 Task: Add a timeline in the project BeyondTech for the epic 'Cloud-based backup and recovery' from 2023/02/26 to 2024/09/08. Add a timeline in the project BeyondTech for the epic 'Internet security improvement' from 2024/06/09 to 2025/08/02. Add a timeline in the project BeyondTech for the epic 'Data privacy enhancement' from 2024/05/01 to 2025/10/06
Action: Mouse moved to (186, 46)
Screenshot: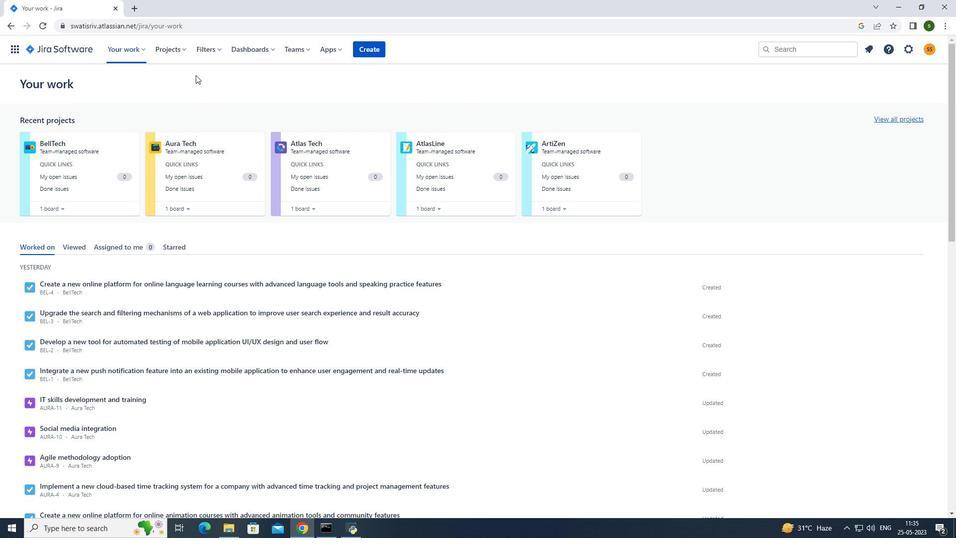 
Action: Mouse pressed left at (186, 46)
Screenshot: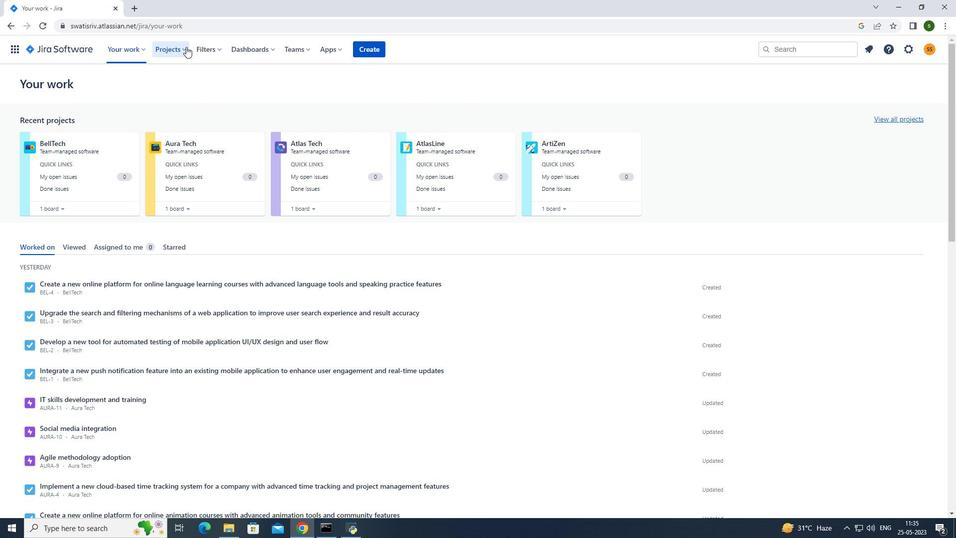 
Action: Mouse moved to (209, 89)
Screenshot: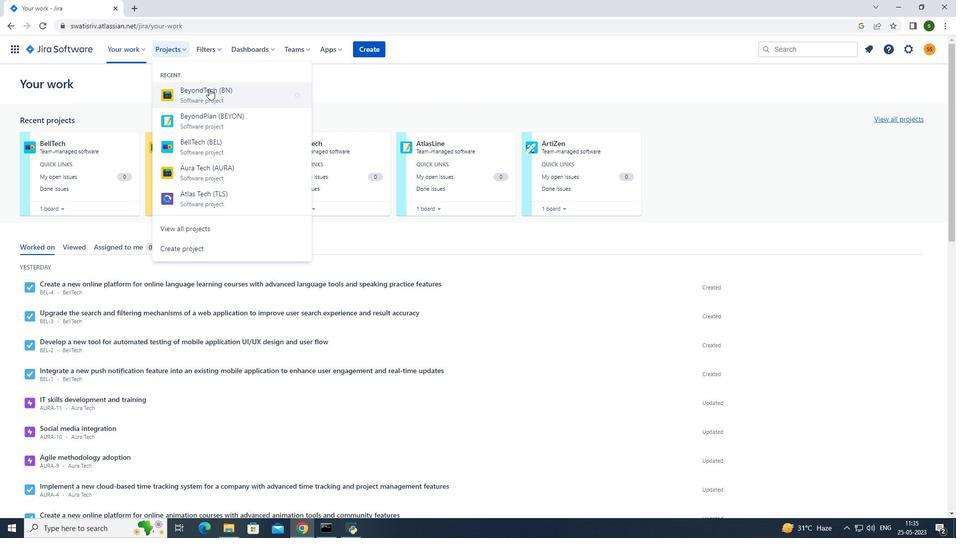 
Action: Mouse pressed left at (209, 89)
Screenshot: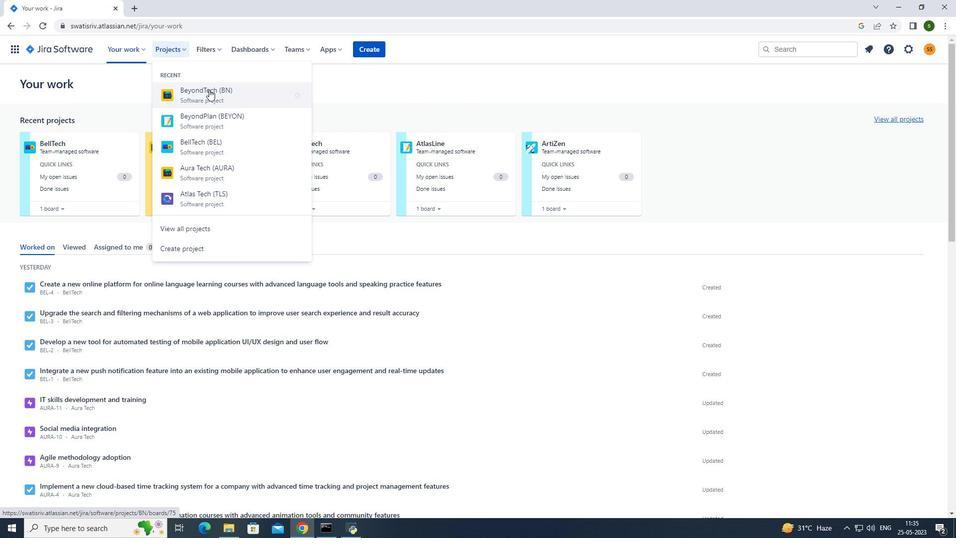 
Action: Mouse moved to (78, 156)
Screenshot: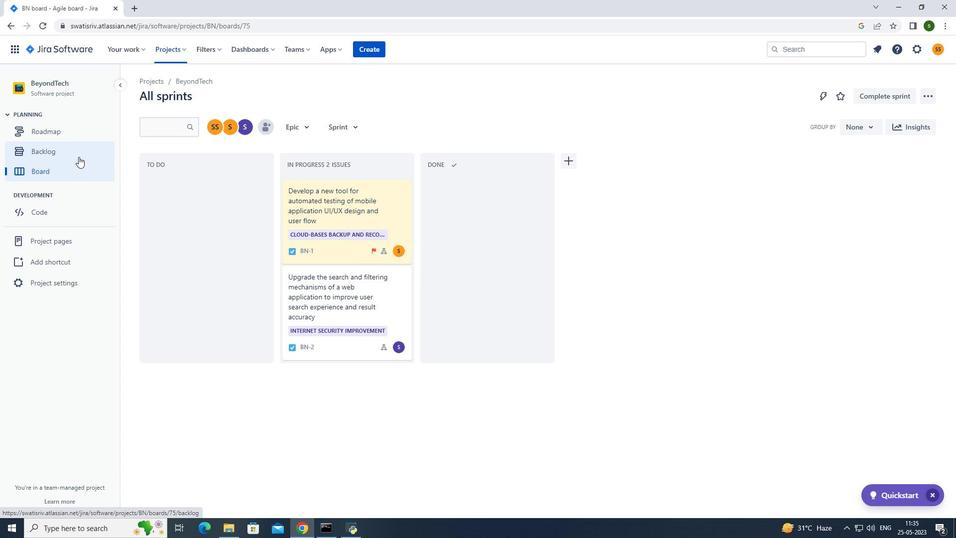 
Action: Mouse pressed left at (78, 156)
Screenshot: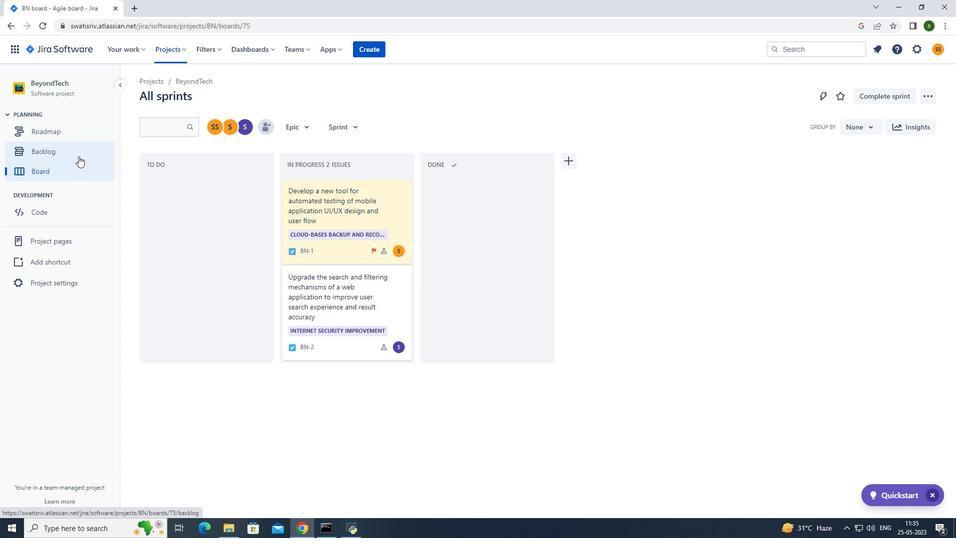
Action: Mouse moved to (146, 198)
Screenshot: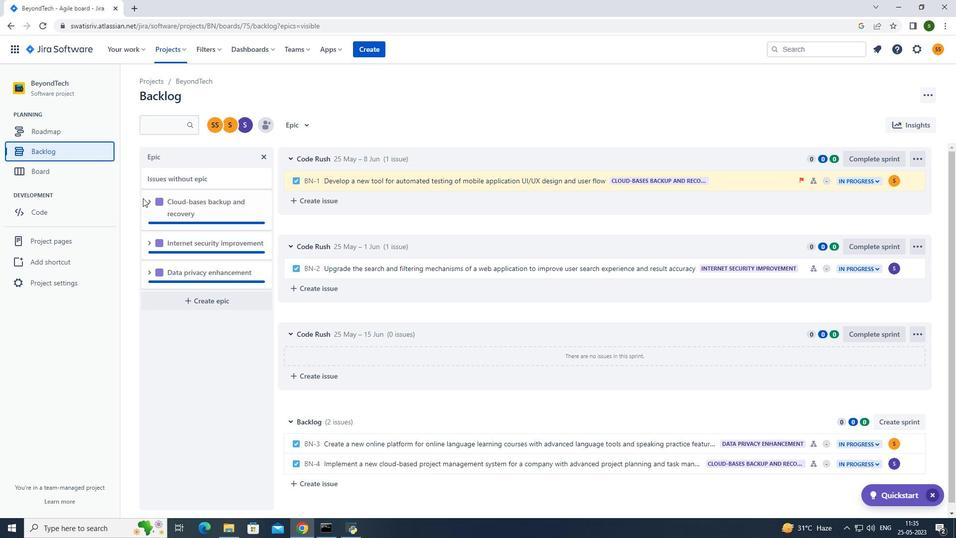 
Action: Mouse pressed left at (146, 198)
Screenshot: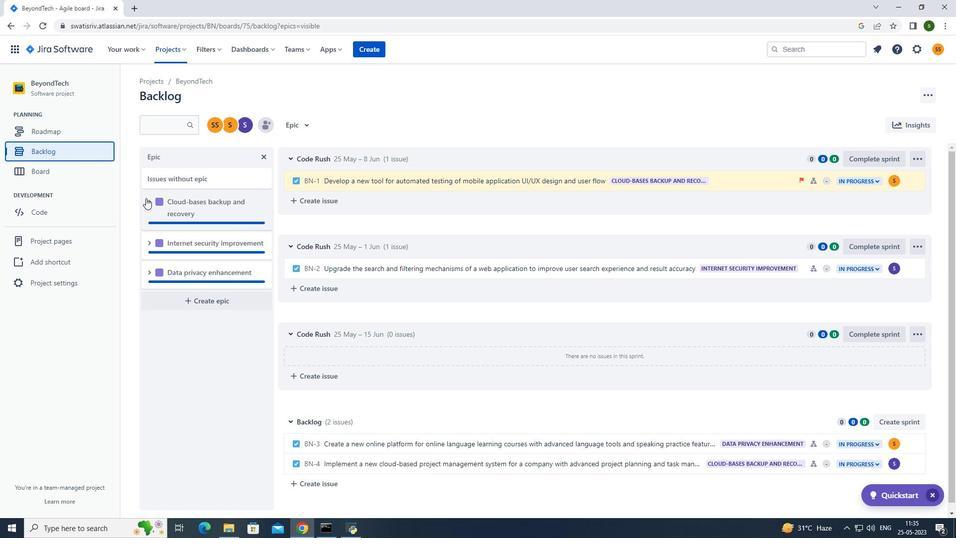
Action: Mouse moved to (227, 283)
Screenshot: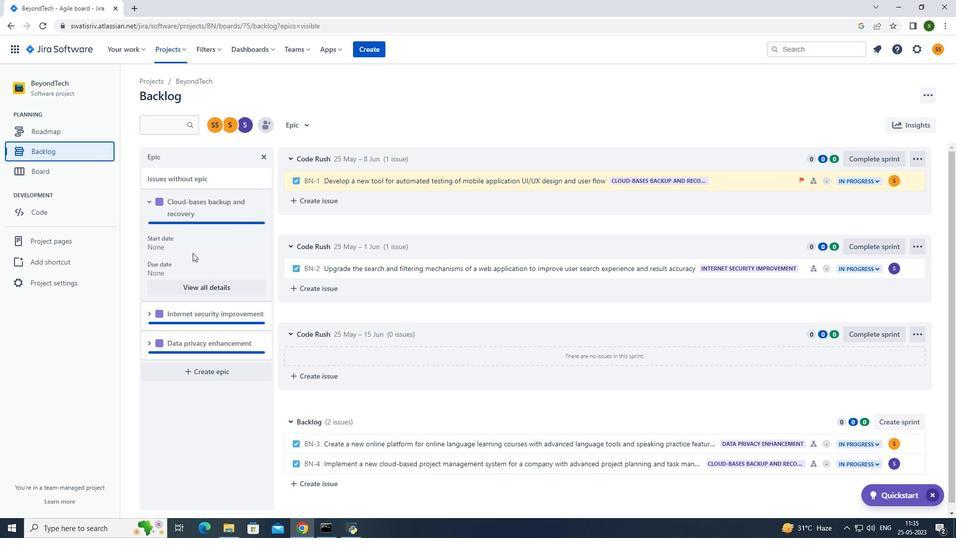 
Action: Mouse pressed left at (227, 283)
Screenshot: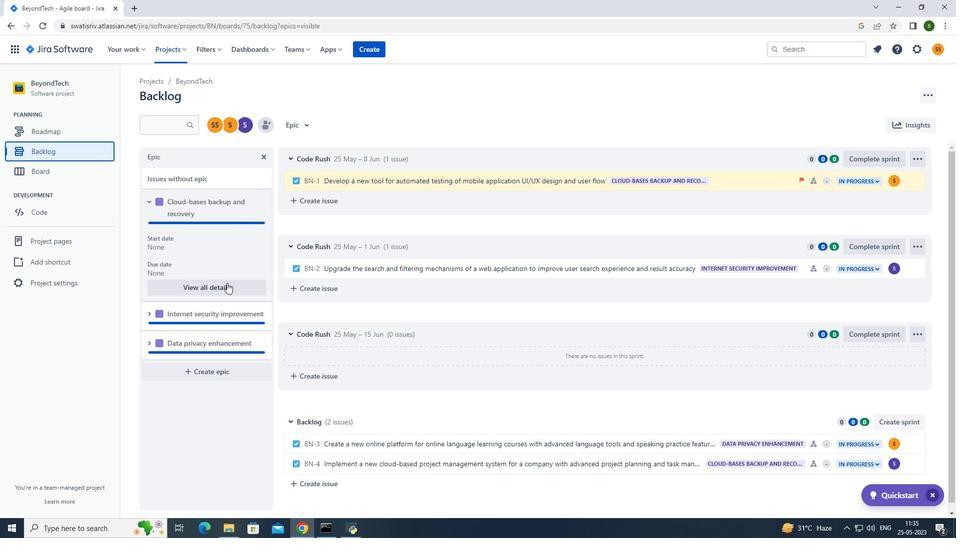 
Action: Mouse moved to (844, 392)
Screenshot: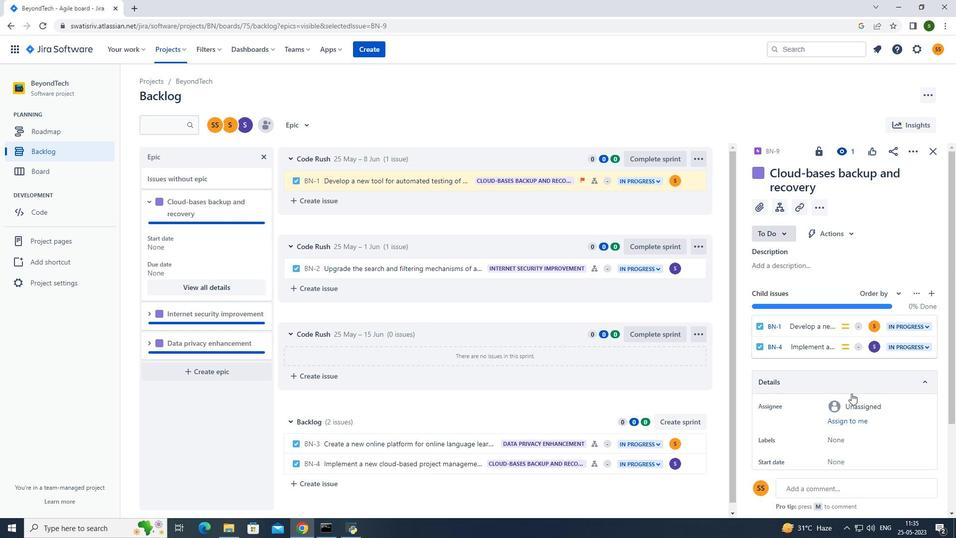 
Action: Mouse scrolled (844, 391) with delta (0, 0)
Screenshot: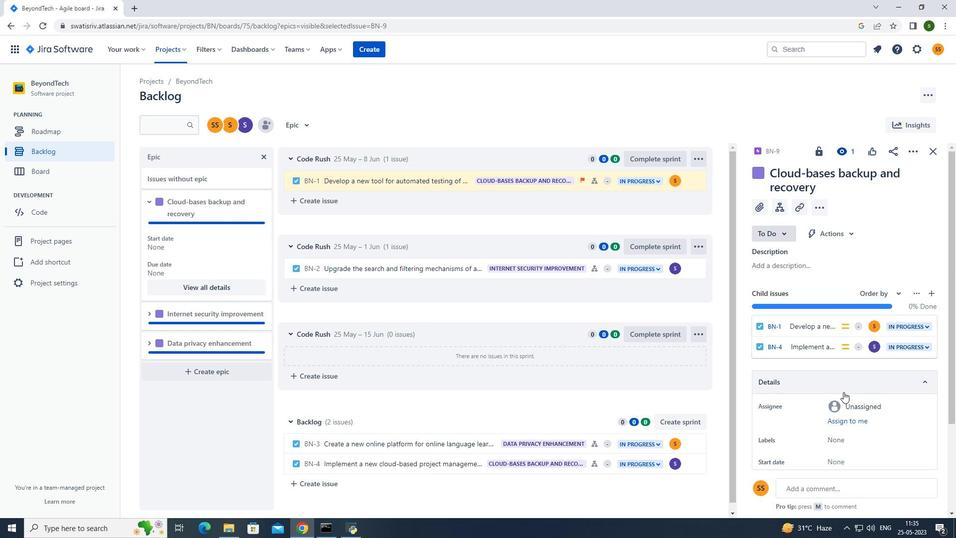 
Action: Mouse scrolled (844, 391) with delta (0, 0)
Screenshot: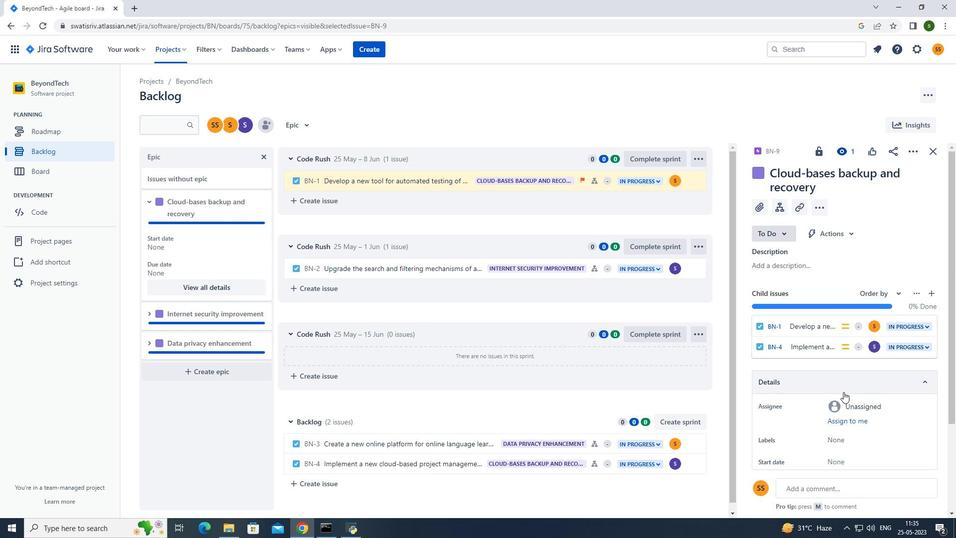 
Action: Mouse scrolled (844, 391) with delta (0, 0)
Screenshot: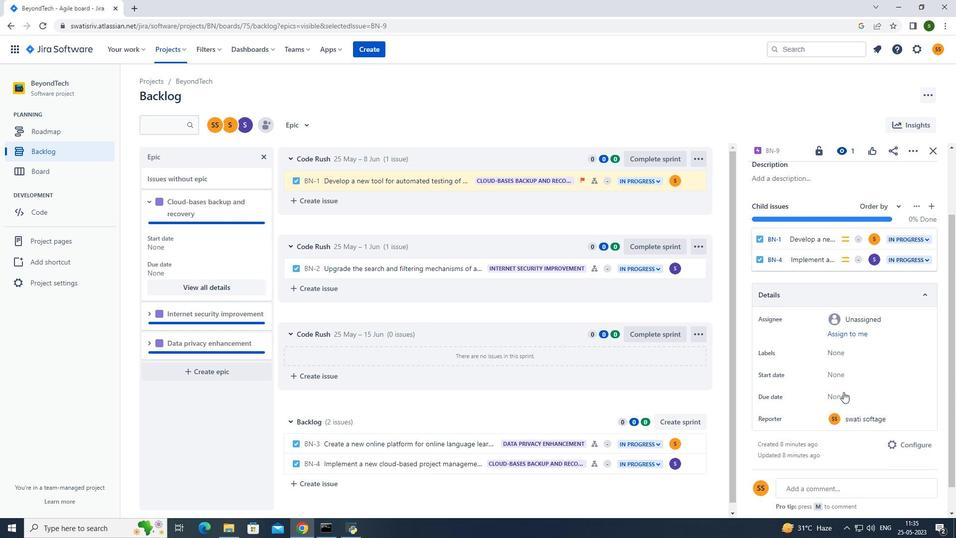 
Action: Mouse moved to (847, 339)
Screenshot: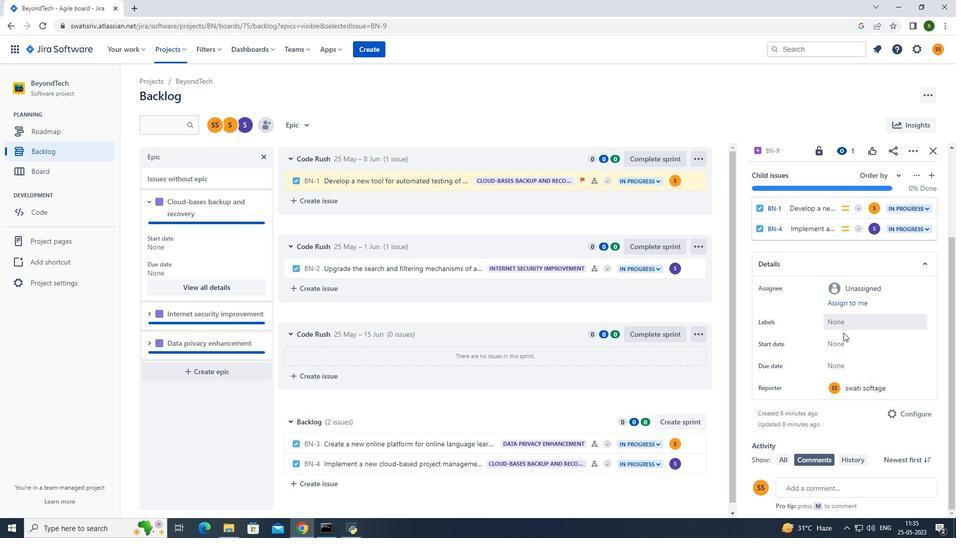 
Action: Mouse pressed left at (847, 339)
Screenshot: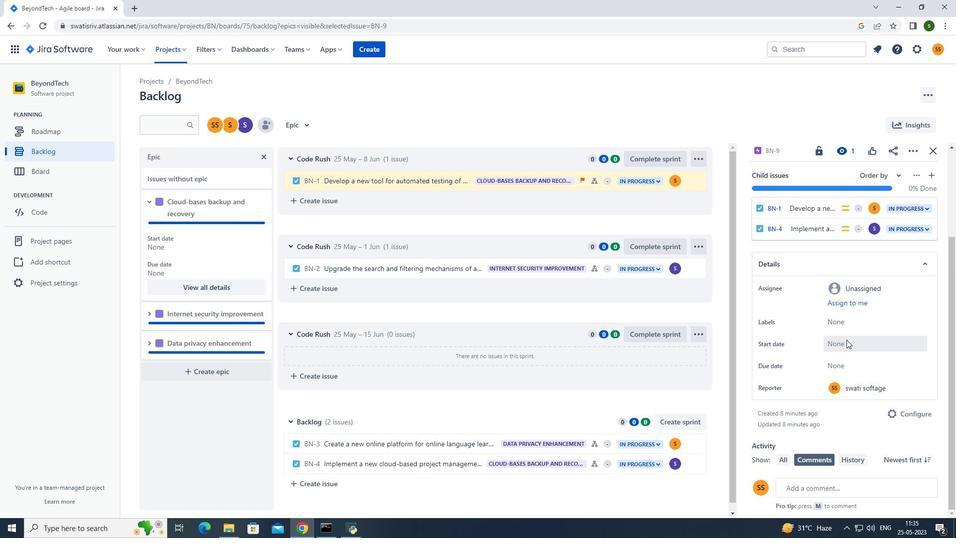 
Action: Mouse moved to (799, 377)
Screenshot: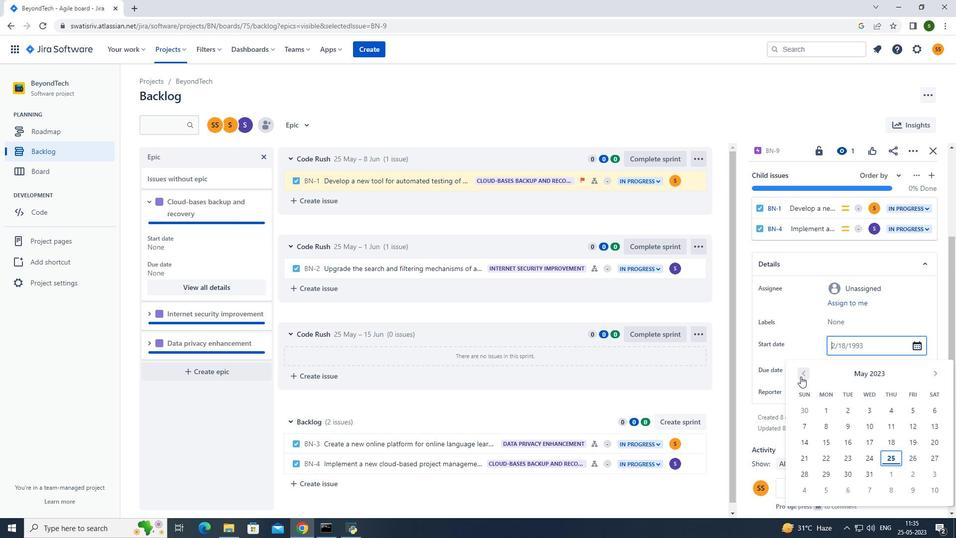 
Action: Mouse pressed left at (799, 377)
Screenshot: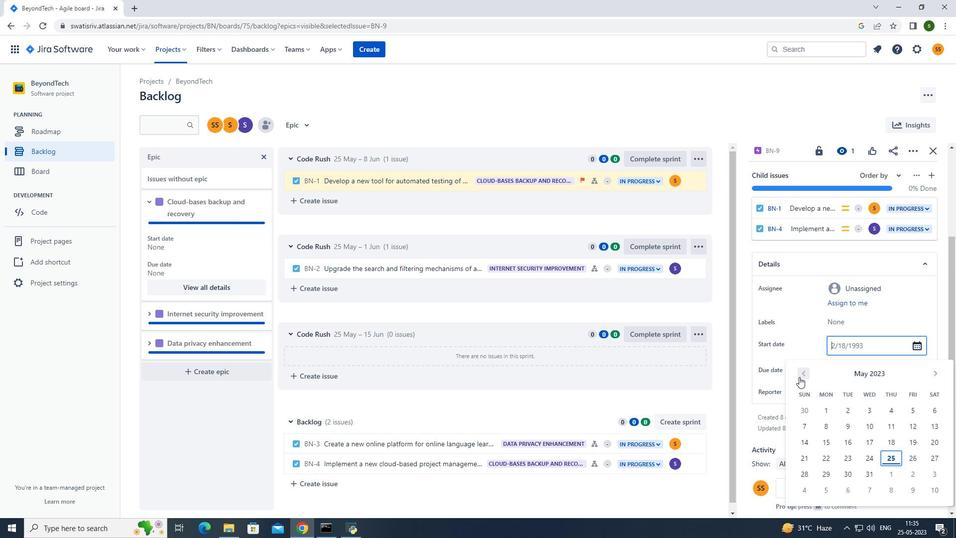 
Action: Mouse pressed left at (799, 377)
Screenshot: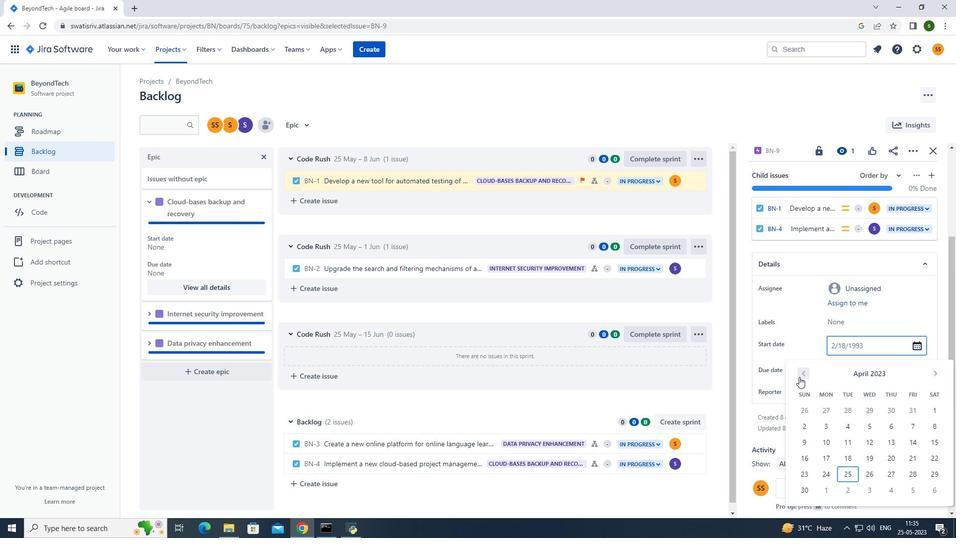 
Action: Mouse pressed left at (799, 377)
Screenshot: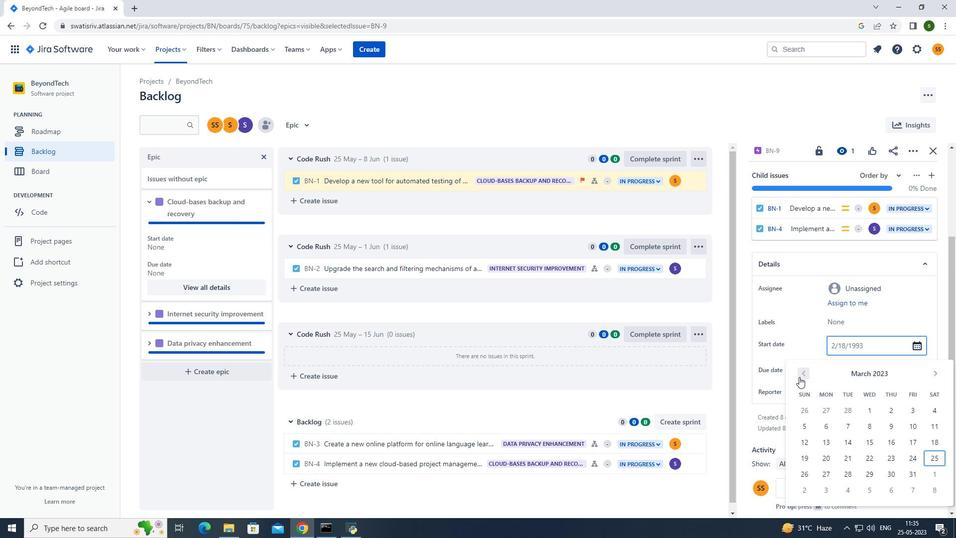 
Action: Mouse moved to (810, 470)
Screenshot: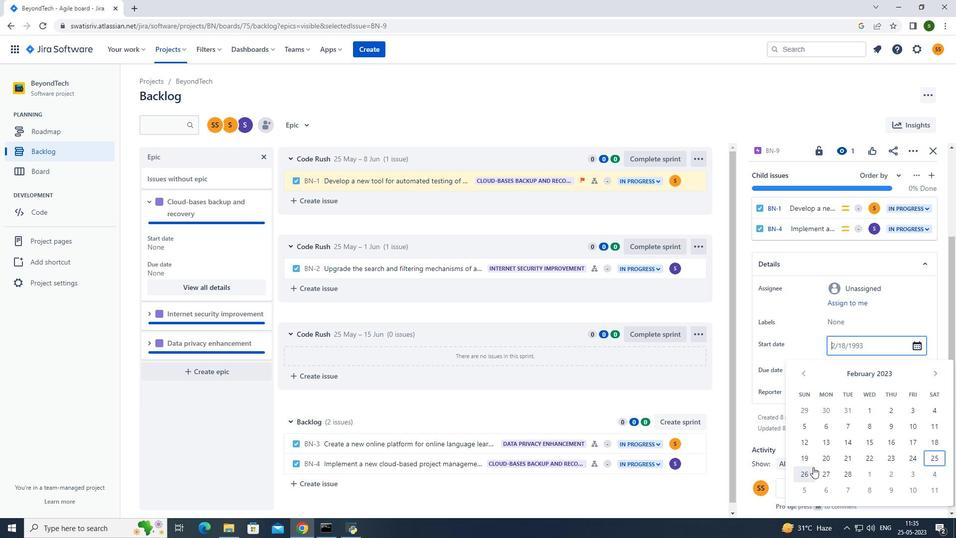 
Action: Mouse pressed left at (810, 470)
Screenshot: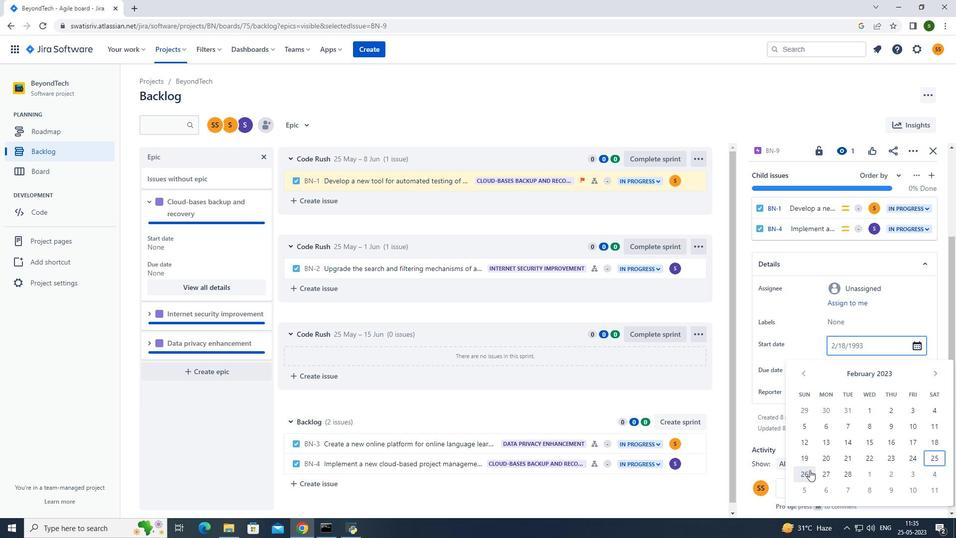 
Action: Mouse moved to (857, 373)
Screenshot: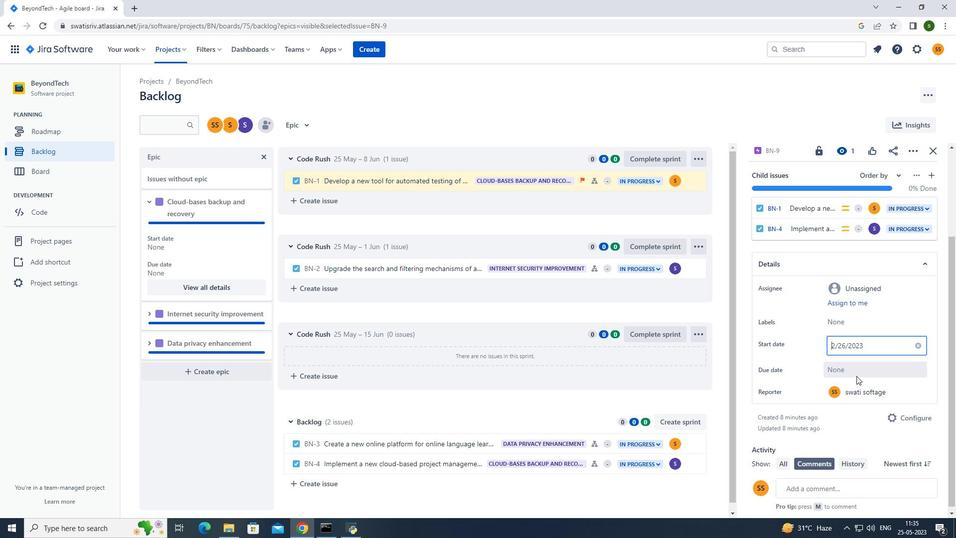 
Action: Mouse pressed left at (857, 373)
Screenshot: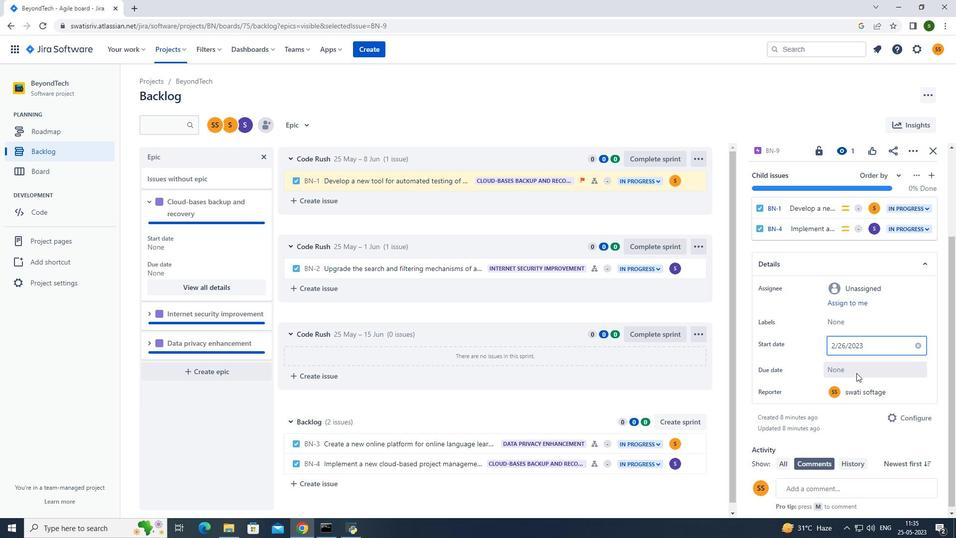 
Action: Mouse moved to (936, 224)
Screenshot: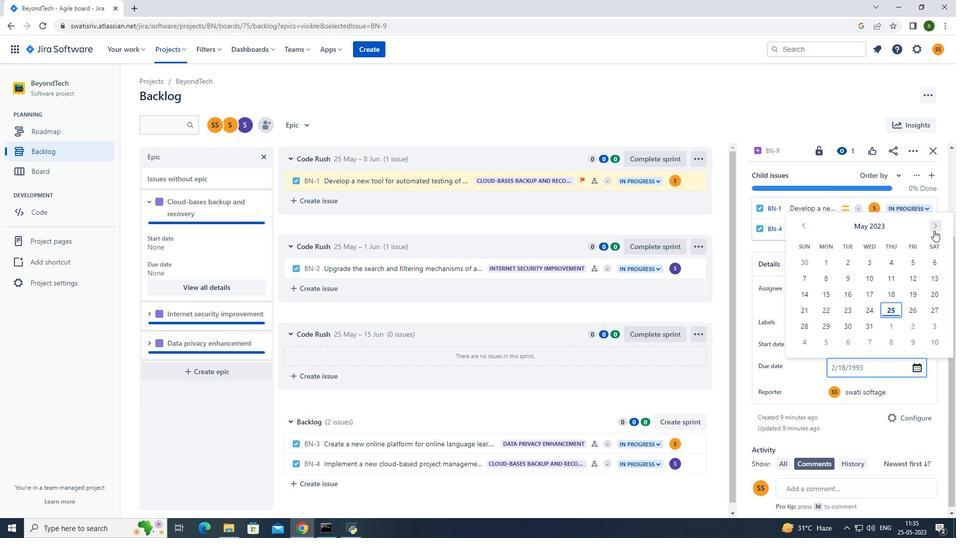 
Action: Mouse pressed left at (936, 224)
Screenshot: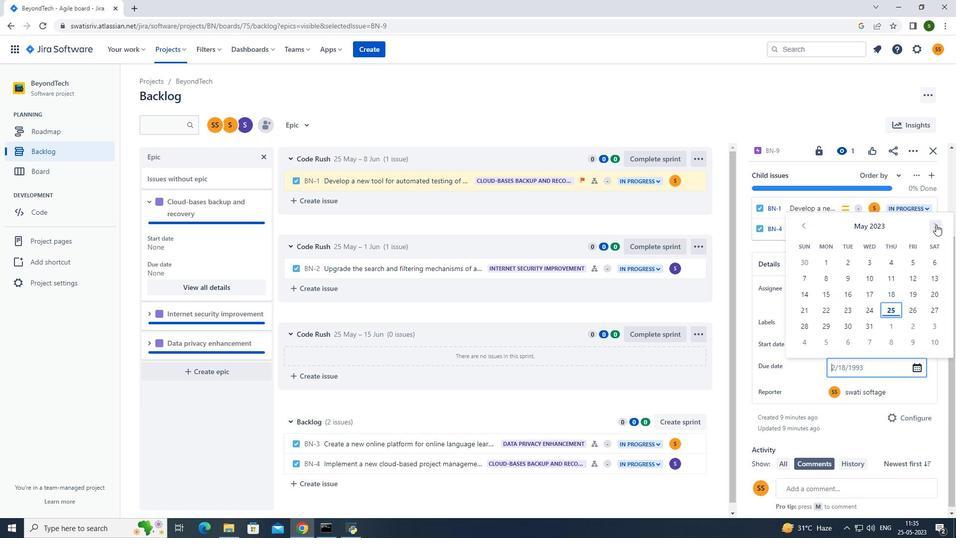 
Action: Mouse pressed left at (936, 224)
Screenshot: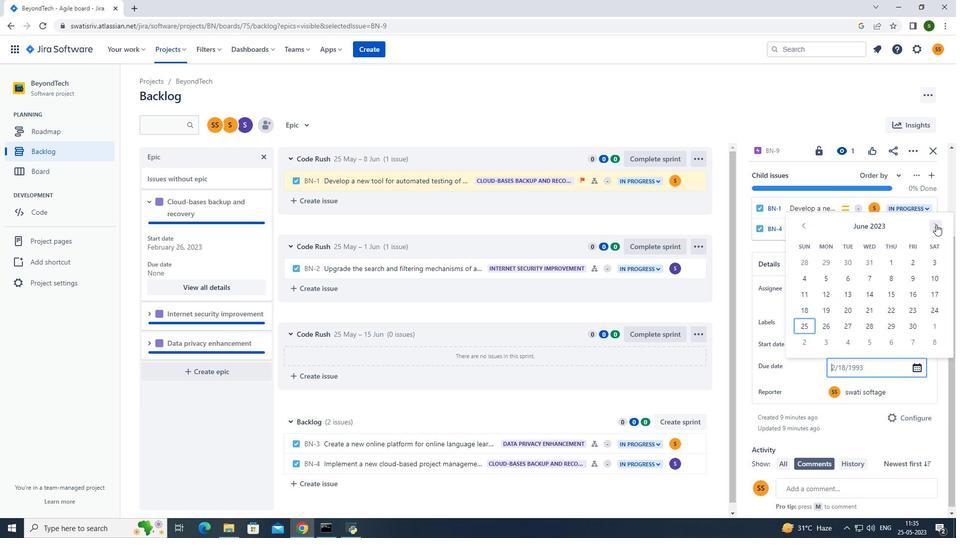 
Action: Mouse pressed left at (936, 224)
Screenshot: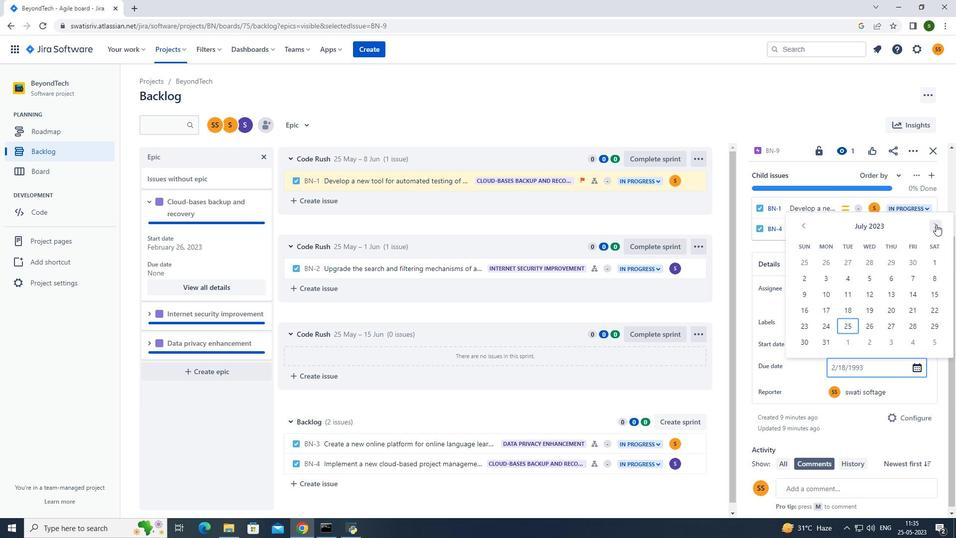 
Action: Mouse pressed left at (936, 224)
Screenshot: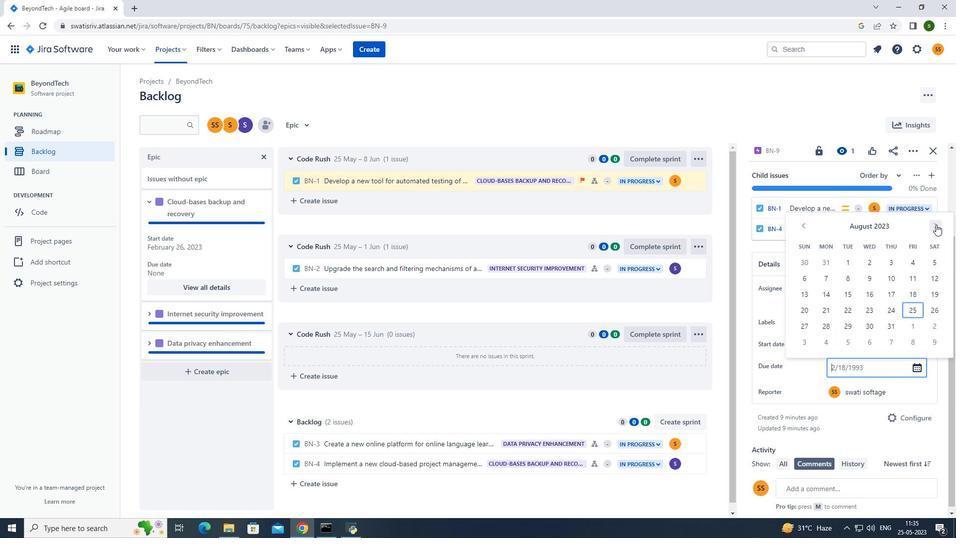 
Action: Mouse pressed left at (936, 224)
Screenshot: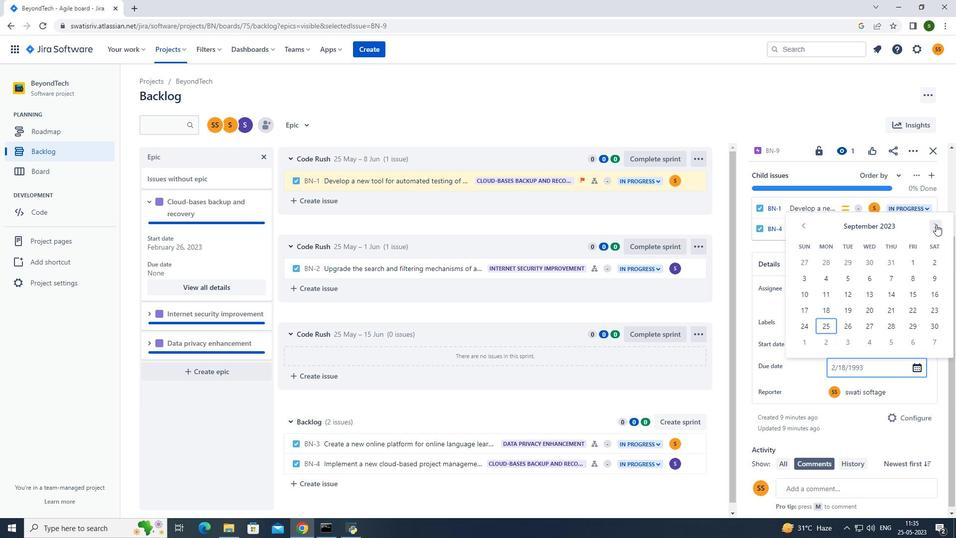 
Action: Mouse pressed left at (936, 224)
Screenshot: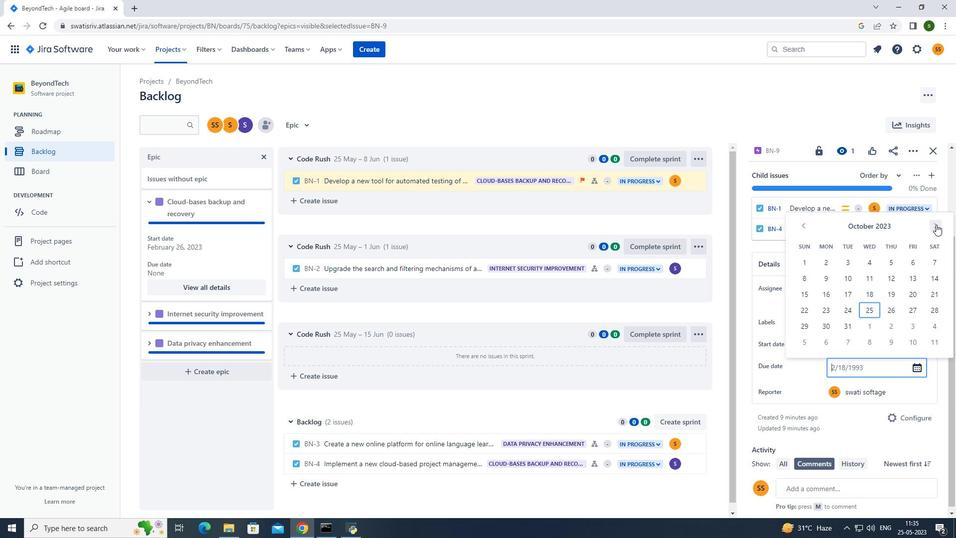 
Action: Mouse pressed left at (936, 224)
Screenshot: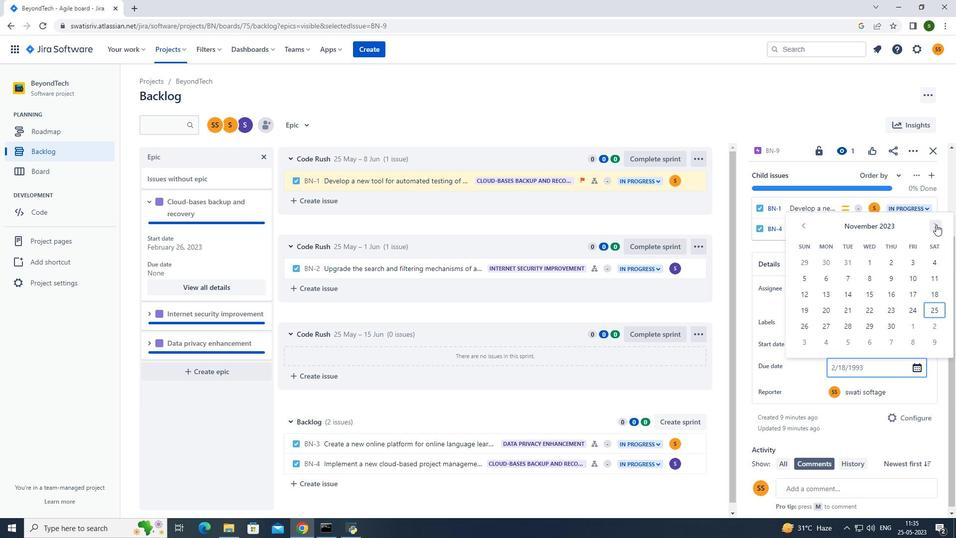 
Action: Mouse pressed left at (936, 224)
Screenshot: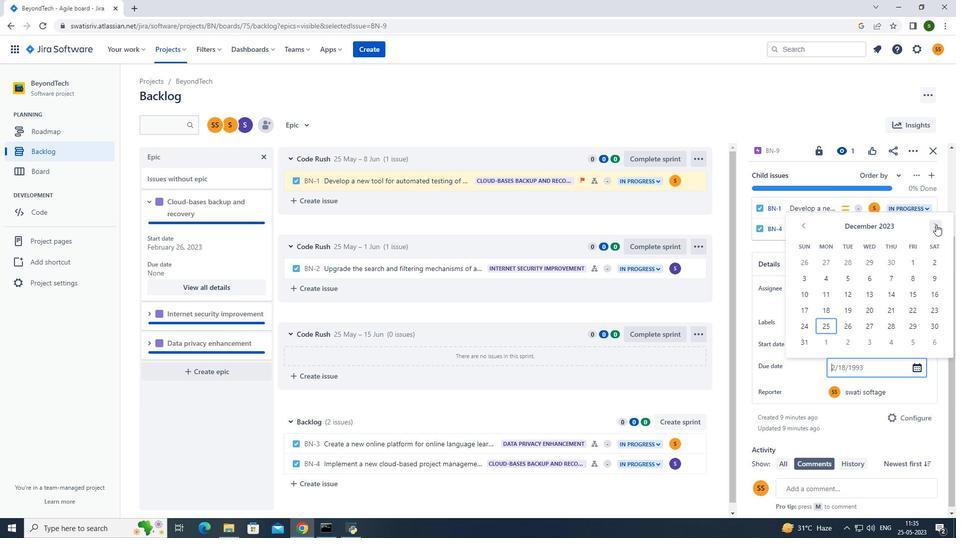 
Action: Mouse pressed left at (936, 224)
Screenshot: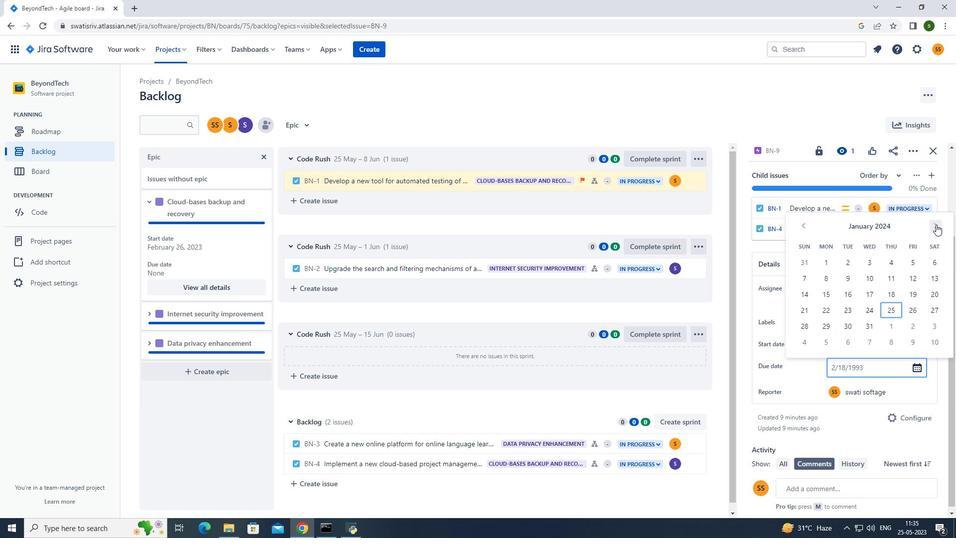 
Action: Mouse pressed left at (936, 224)
Screenshot: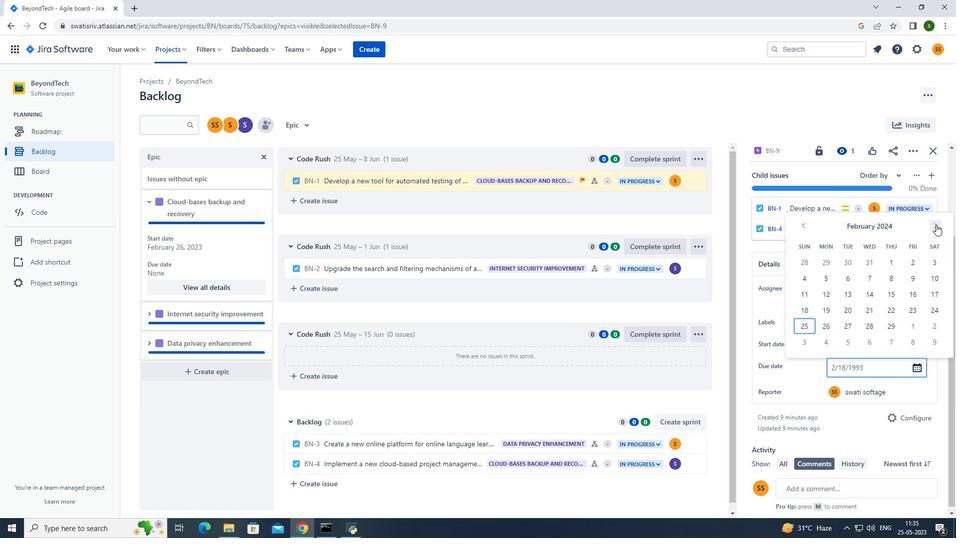 
Action: Mouse pressed left at (936, 224)
Screenshot: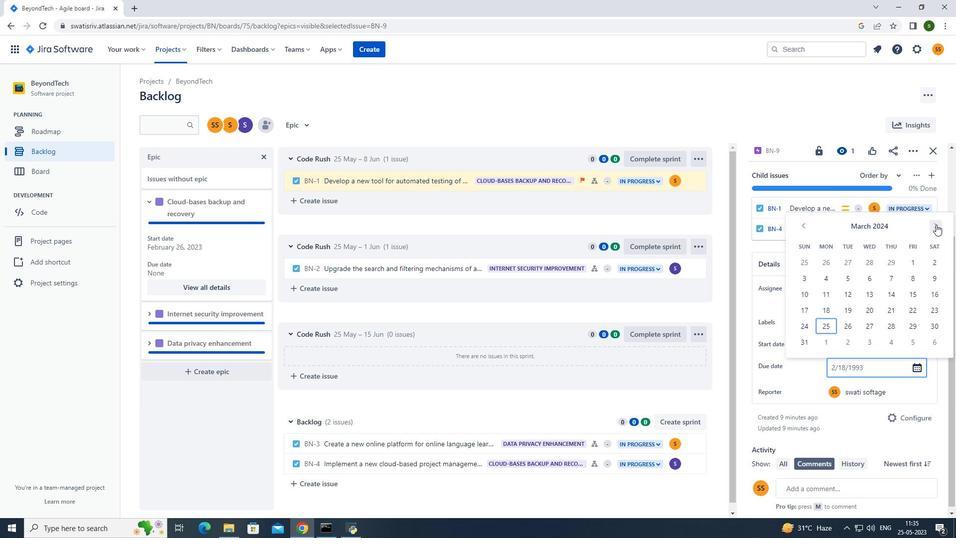 
Action: Mouse pressed left at (936, 224)
Screenshot: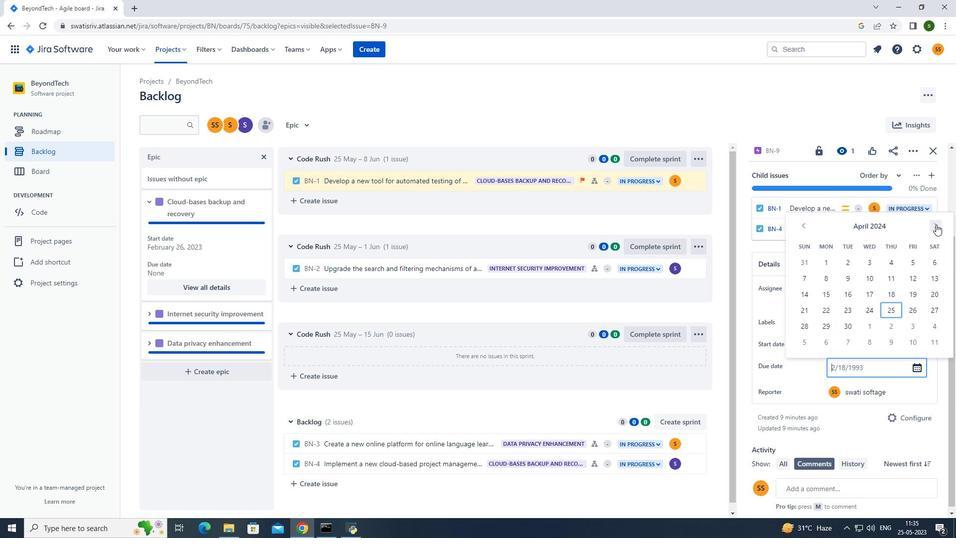 
Action: Mouse pressed left at (936, 224)
Screenshot: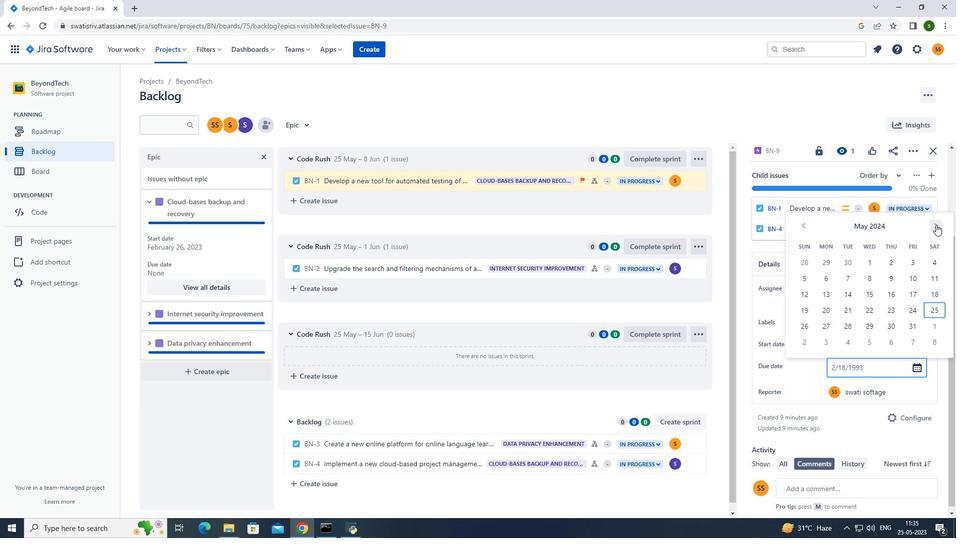 
Action: Mouse pressed left at (936, 224)
Screenshot: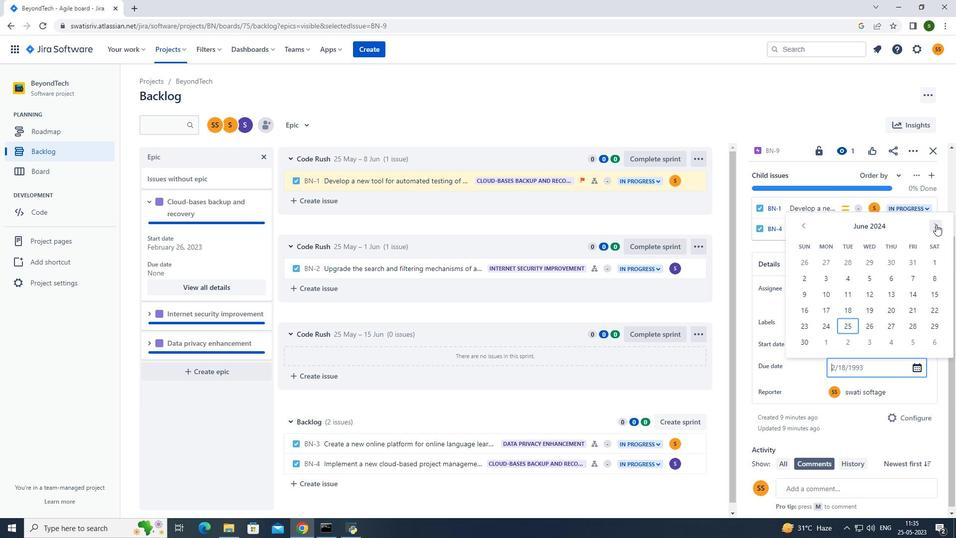 
Action: Mouse pressed left at (936, 224)
Screenshot: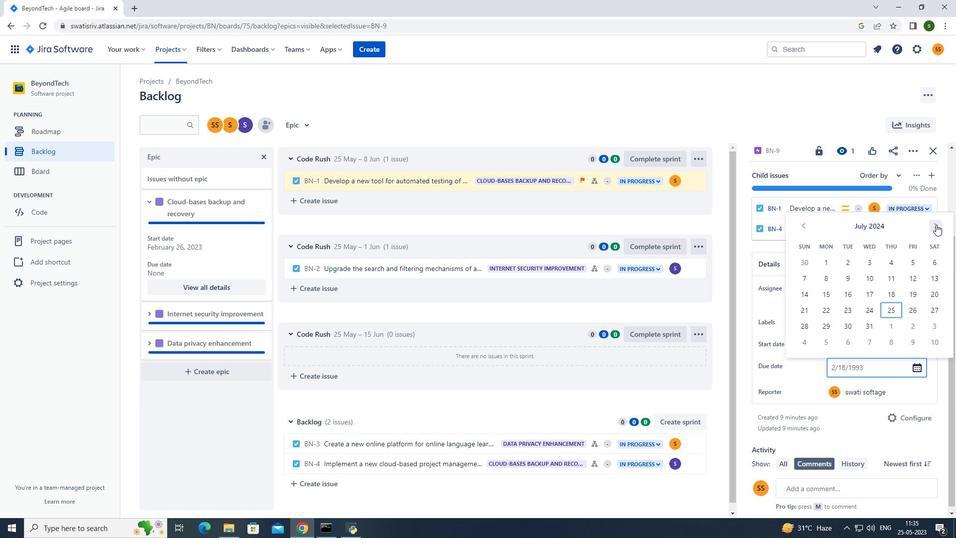 
Action: Mouse pressed left at (936, 224)
Screenshot: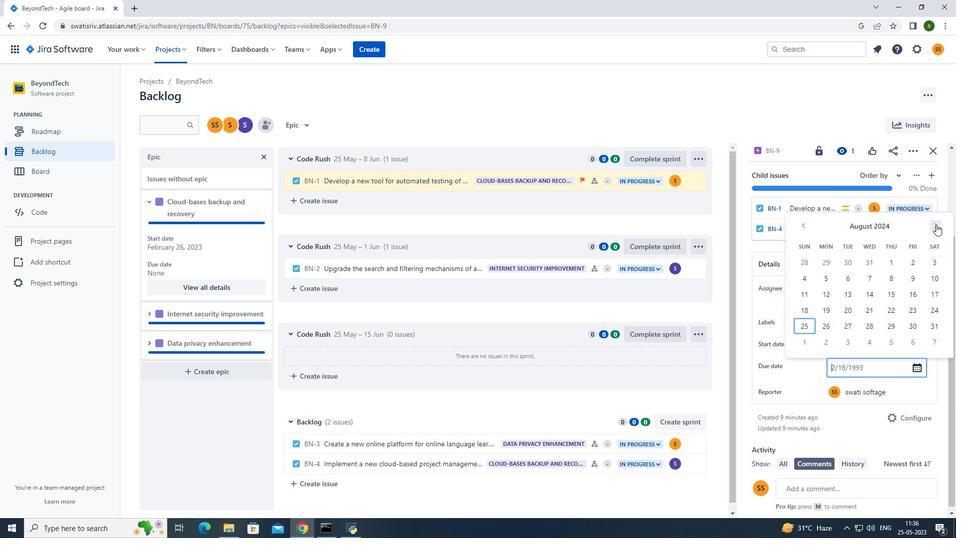 
Action: Mouse moved to (806, 278)
Screenshot: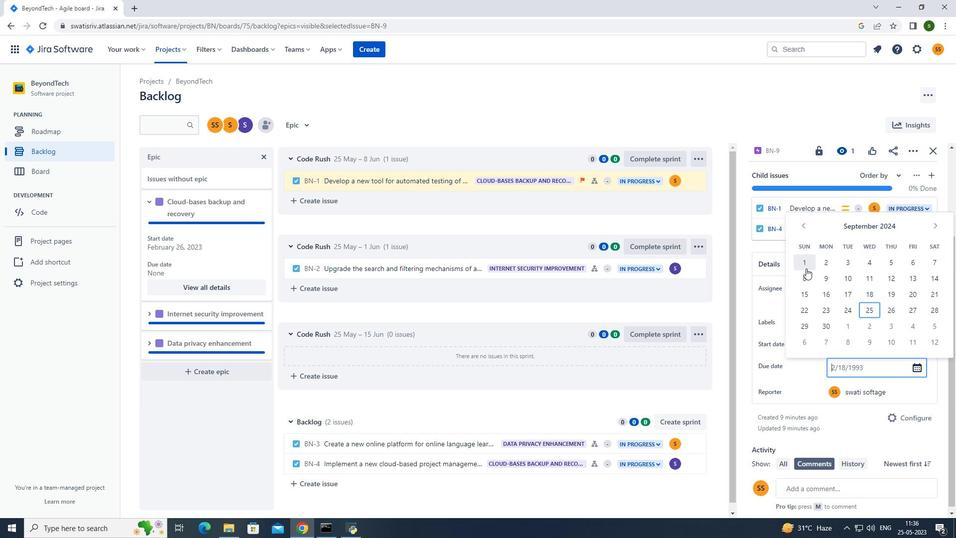 
Action: Mouse pressed left at (806, 278)
Screenshot: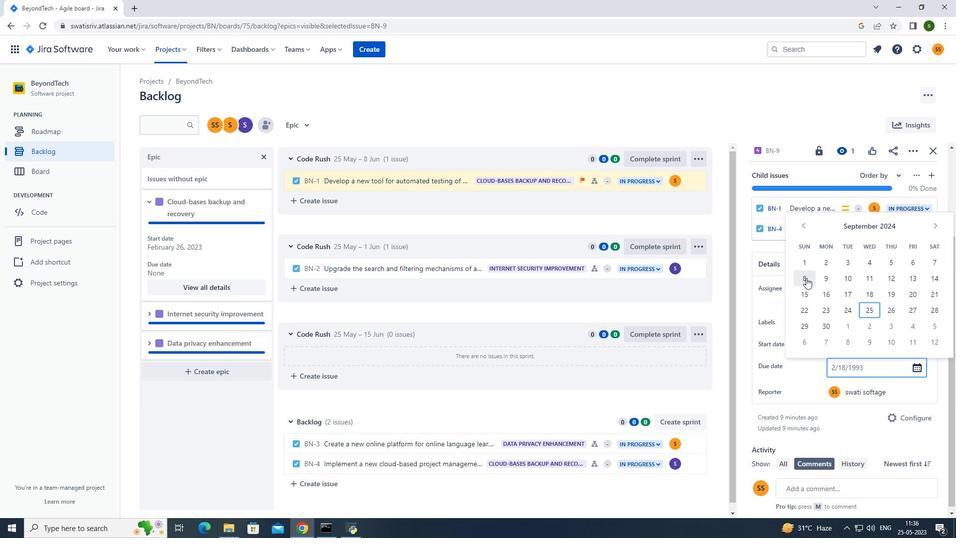 
Action: Mouse moved to (429, 109)
Screenshot: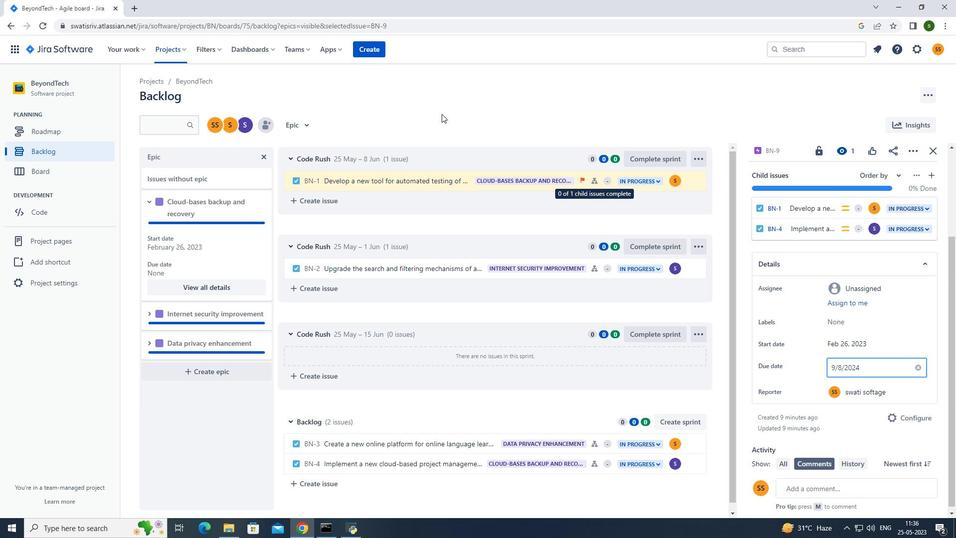 
Action: Mouse pressed left at (429, 109)
Screenshot: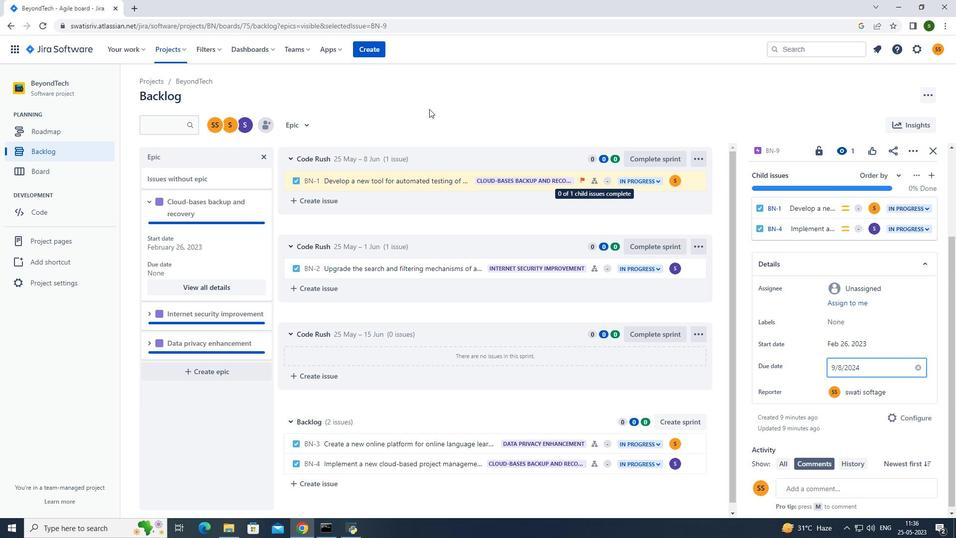 
Action: Mouse moved to (162, 49)
Screenshot: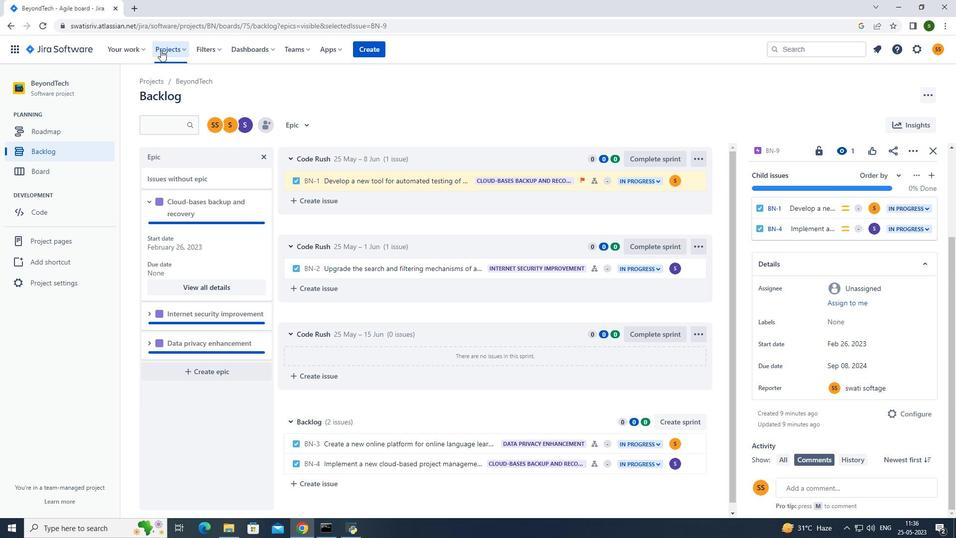 
Action: Mouse pressed left at (162, 49)
Screenshot: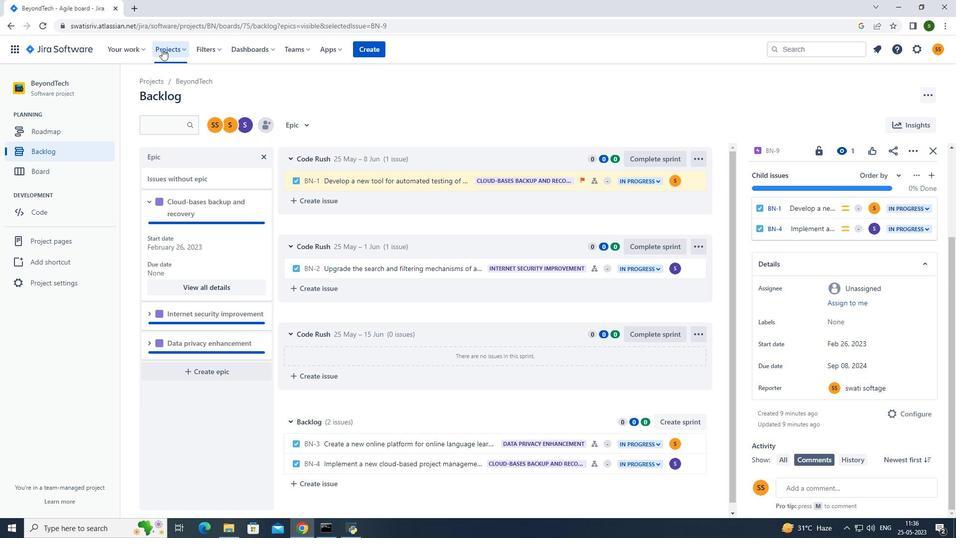 
Action: Mouse moved to (204, 85)
Screenshot: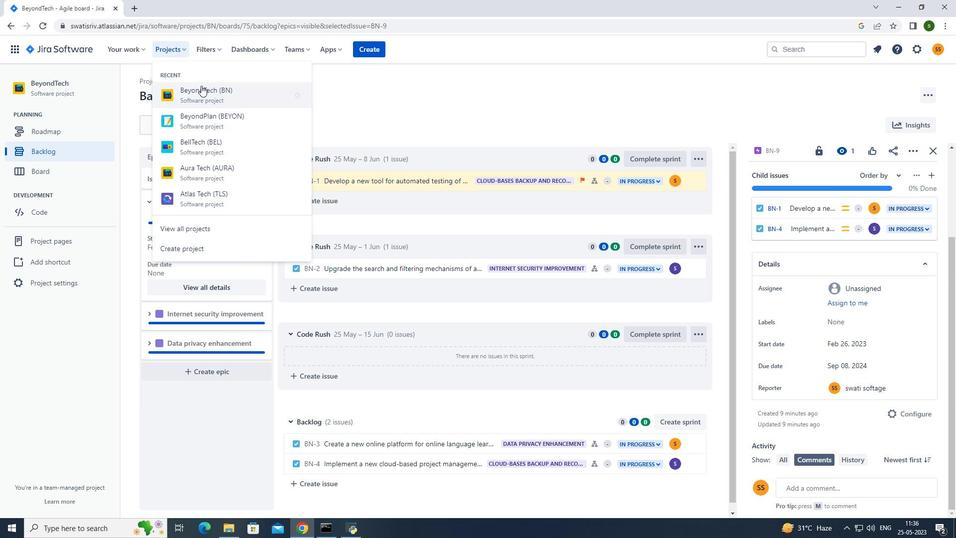 
Action: Mouse pressed left at (204, 85)
Screenshot: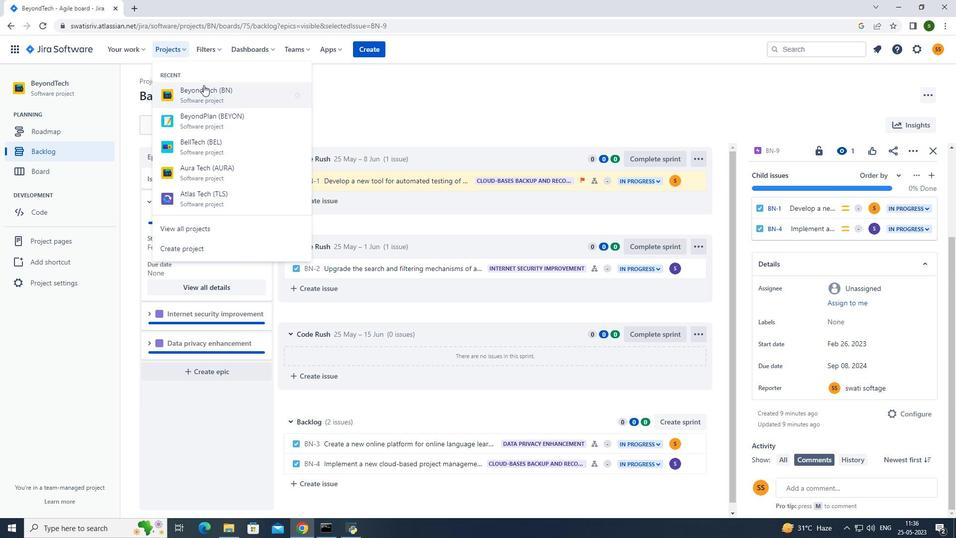 
Action: Mouse moved to (71, 153)
Screenshot: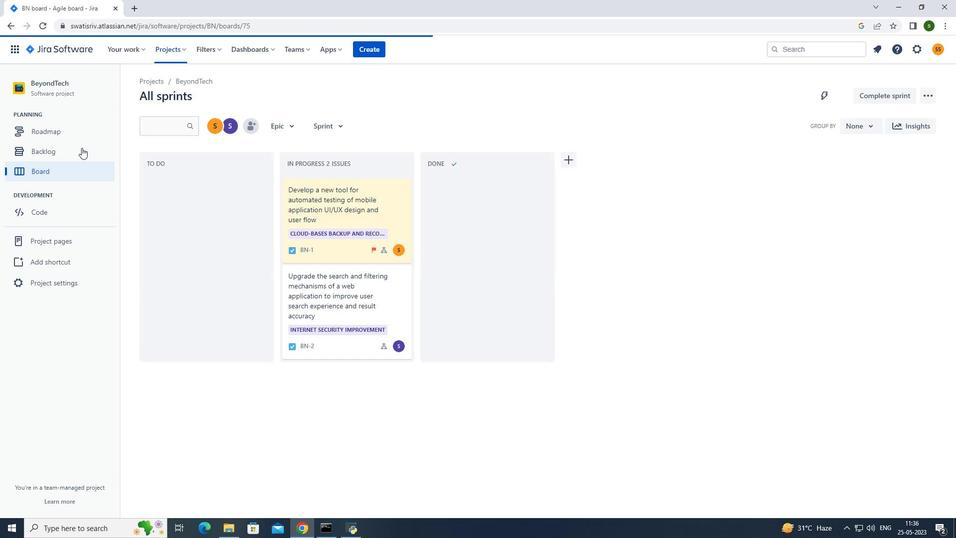 
Action: Mouse pressed left at (71, 153)
Screenshot: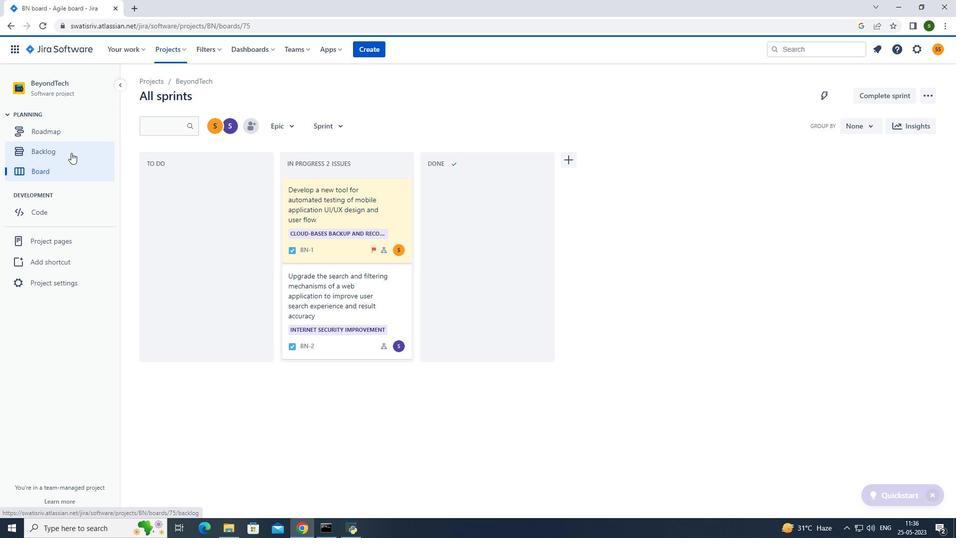 
Action: Mouse moved to (148, 240)
Screenshot: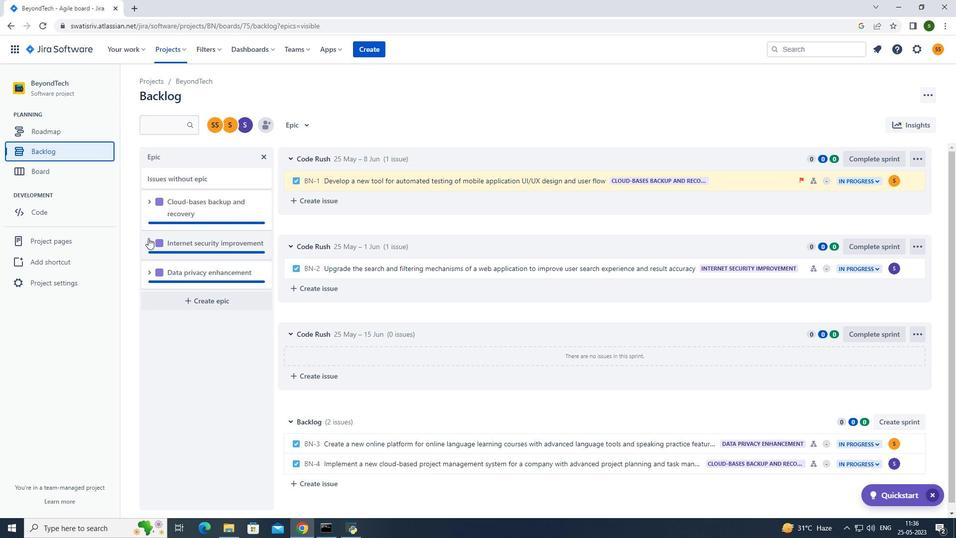 
Action: Mouse pressed left at (148, 240)
Screenshot: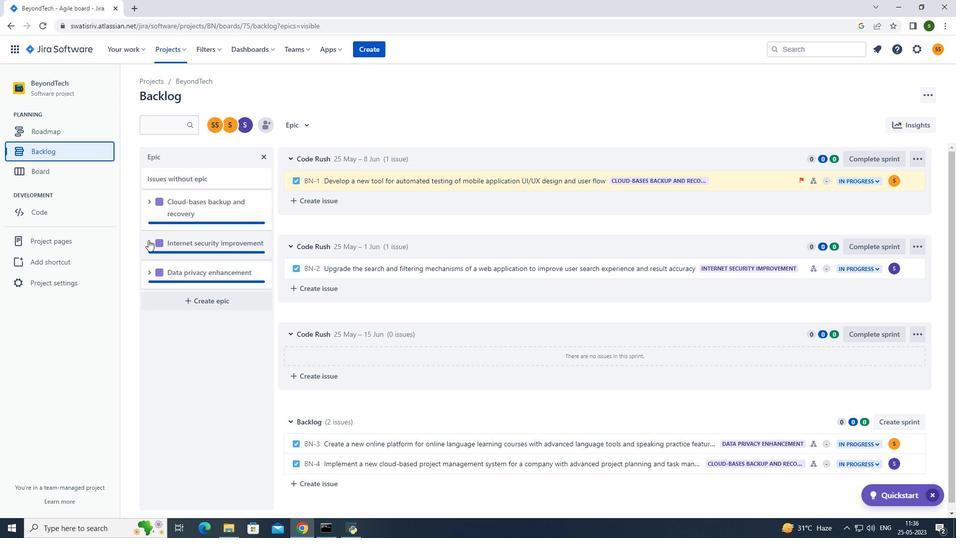 
Action: Mouse moved to (223, 312)
Screenshot: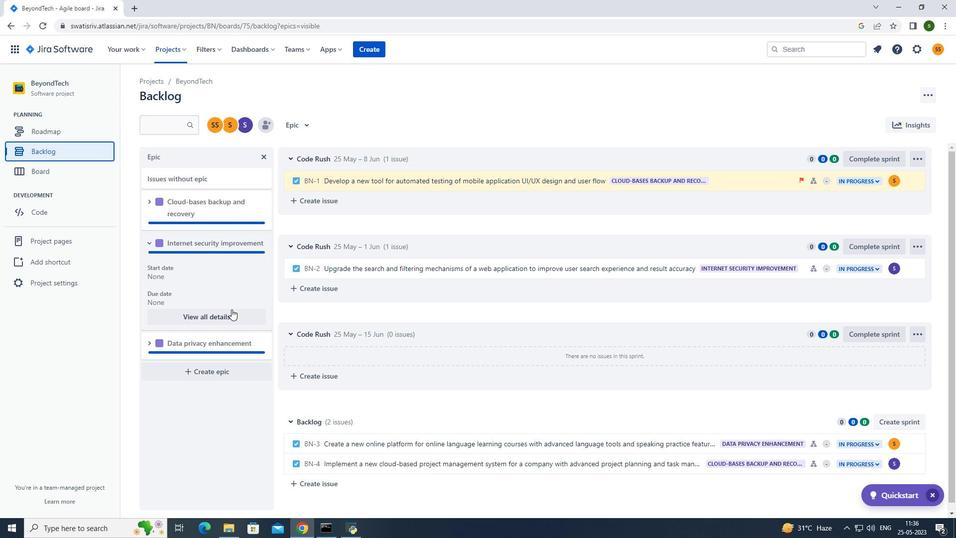 
Action: Mouse pressed left at (223, 312)
Screenshot: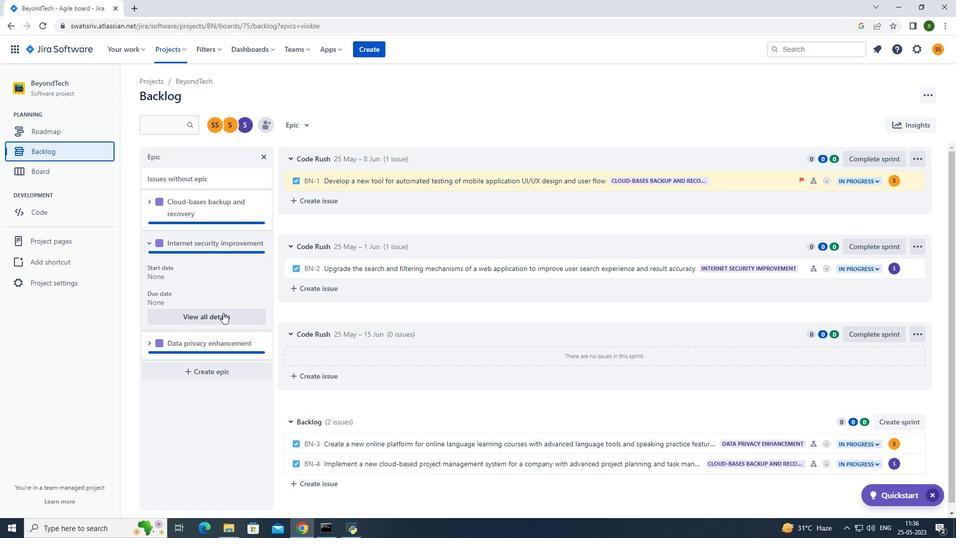 
Action: Mouse moved to (849, 420)
Screenshot: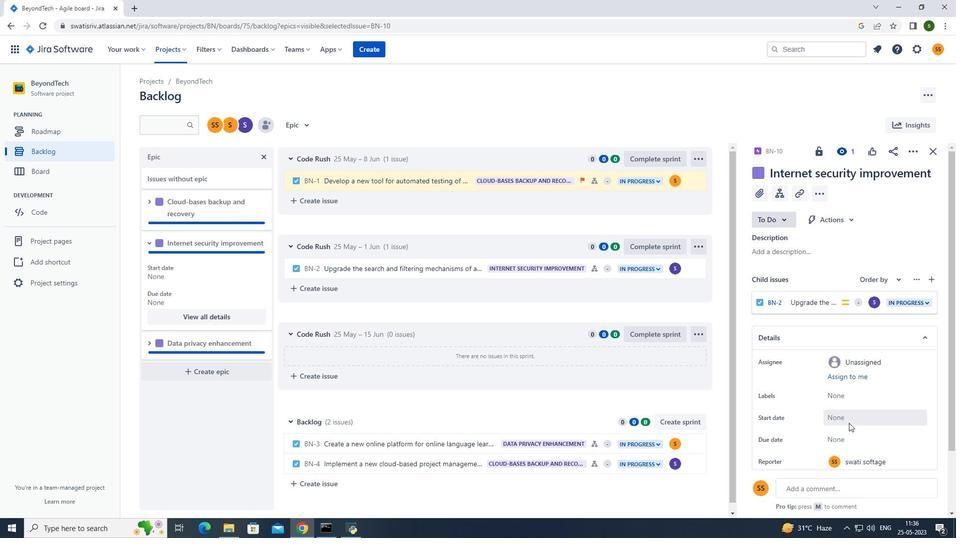 
Action: Mouse pressed left at (849, 420)
Screenshot: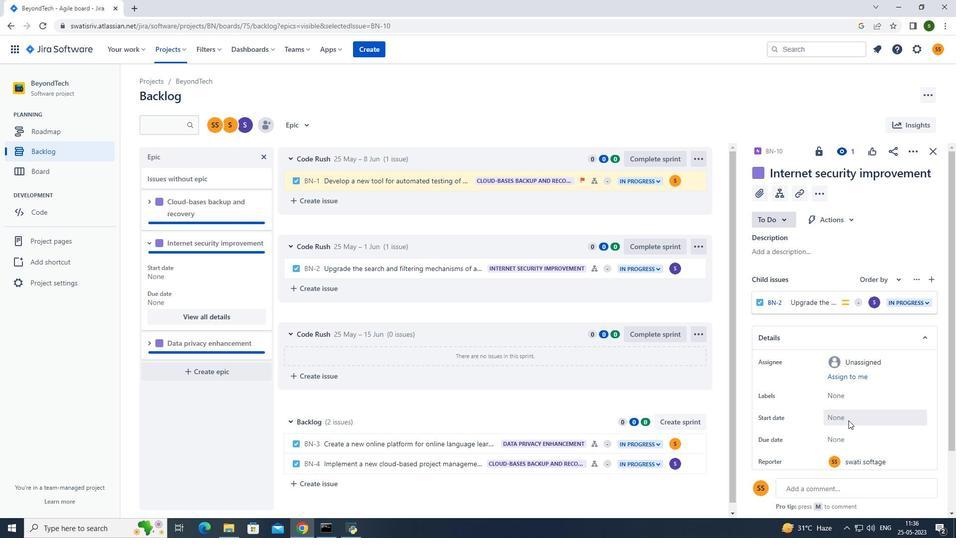 
Action: Mouse moved to (936, 276)
Screenshot: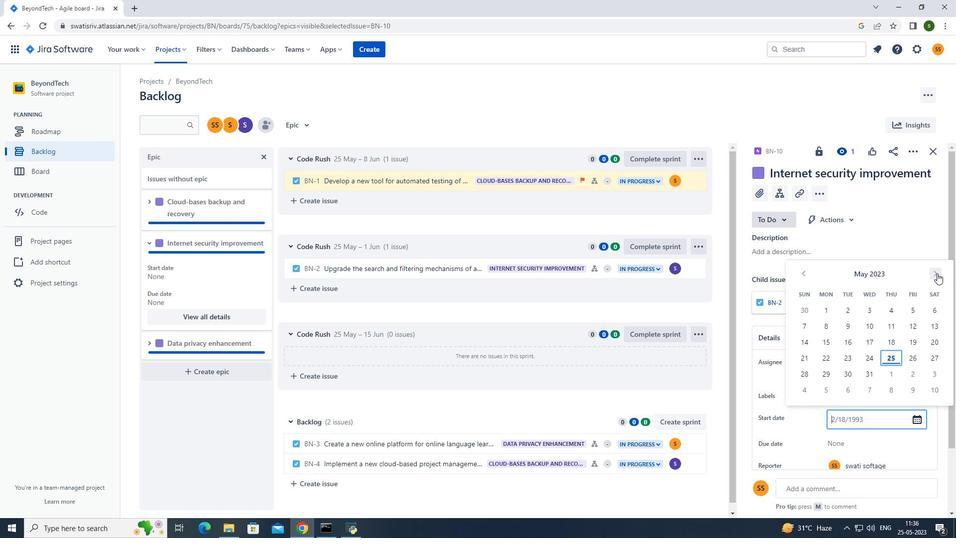 
Action: Mouse pressed left at (936, 276)
Screenshot: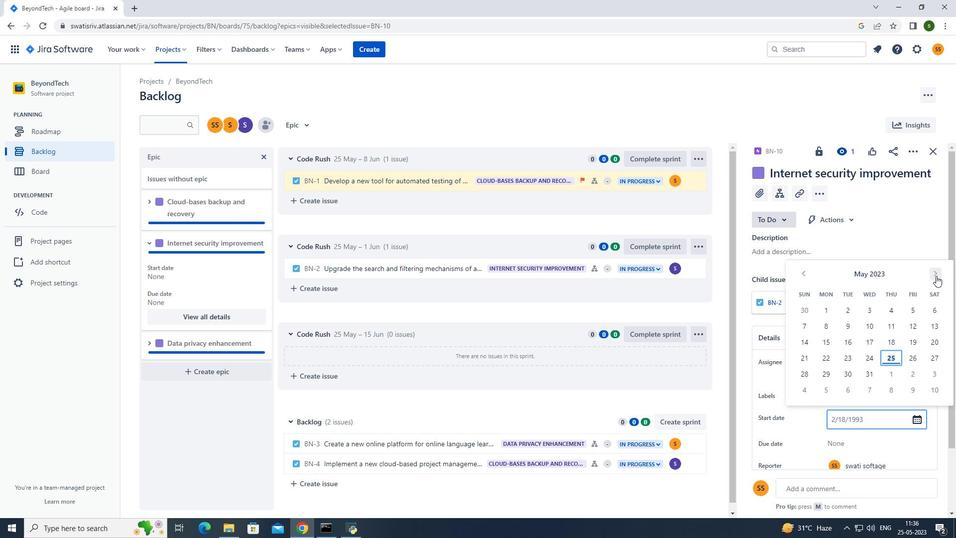 
Action: Mouse pressed left at (936, 276)
Screenshot: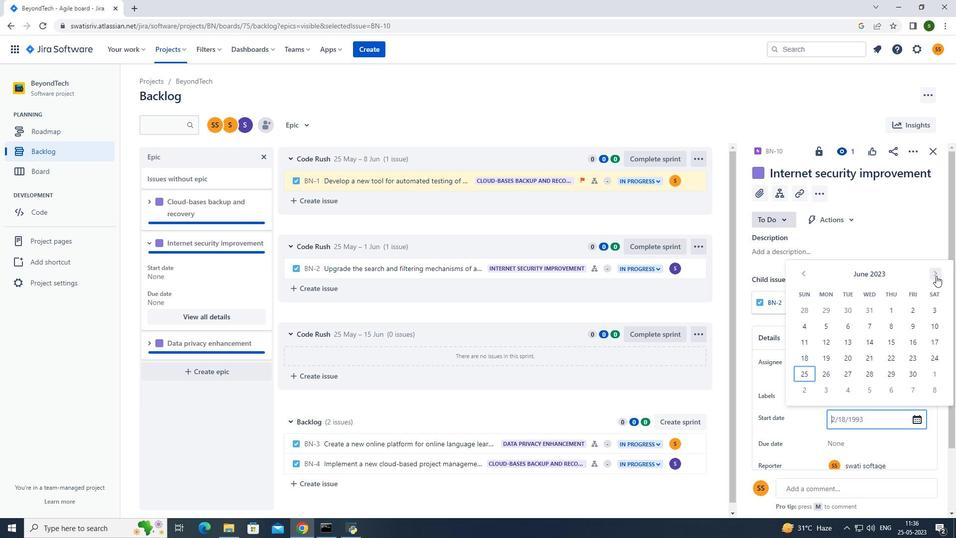 
Action: Mouse moved to (936, 276)
Screenshot: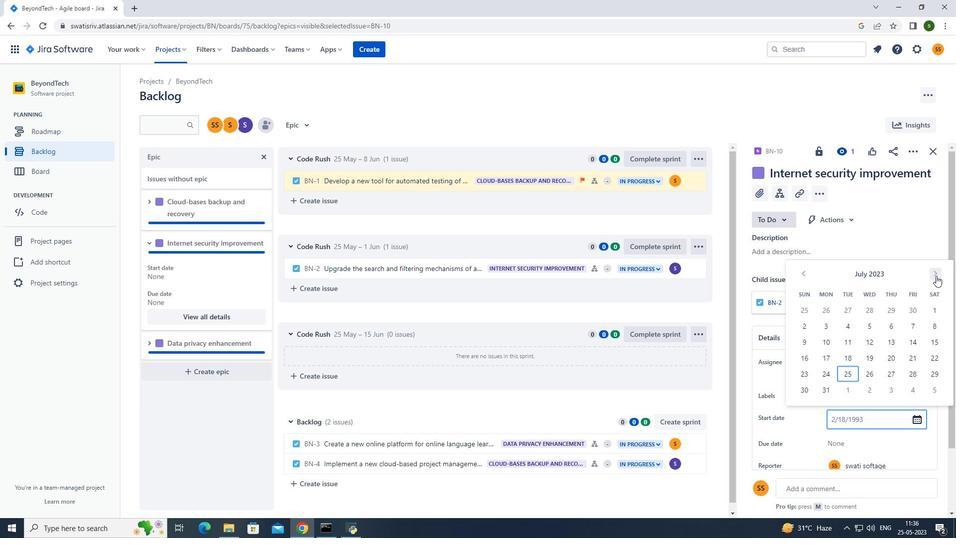 
Action: Mouse pressed left at (936, 276)
Screenshot: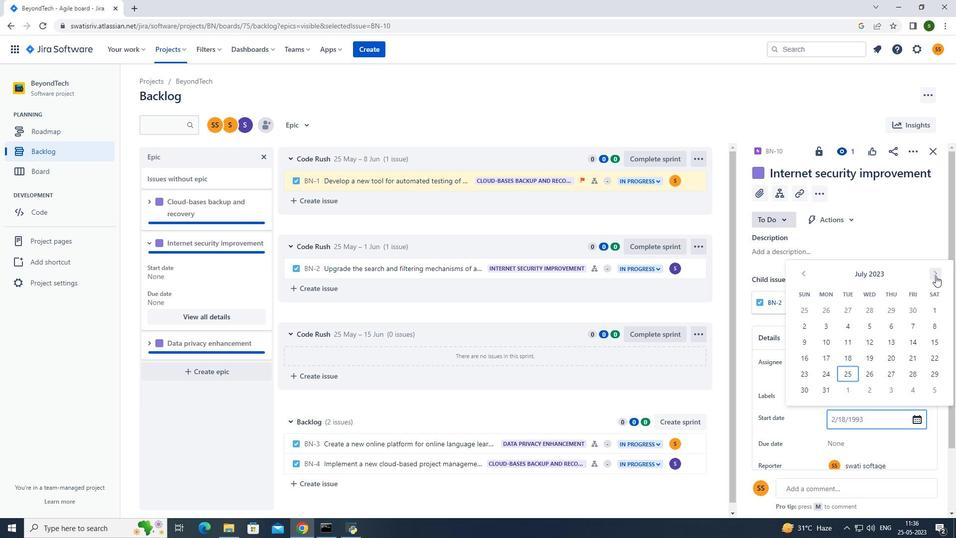 
Action: Mouse moved to (935, 276)
Screenshot: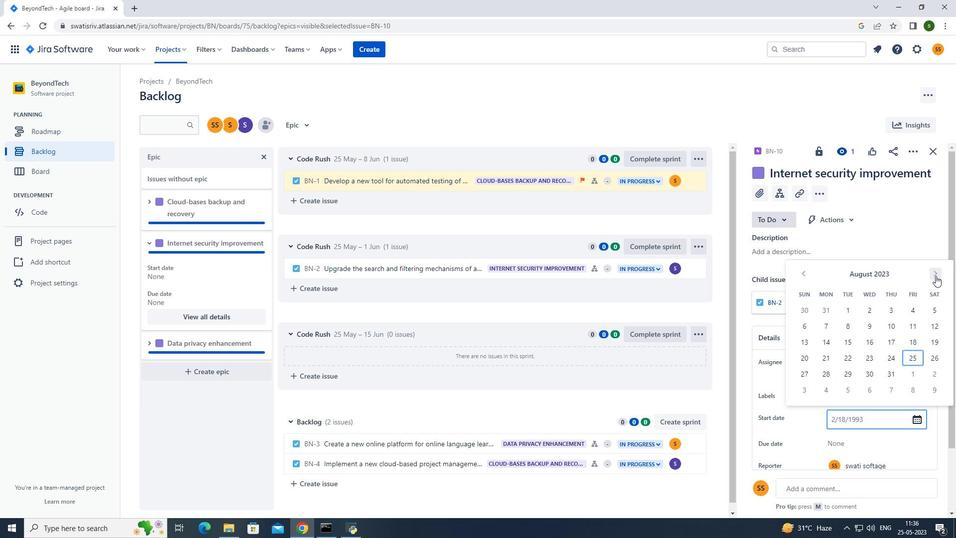 
Action: Mouse pressed left at (935, 276)
Screenshot: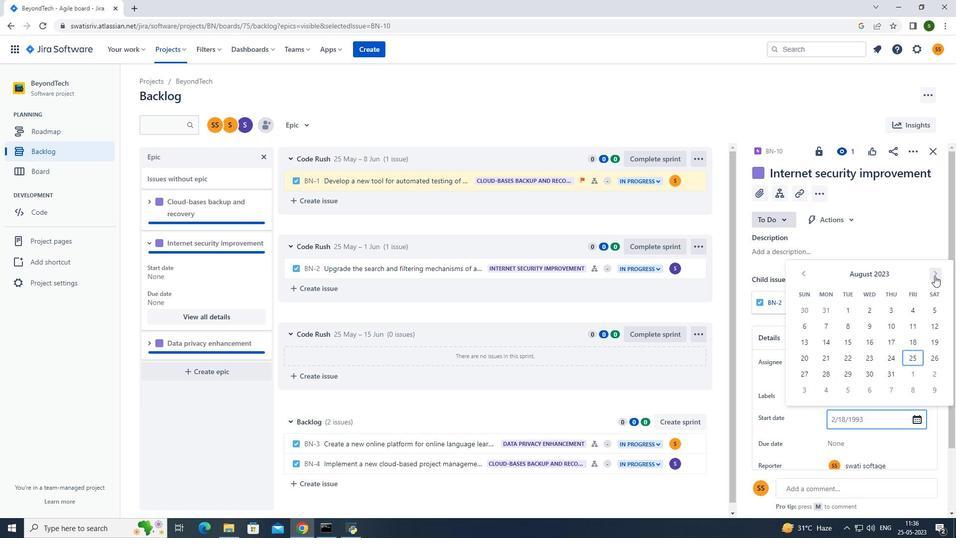 
Action: Mouse moved to (931, 277)
Screenshot: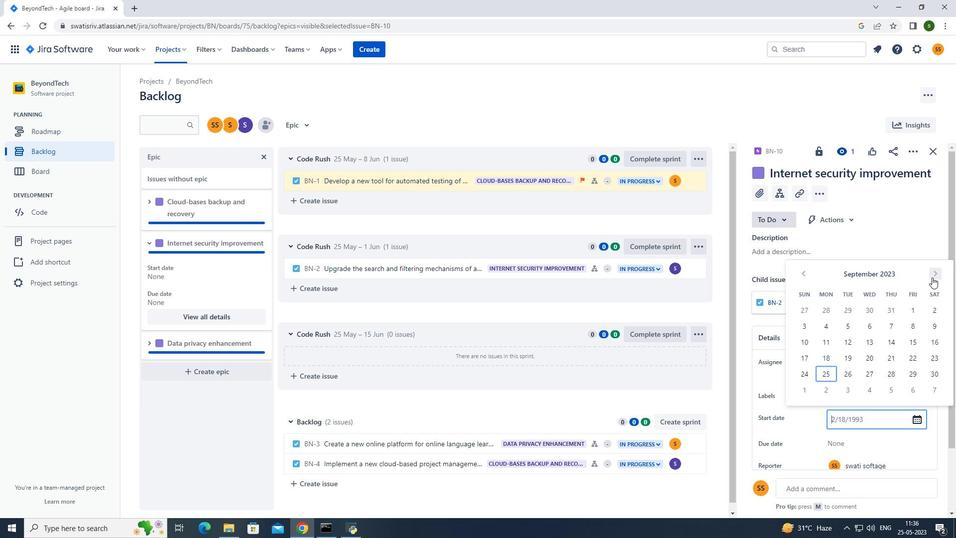 
Action: Mouse pressed left at (931, 277)
Screenshot: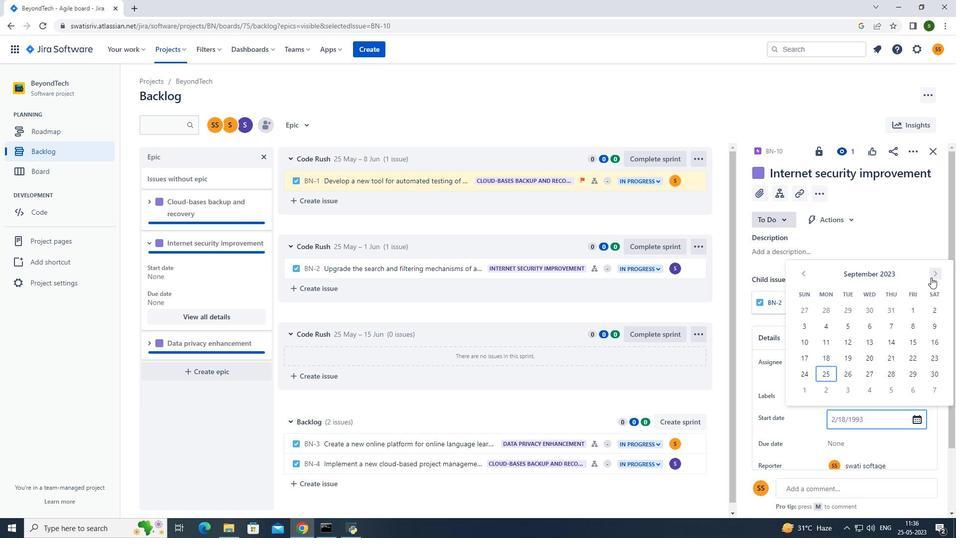 
Action: Mouse pressed left at (931, 277)
Screenshot: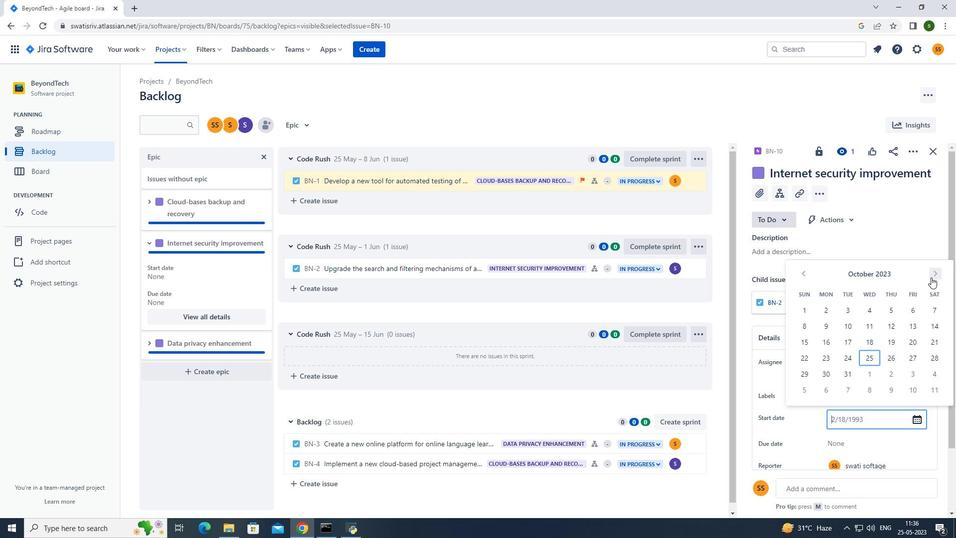 
Action: Mouse pressed left at (931, 277)
Screenshot: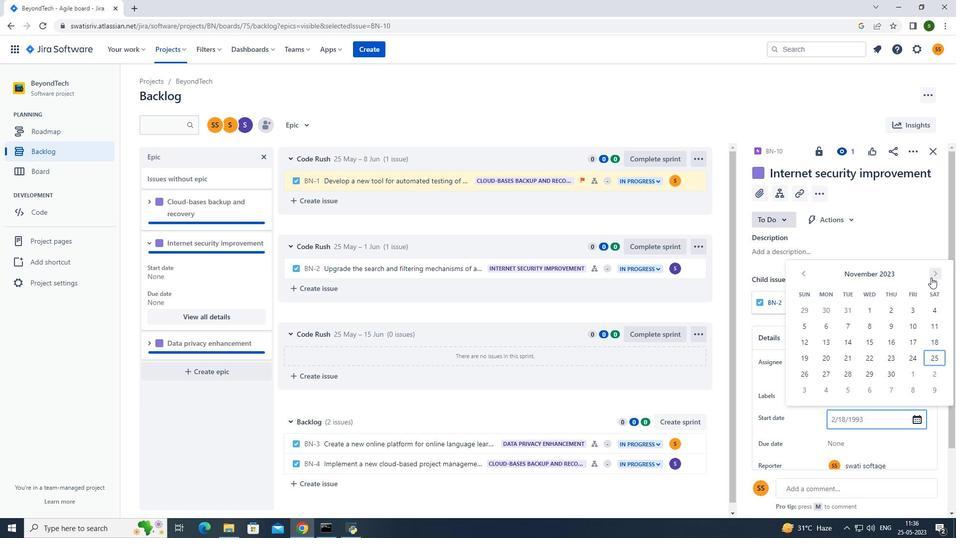 
Action: Mouse moved to (931, 277)
Screenshot: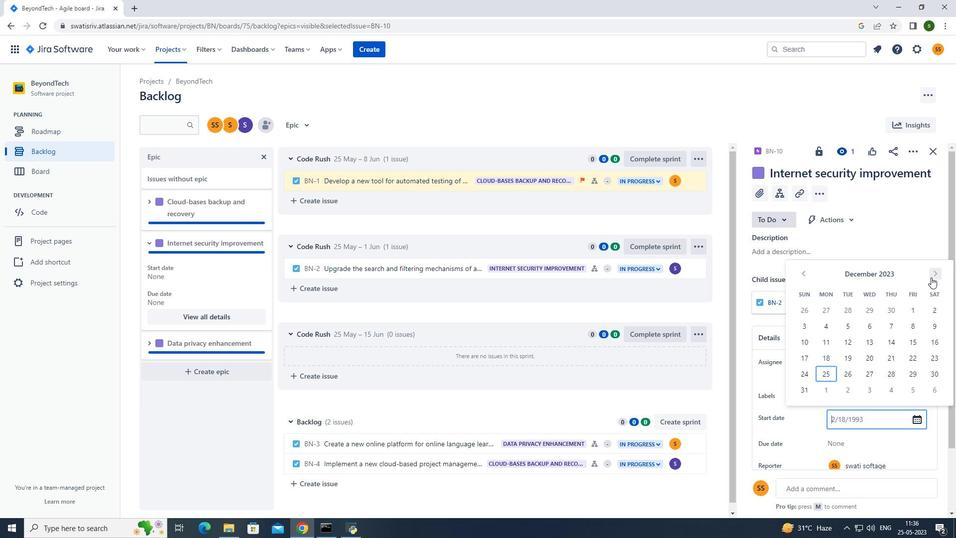 
Action: Mouse pressed left at (931, 277)
Screenshot: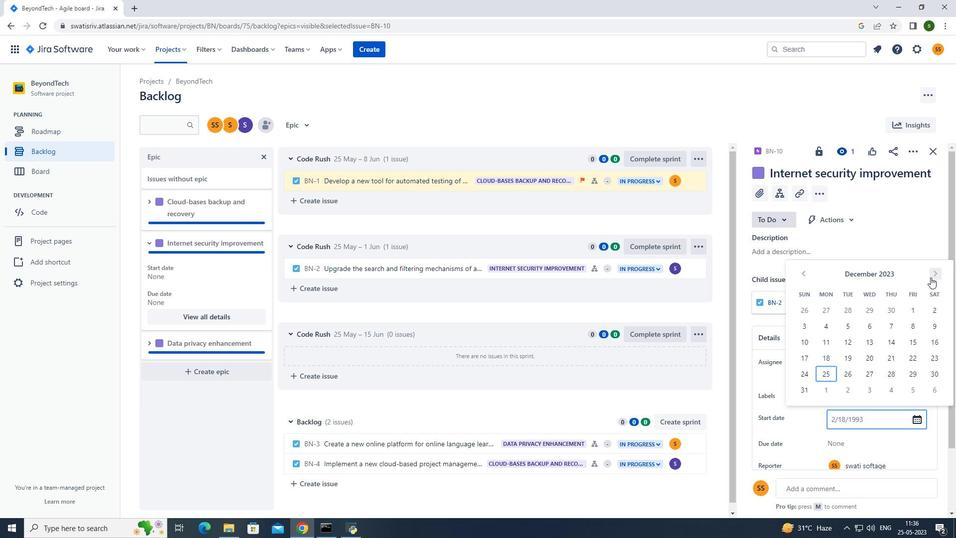 
Action: Mouse moved to (931, 277)
Screenshot: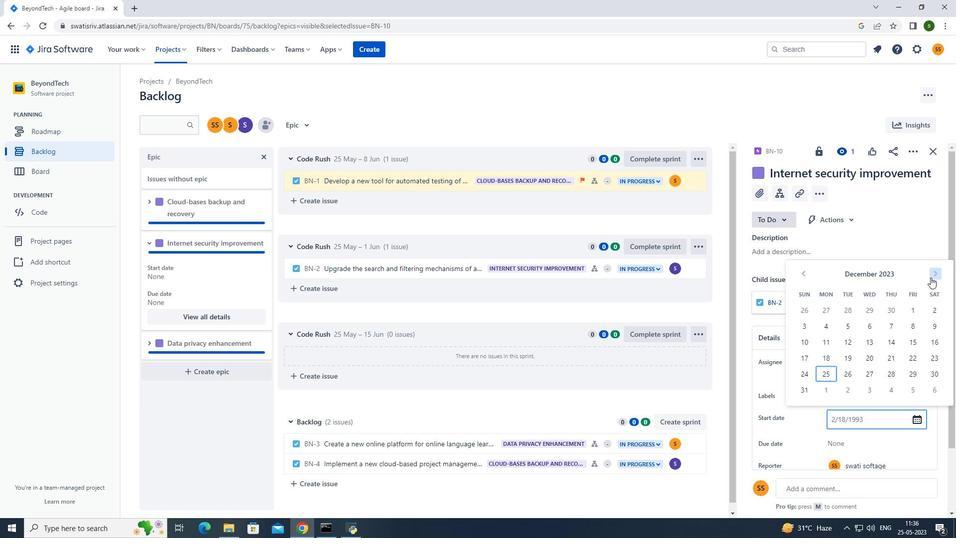 
Action: Mouse pressed left at (931, 277)
Screenshot: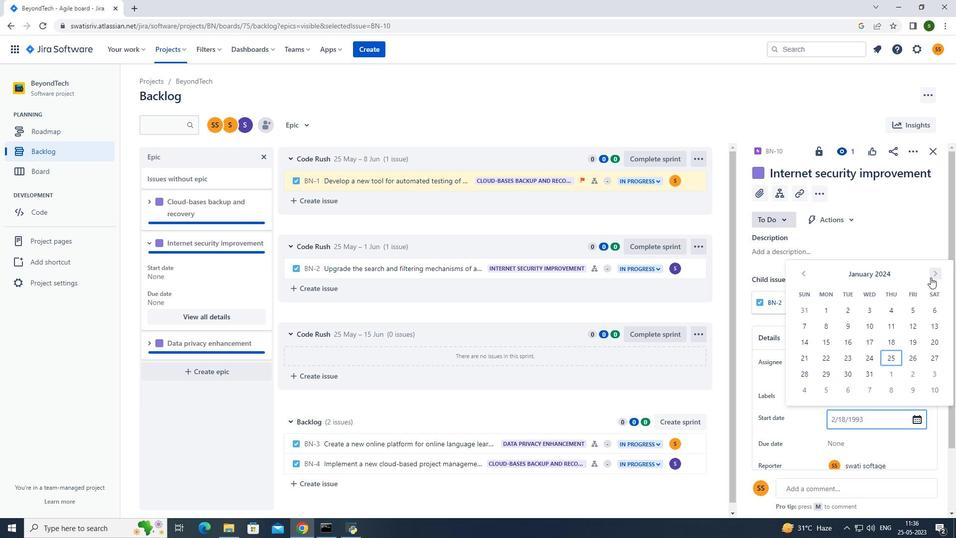 
Action: Mouse moved to (936, 273)
Screenshot: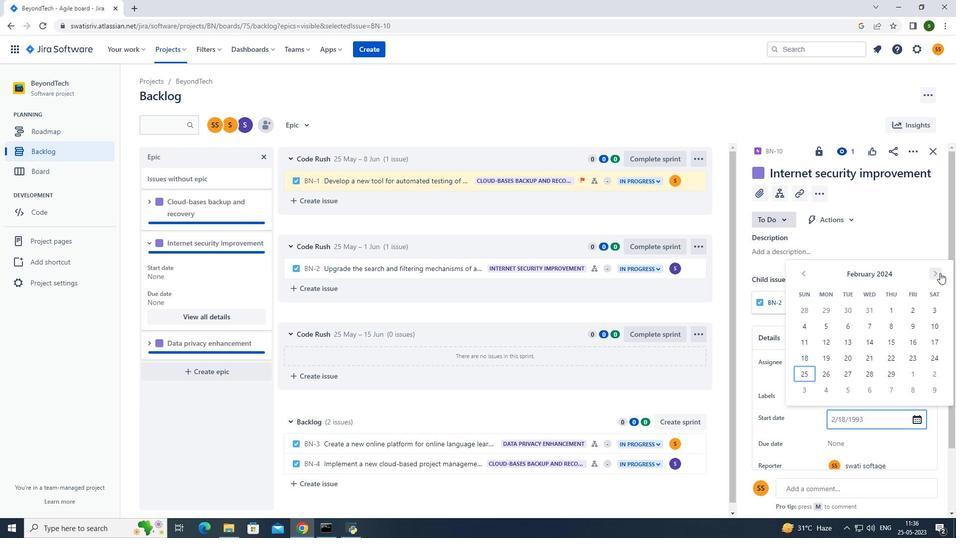 
Action: Mouse pressed left at (936, 273)
Screenshot: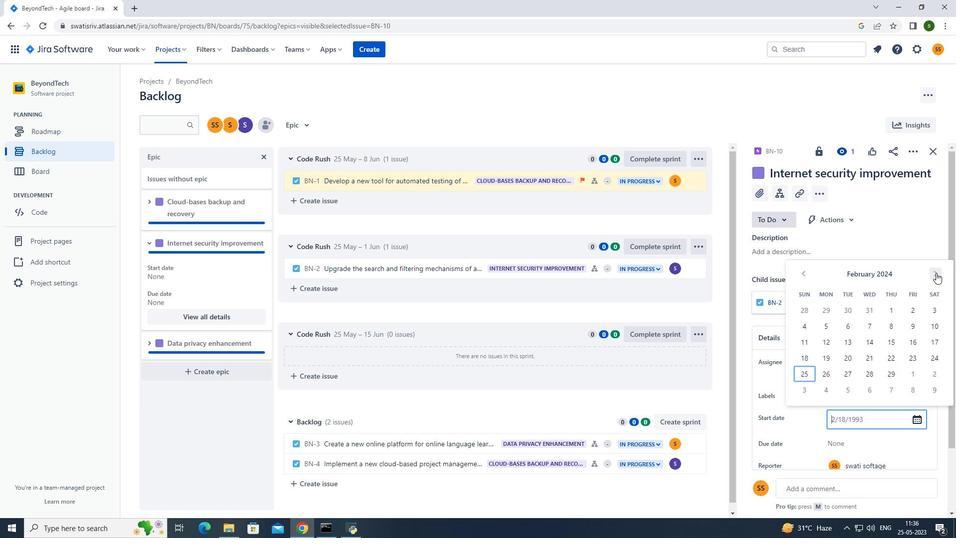 
Action: Mouse moved to (930, 273)
Screenshot: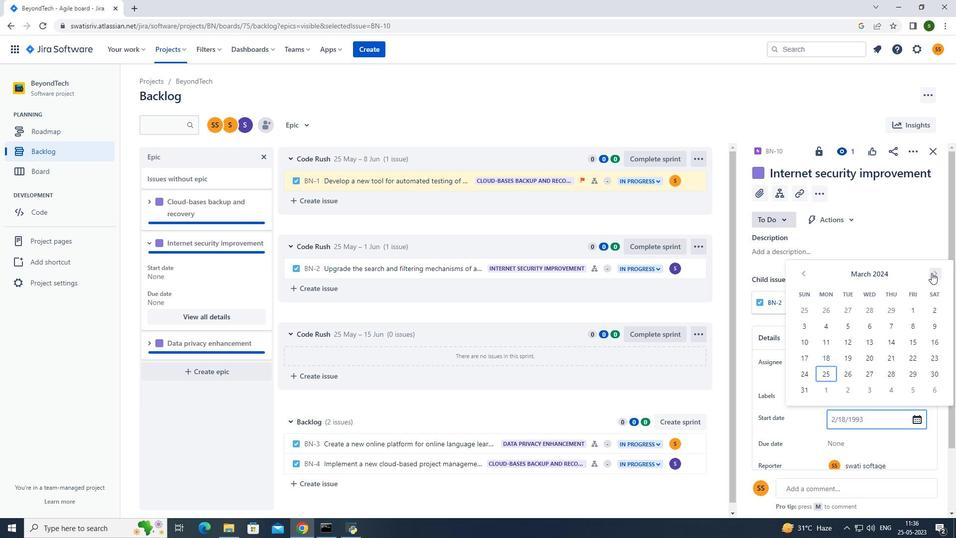 
Action: Mouse pressed left at (930, 273)
Screenshot: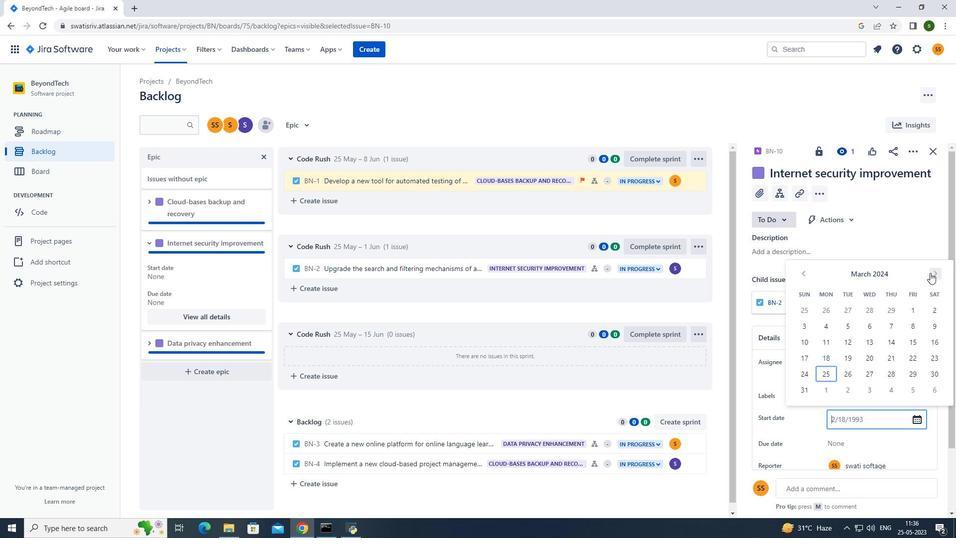 
Action: Mouse pressed left at (930, 273)
Screenshot: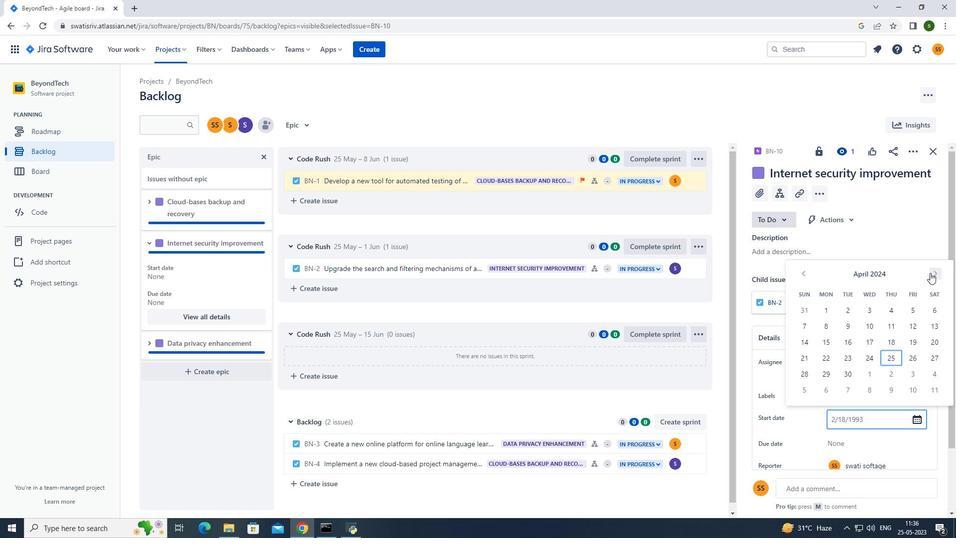 
Action: Mouse pressed left at (930, 273)
Screenshot: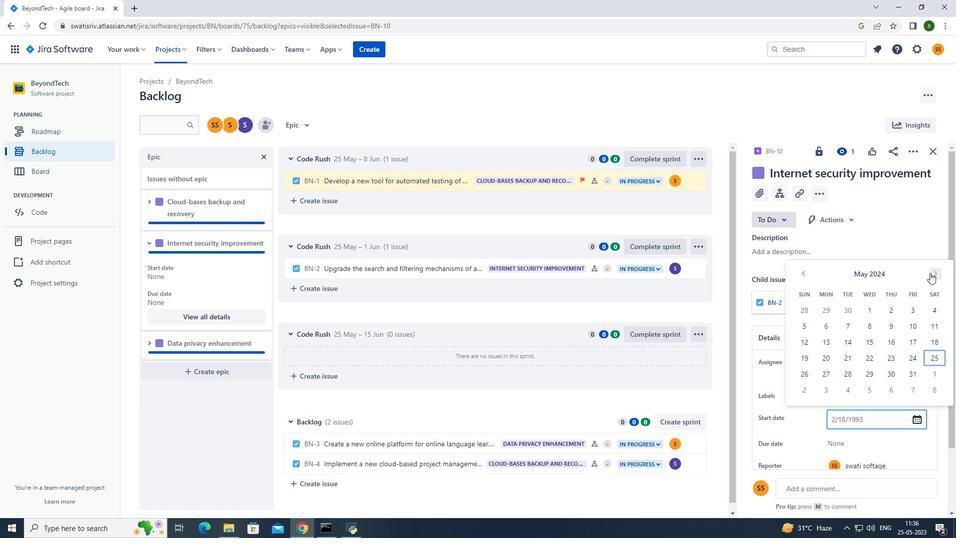 
Action: Mouse moved to (811, 343)
Screenshot: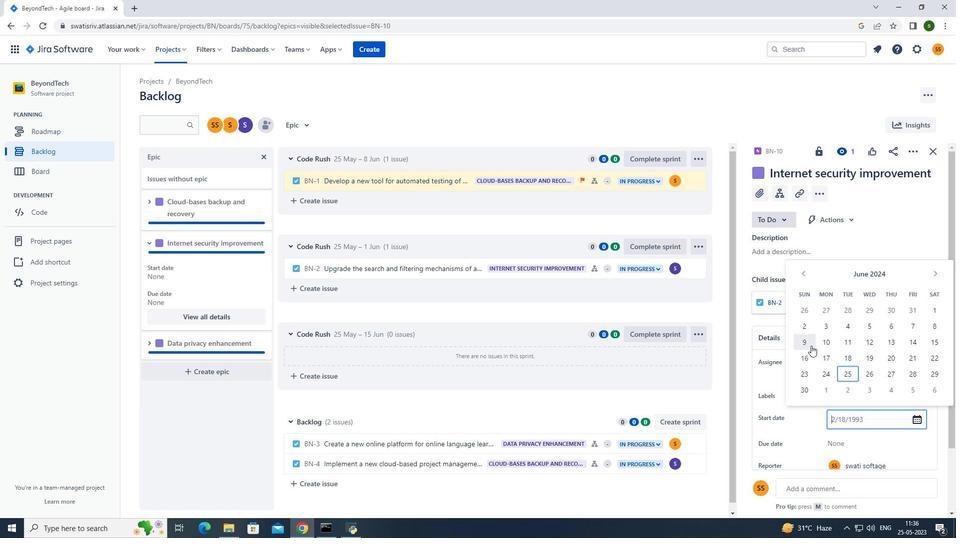 
Action: Mouse pressed left at (811, 343)
Screenshot: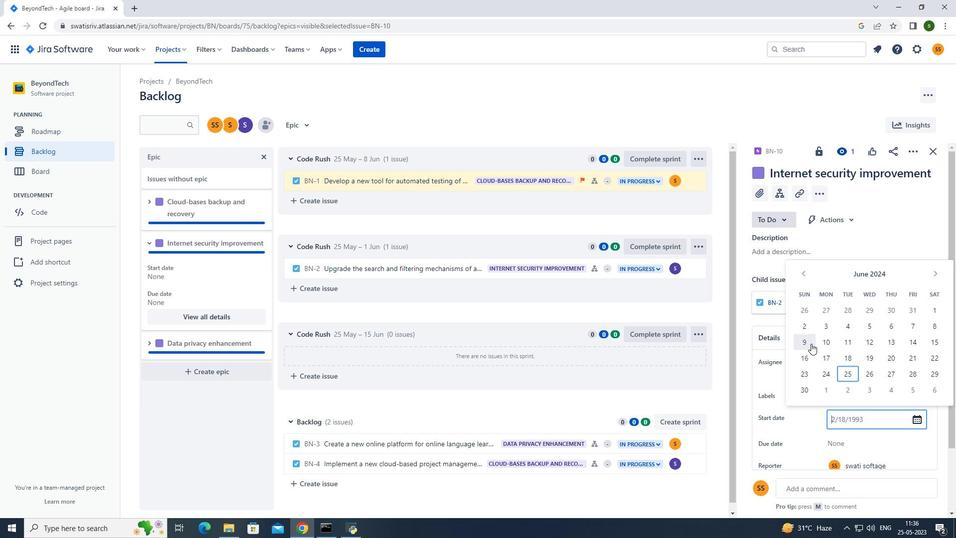 
Action: Mouse moved to (848, 443)
Screenshot: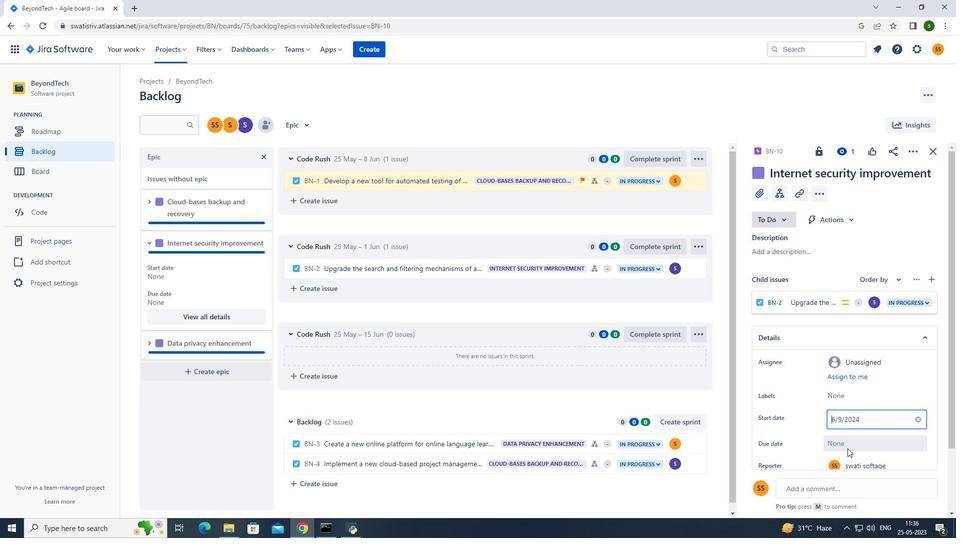 
Action: Mouse pressed left at (848, 443)
Screenshot: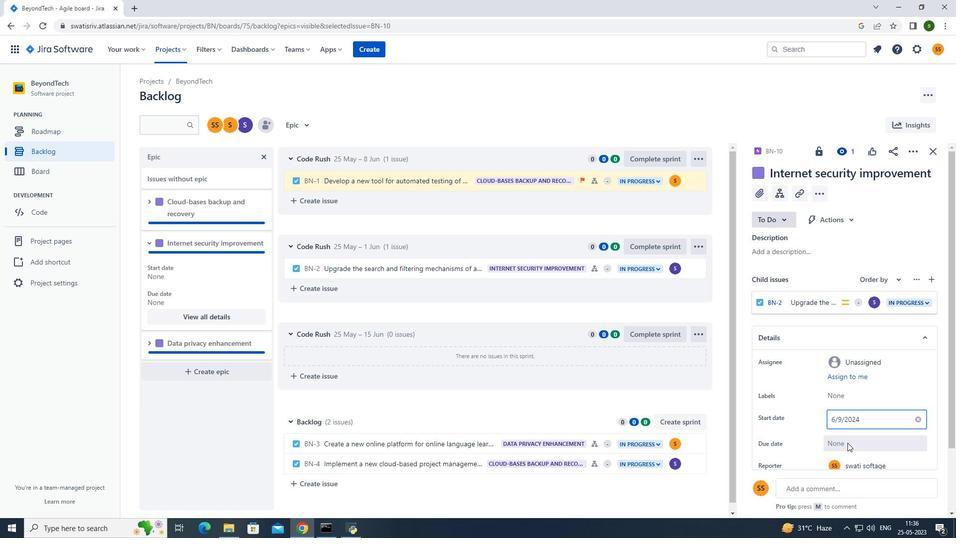 
Action: Mouse moved to (938, 299)
Screenshot: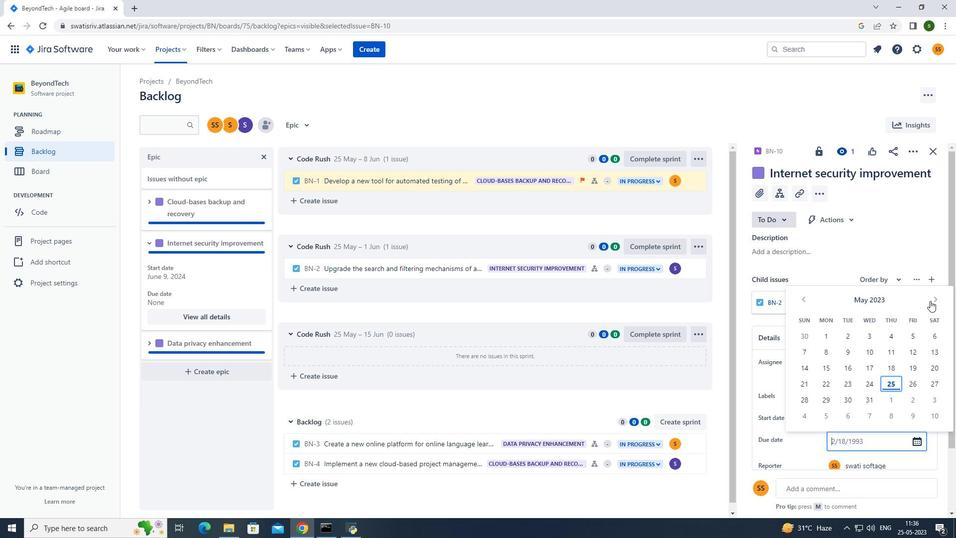 
Action: Mouse pressed left at (938, 299)
Screenshot: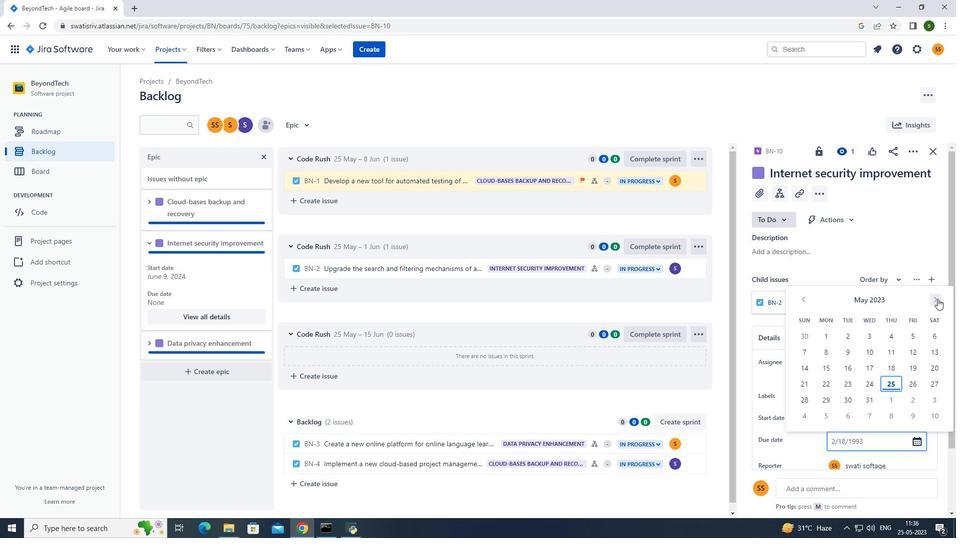 
Action: Mouse moved to (938, 298)
Screenshot: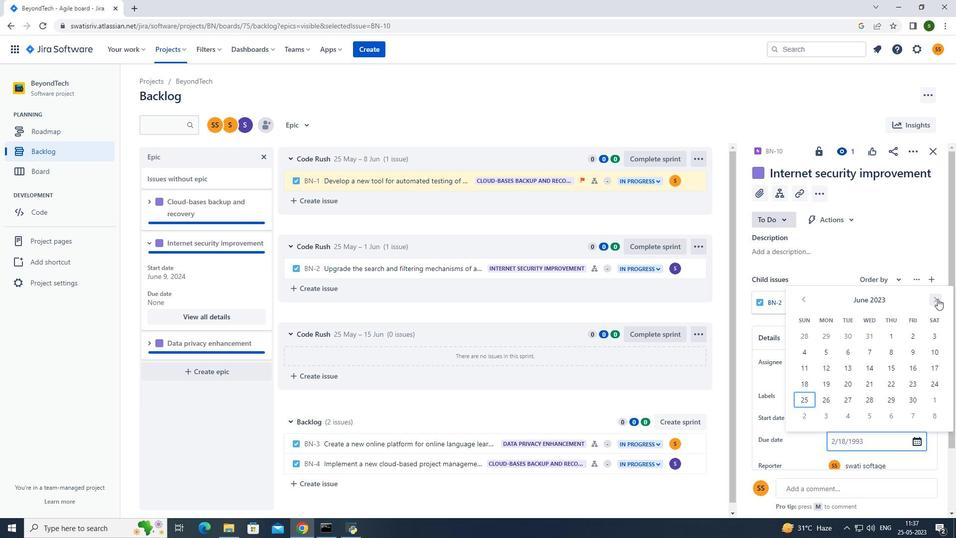 
Action: Mouse pressed left at (938, 298)
Screenshot: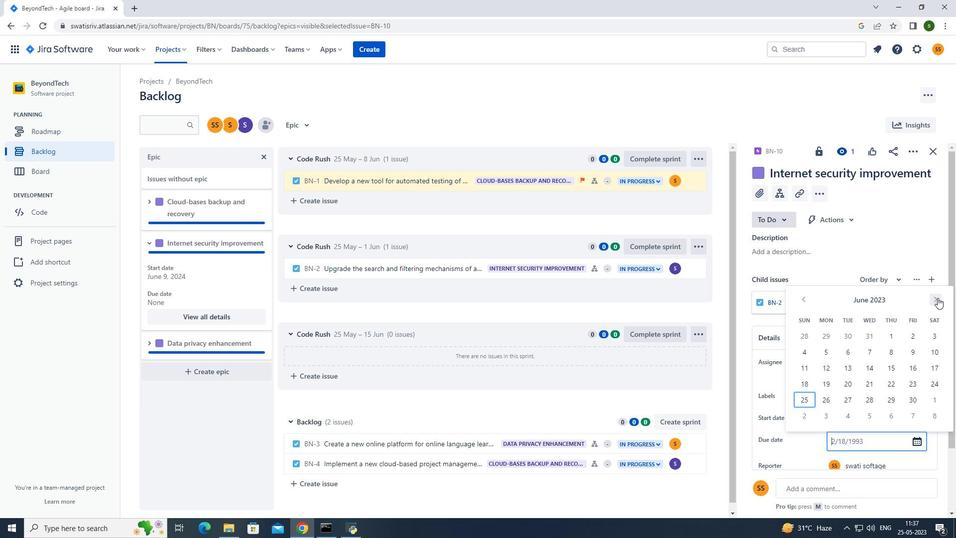 
Action: Mouse pressed left at (938, 298)
Screenshot: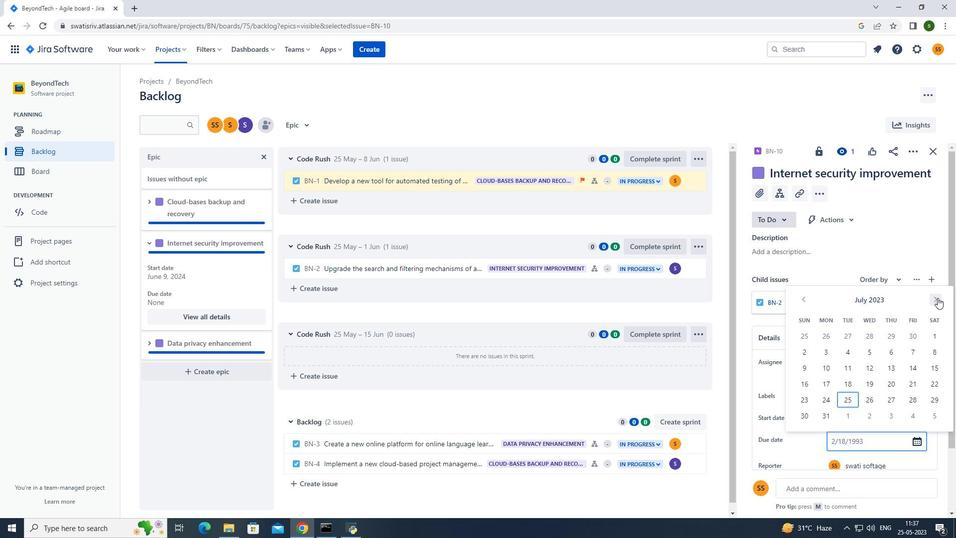 
Action: Mouse pressed left at (938, 298)
Screenshot: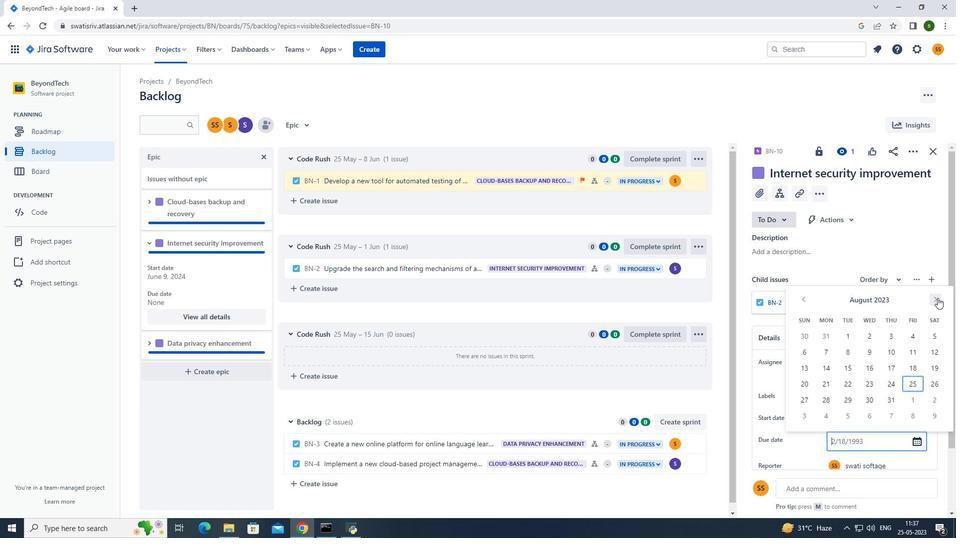 
Action: Mouse pressed left at (938, 298)
Screenshot: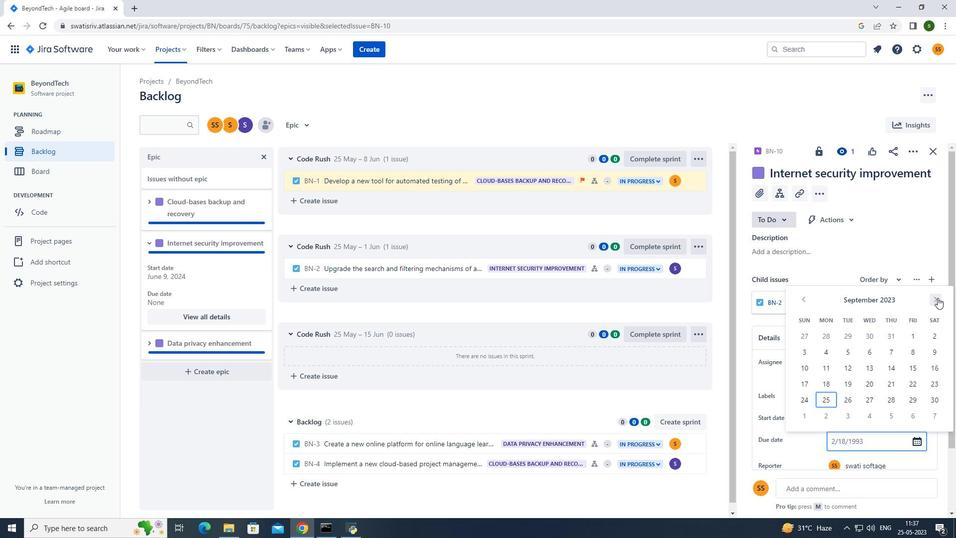 
Action: Mouse pressed left at (938, 298)
Screenshot: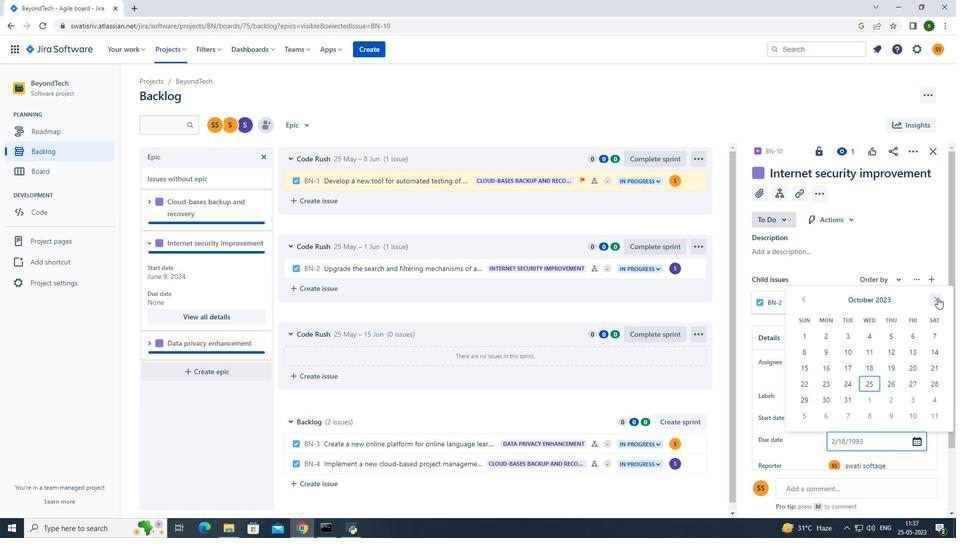 
Action: Mouse pressed left at (938, 298)
Screenshot: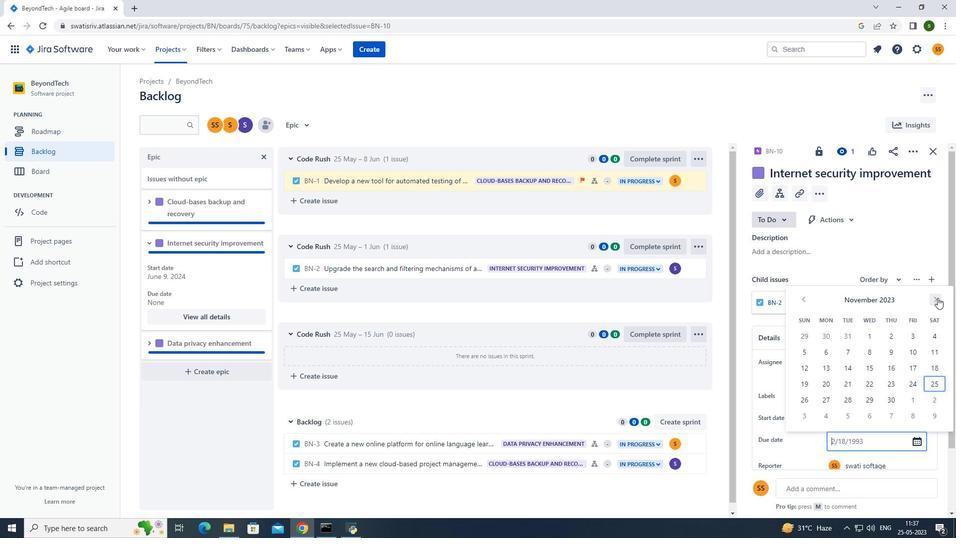 
Action: Mouse pressed left at (938, 298)
Screenshot: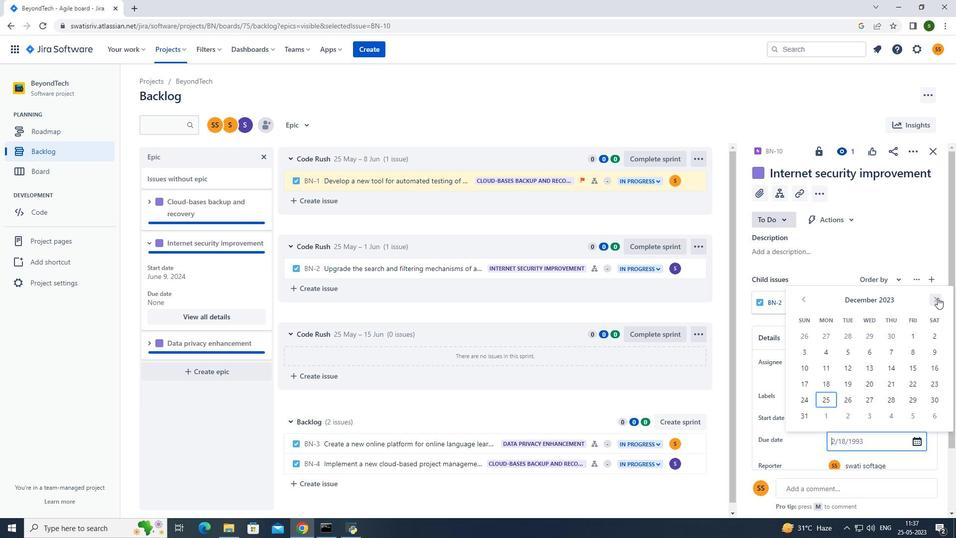 
Action: Mouse pressed left at (938, 298)
Screenshot: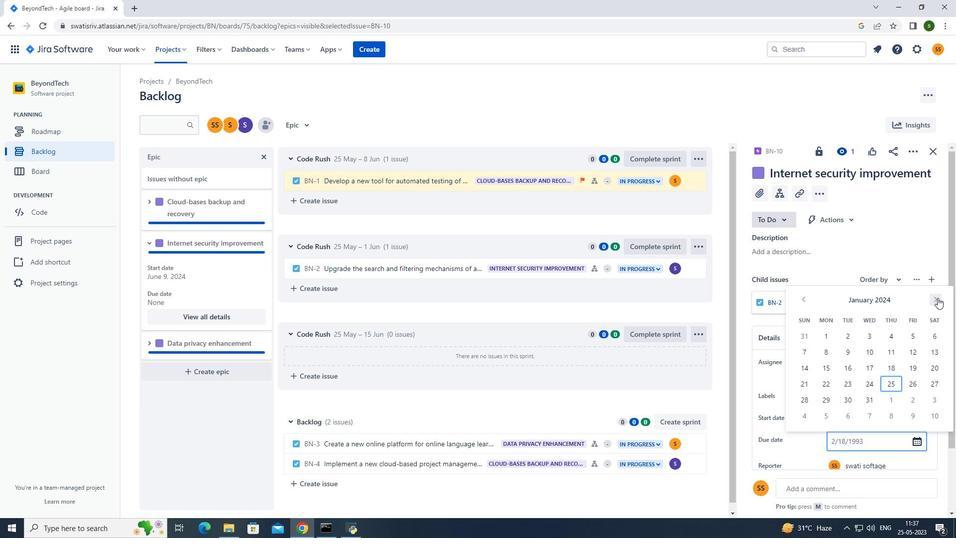 
Action: Mouse pressed left at (938, 298)
Screenshot: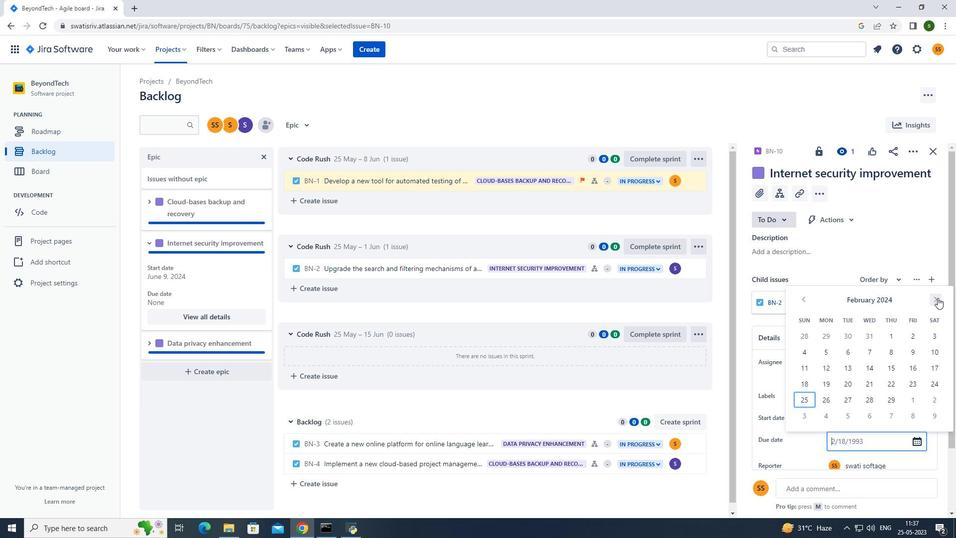 
Action: Mouse pressed left at (938, 298)
Screenshot: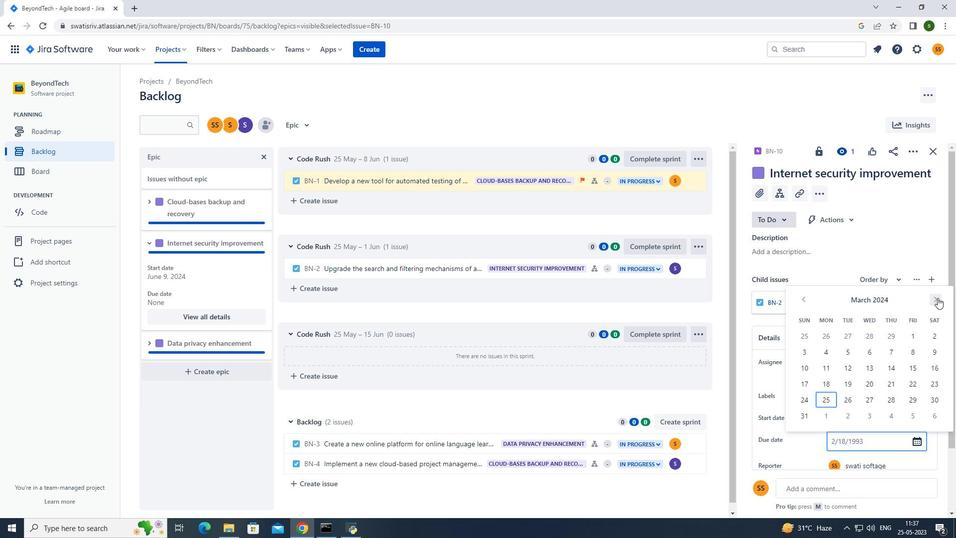 
Action: Mouse moved to (937, 297)
Screenshot: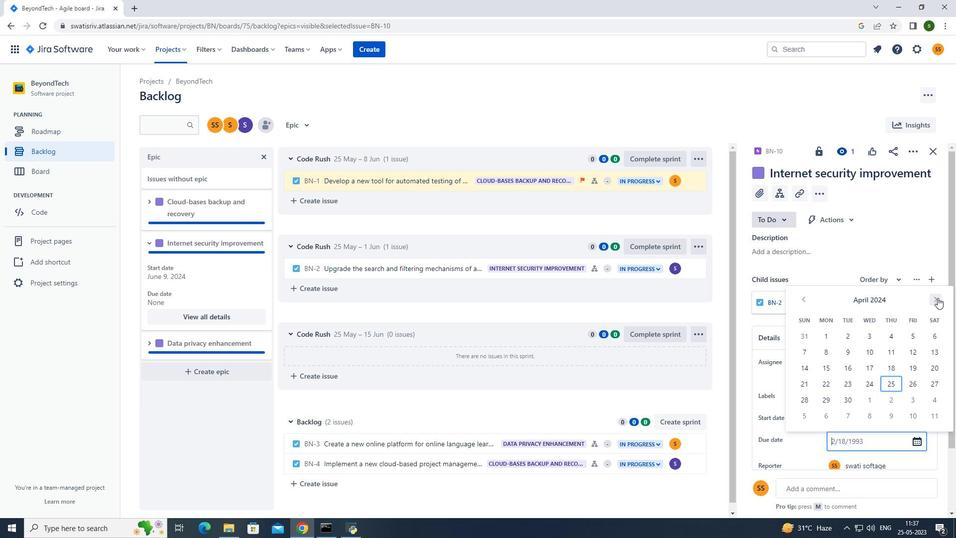 
Action: Mouse pressed left at (937, 297)
Screenshot: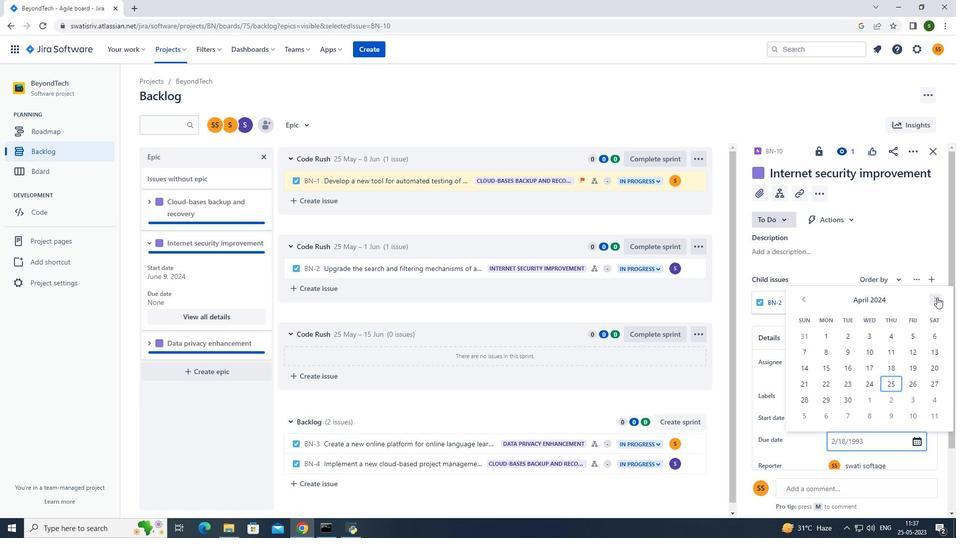 
Action: Mouse pressed left at (937, 297)
Screenshot: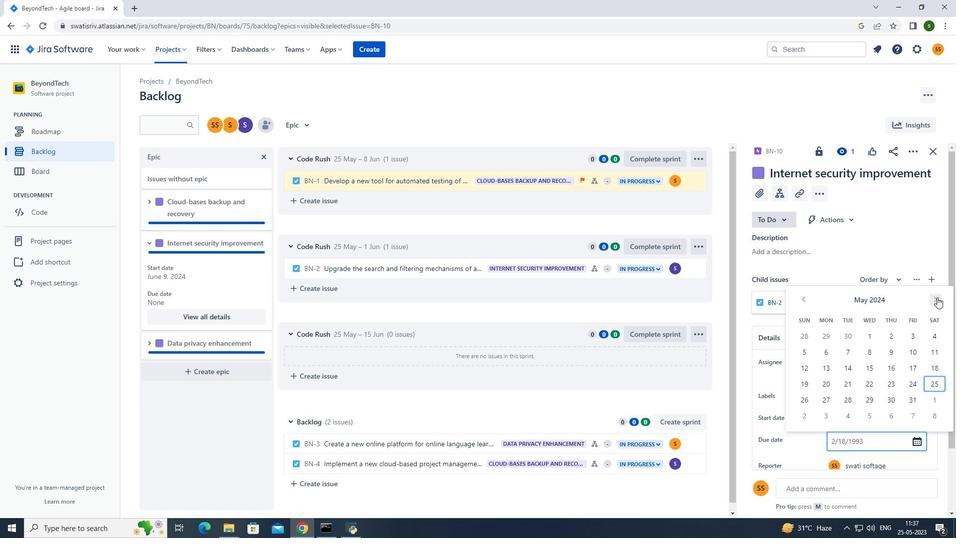 
Action: Mouse pressed left at (937, 297)
Screenshot: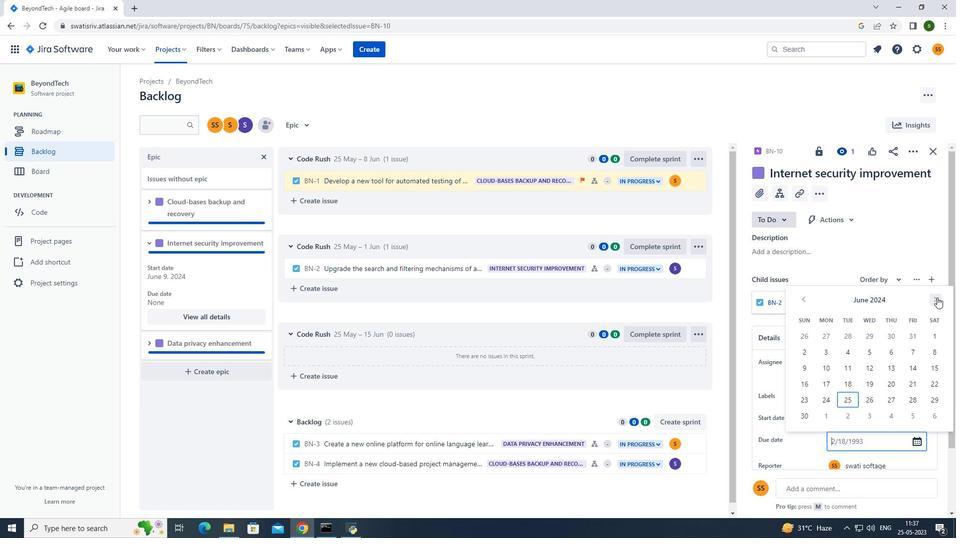 
Action: Mouse moved to (937, 297)
Screenshot: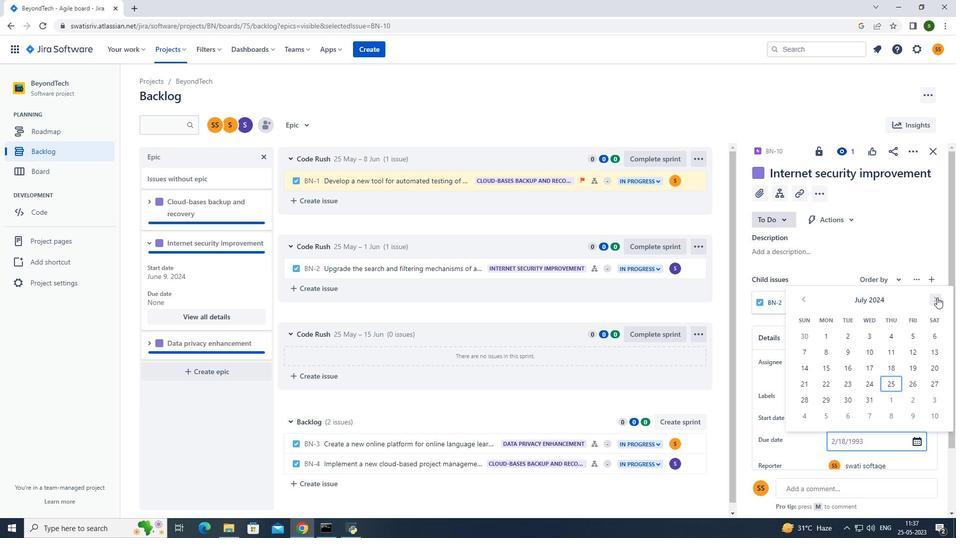 
Action: Mouse pressed left at (937, 297)
Screenshot: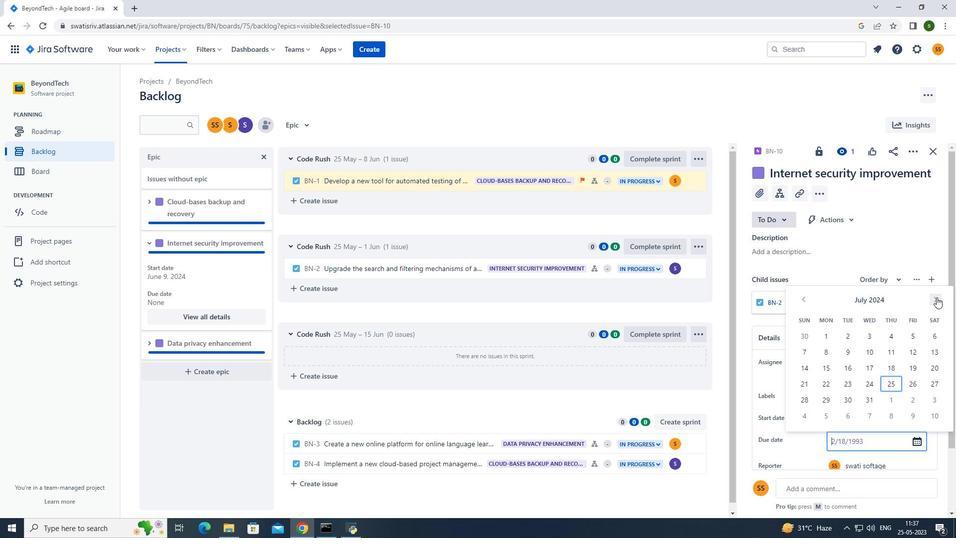 
Action: Mouse moved to (911, 331)
Screenshot: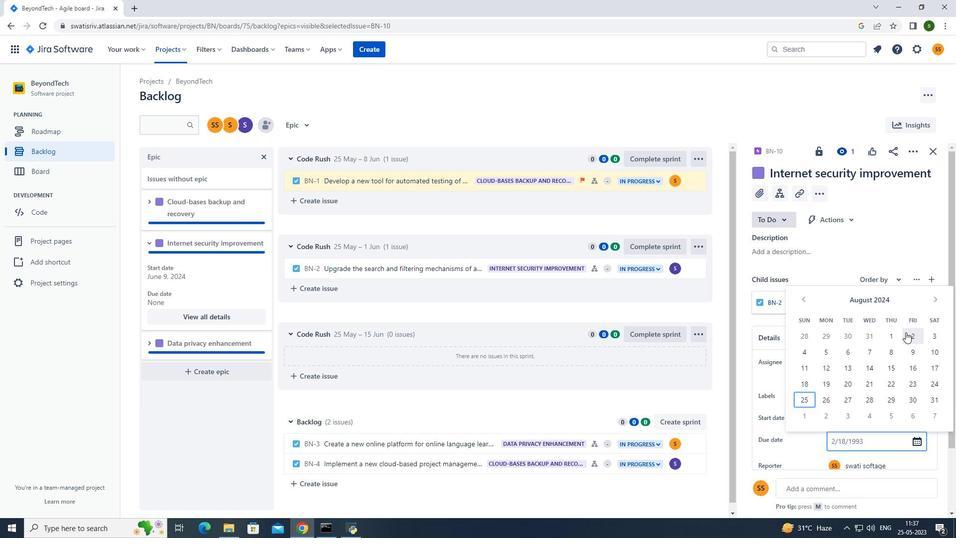 
Action: Mouse pressed left at (911, 331)
Screenshot: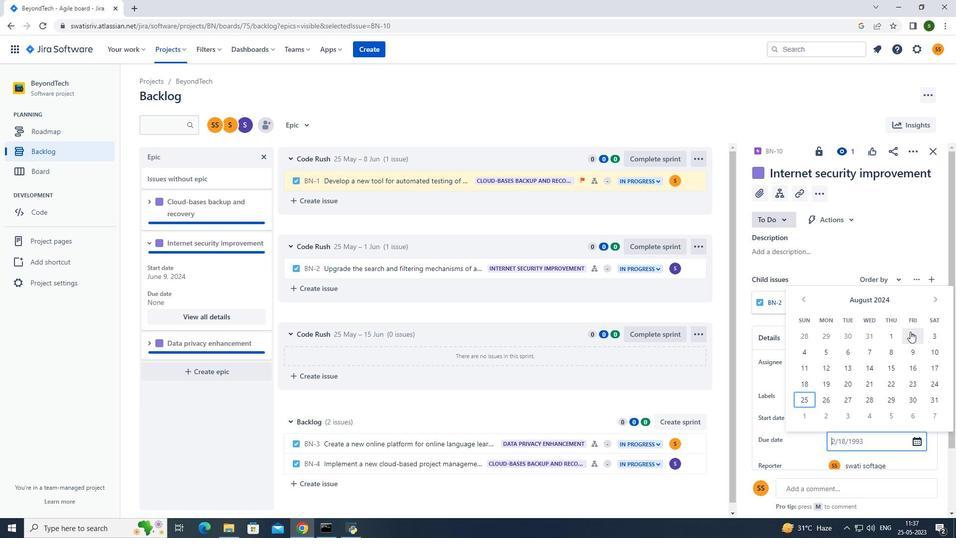
Action: Mouse moved to (418, 116)
Screenshot: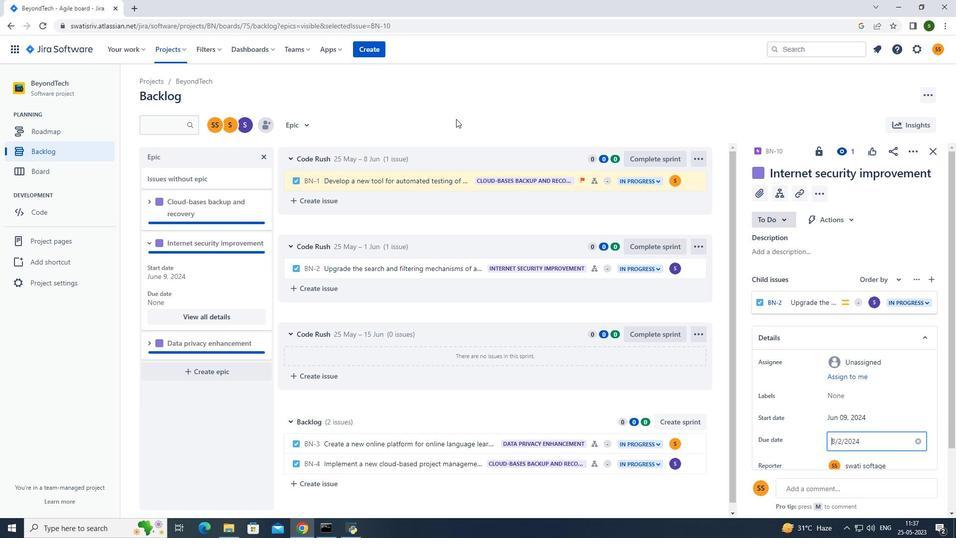 
Action: Mouse pressed left at (418, 116)
Screenshot: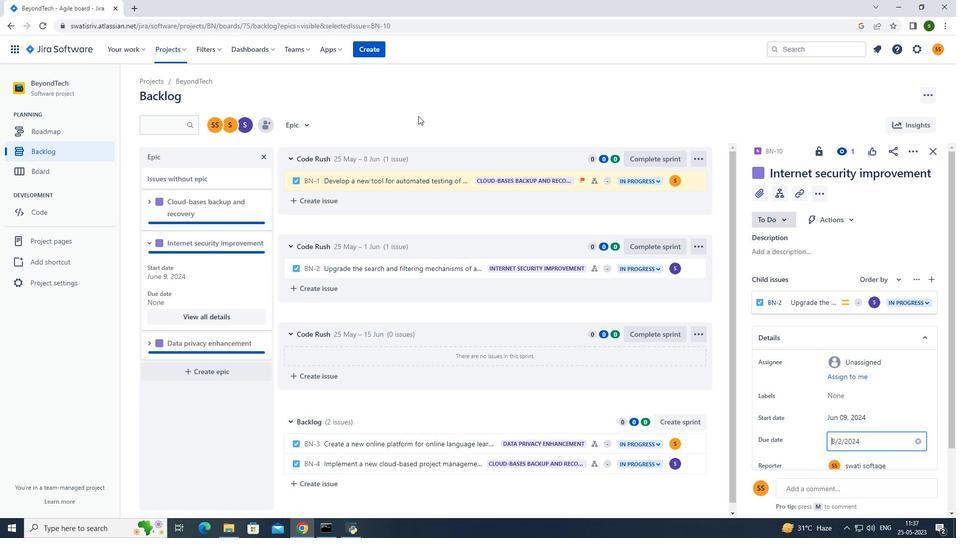 
Action: Mouse moved to (184, 52)
Screenshot: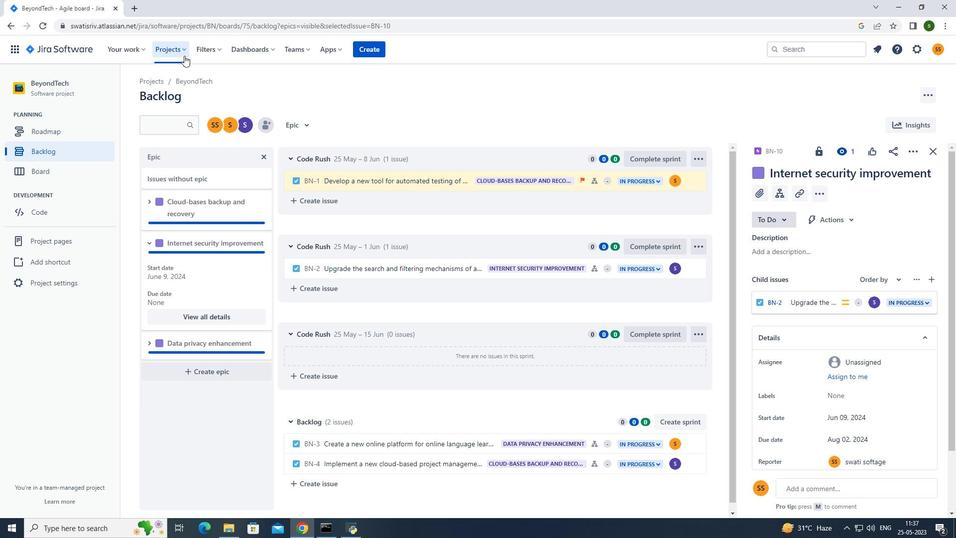 
Action: Mouse pressed left at (184, 52)
Screenshot: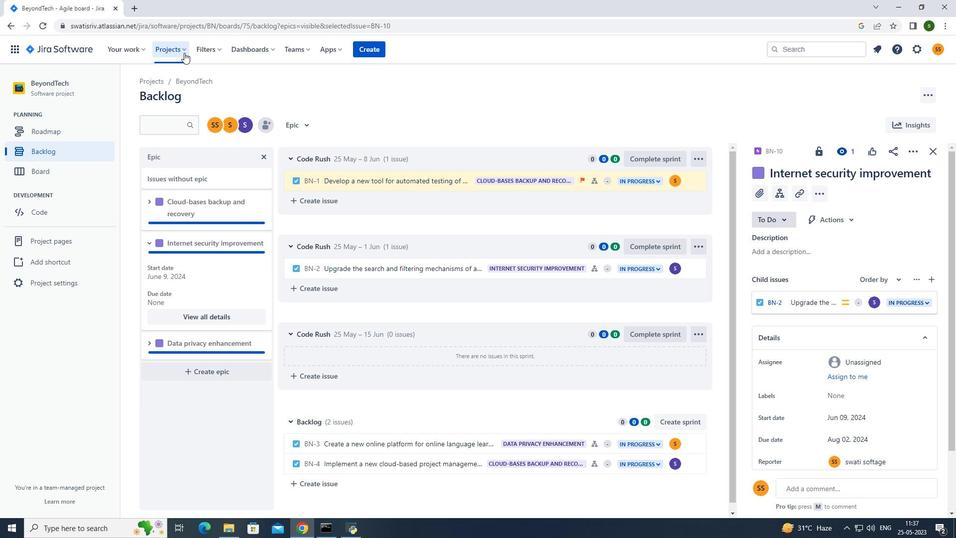 
Action: Mouse moved to (197, 93)
Screenshot: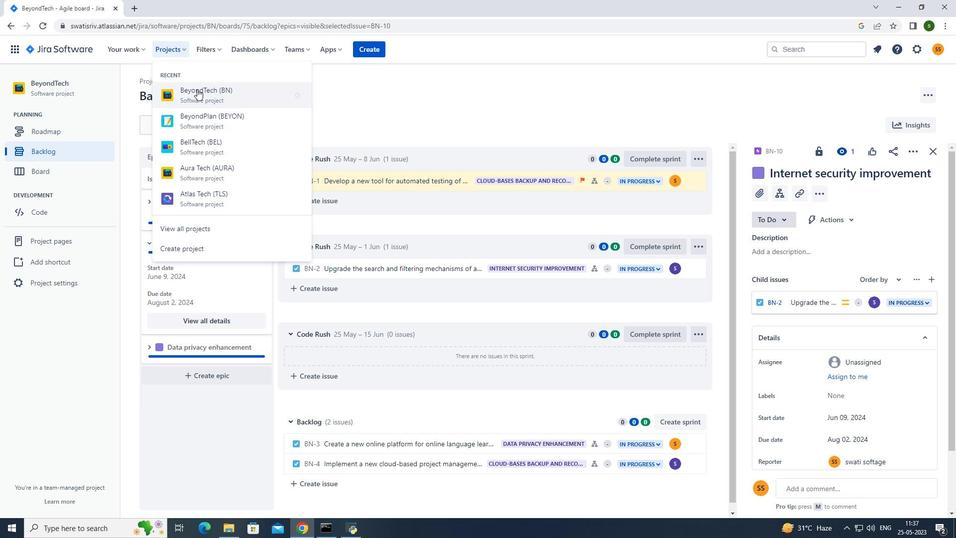 
Action: Mouse pressed left at (197, 93)
Screenshot: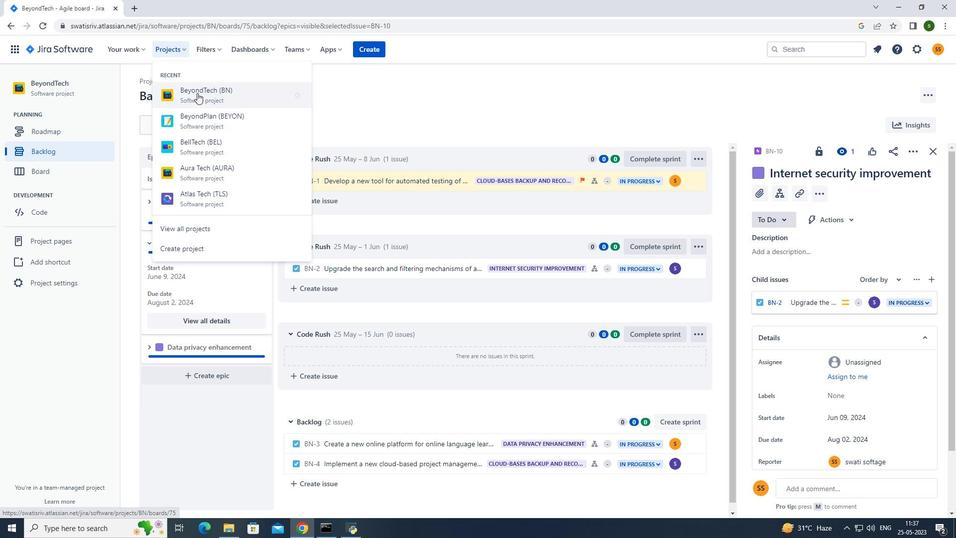
Action: Mouse moved to (88, 157)
Screenshot: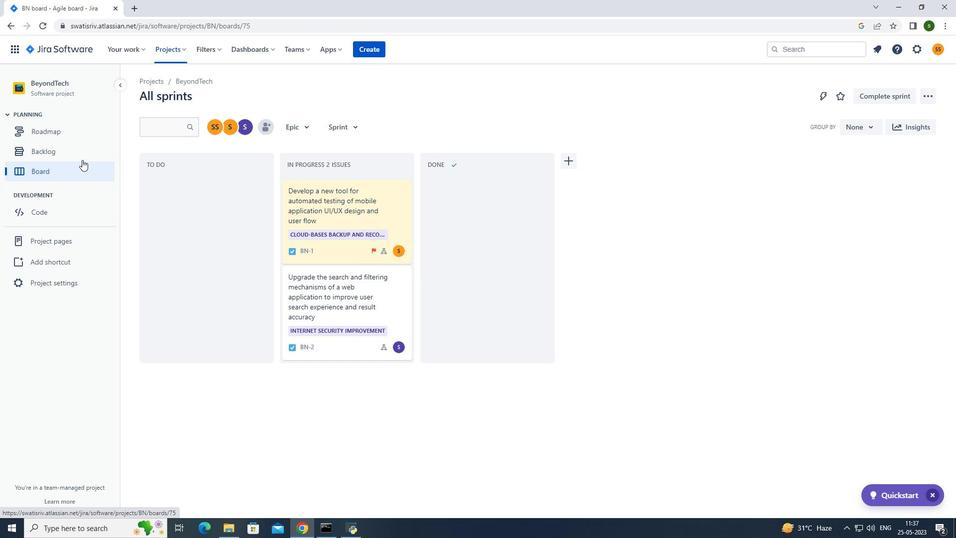 
Action: Mouse pressed left at (88, 157)
Screenshot: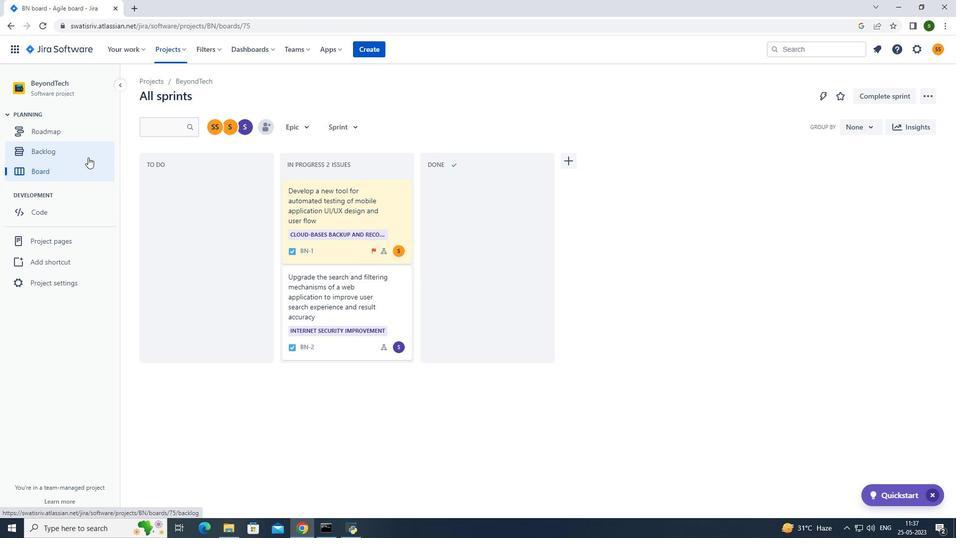 
Action: Mouse moved to (151, 269)
Screenshot: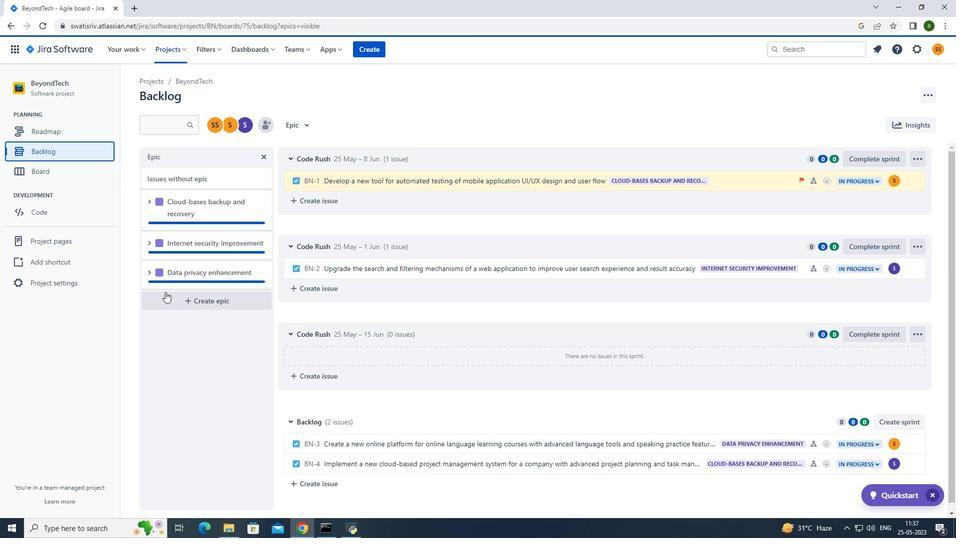 
Action: Mouse pressed left at (151, 269)
Screenshot: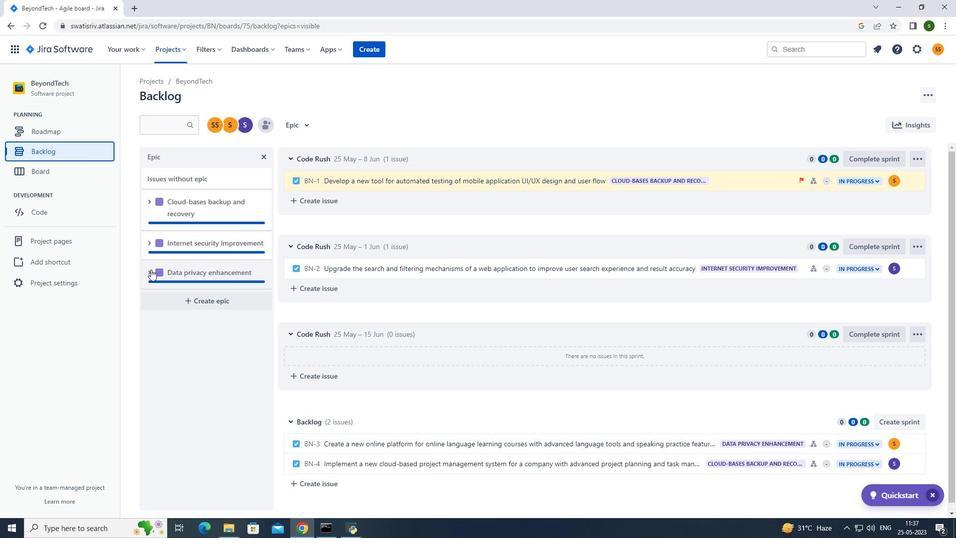 
Action: Mouse moved to (223, 346)
Screenshot: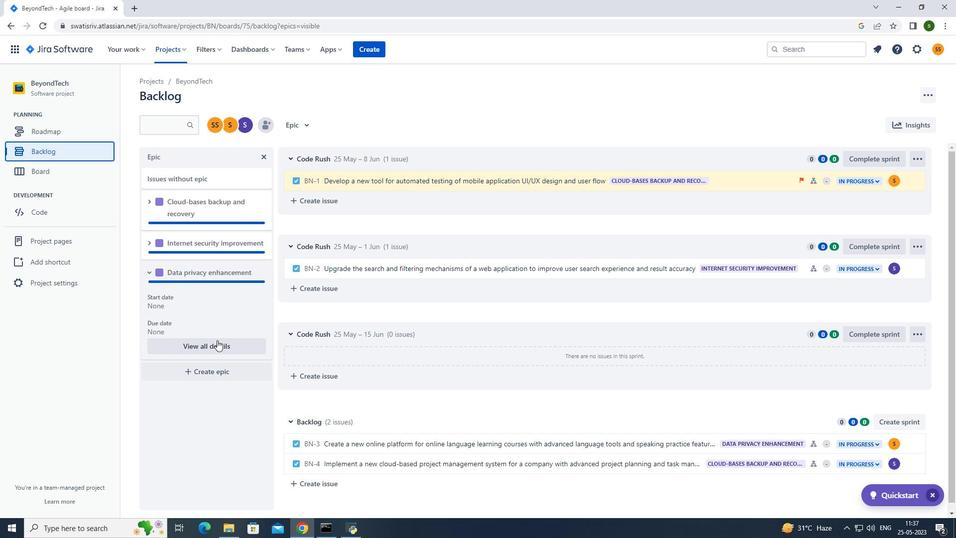
Action: Mouse pressed left at (223, 346)
Screenshot: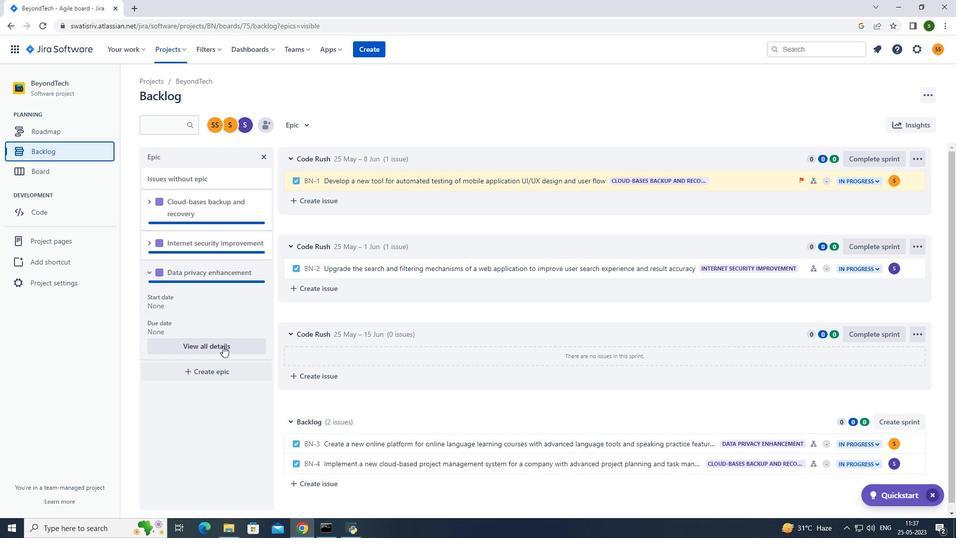 
Action: Mouse moved to (843, 416)
Screenshot: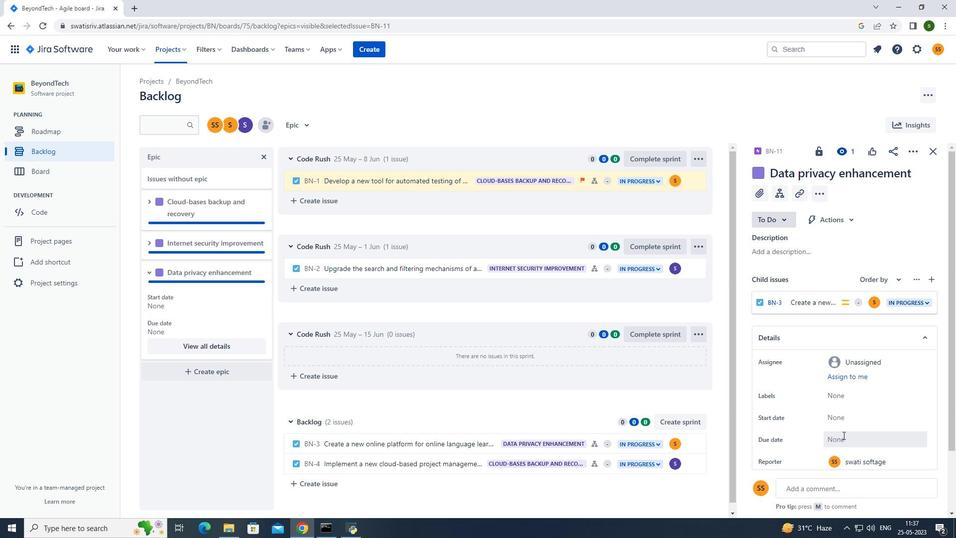 
Action: Mouse pressed left at (843, 416)
Screenshot: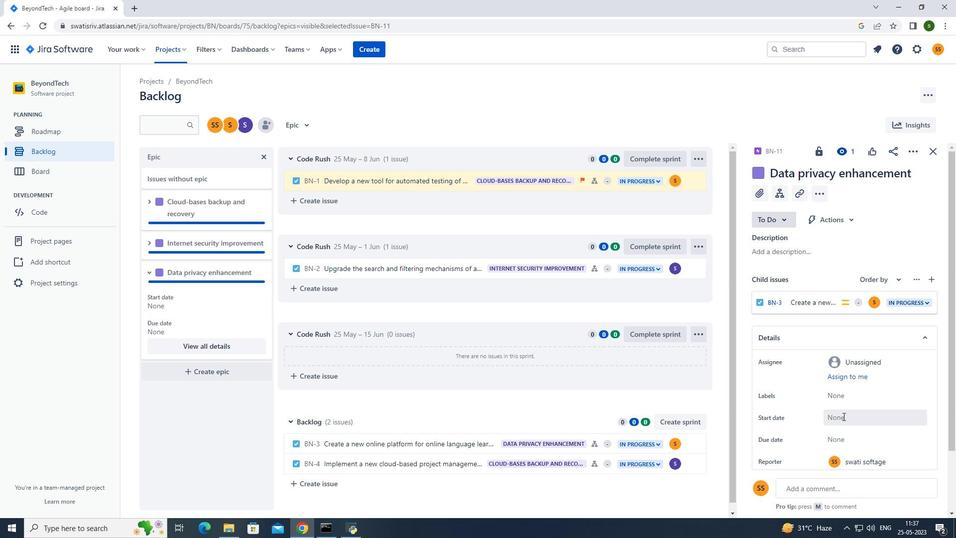 
Action: Mouse moved to (935, 273)
Screenshot: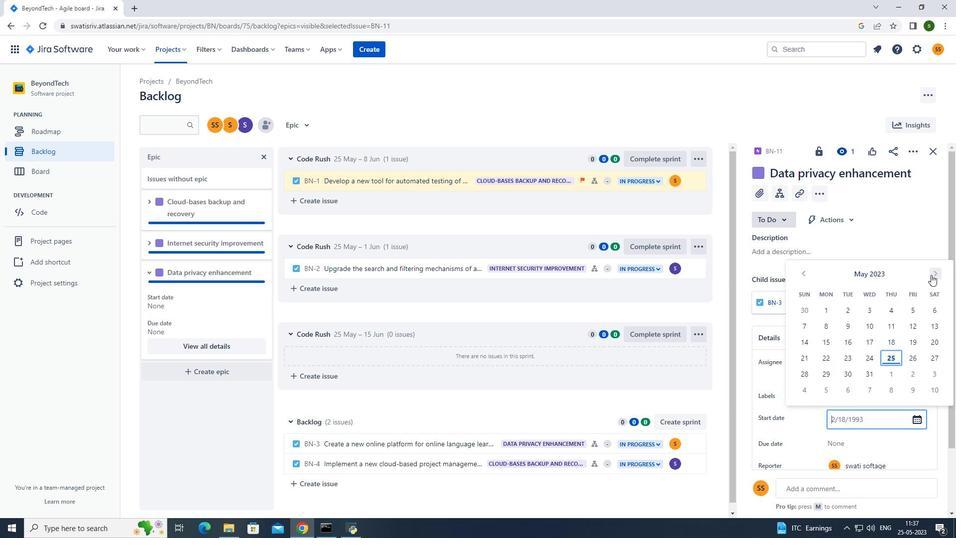 
Action: Mouse pressed left at (935, 273)
Screenshot: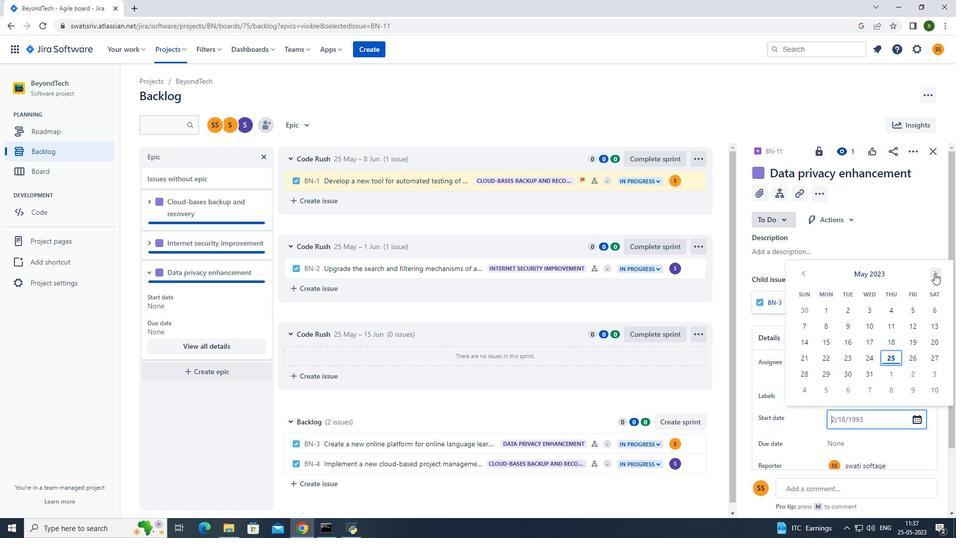 
Action: Mouse moved to (929, 277)
Screenshot: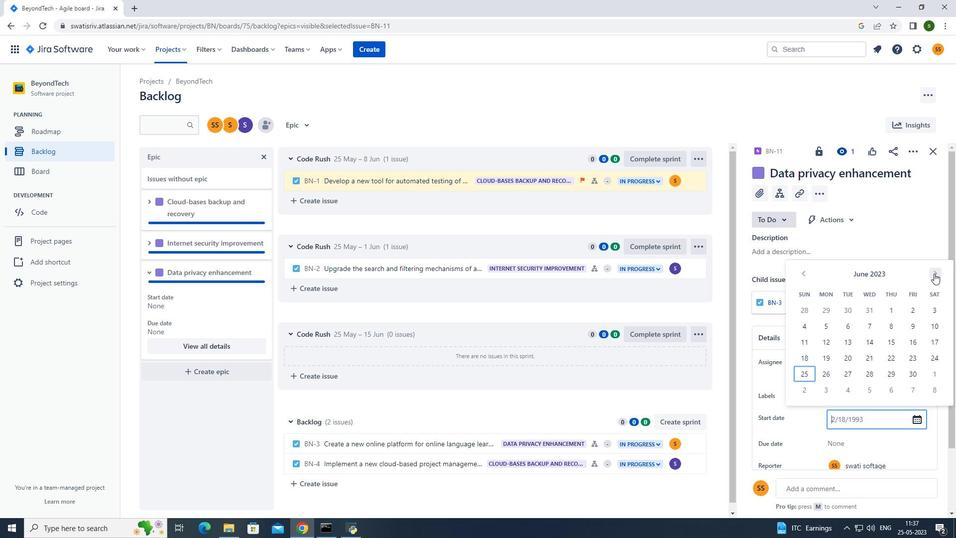 
Action: Mouse pressed left at (929, 277)
Screenshot: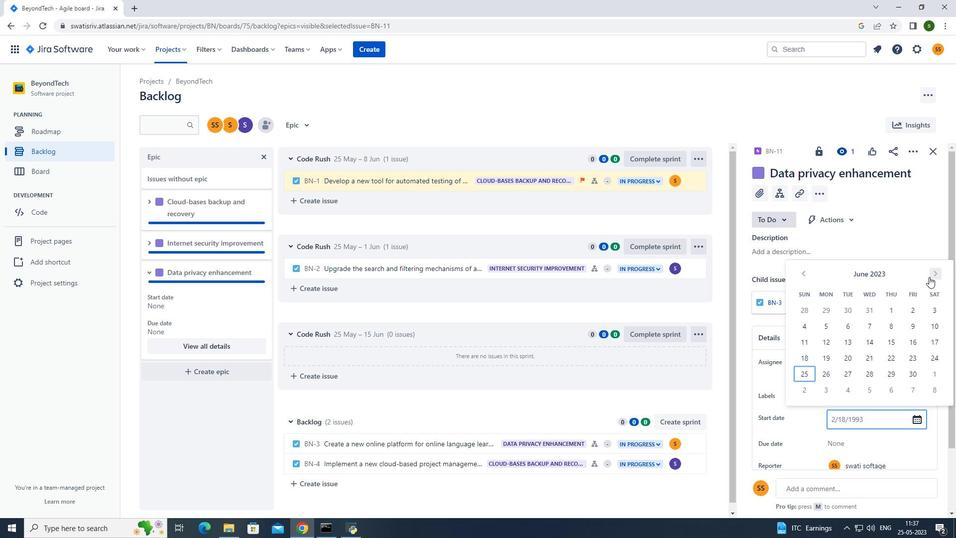 
Action: Mouse moved to (934, 272)
Screenshot: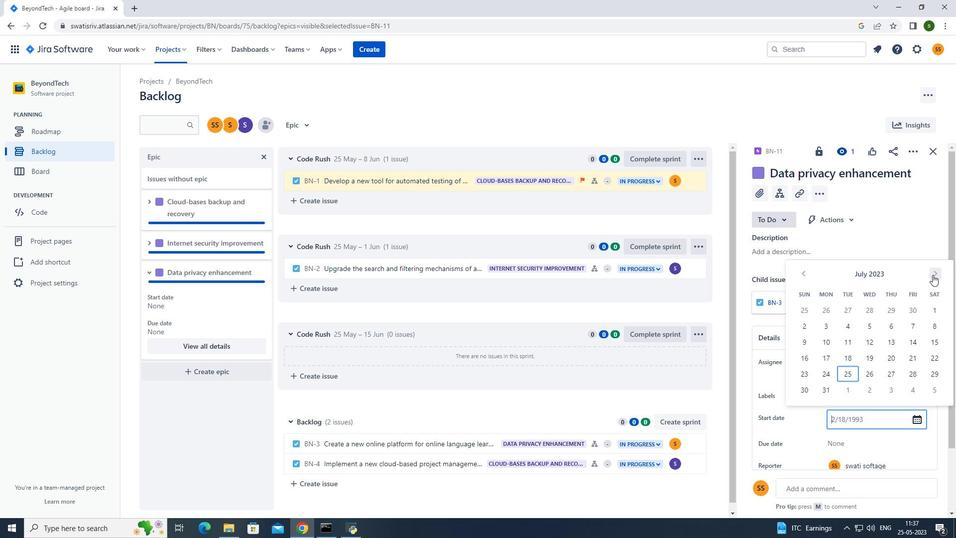 
Action: Mouse pressed left at (934, 272)
Screenshot: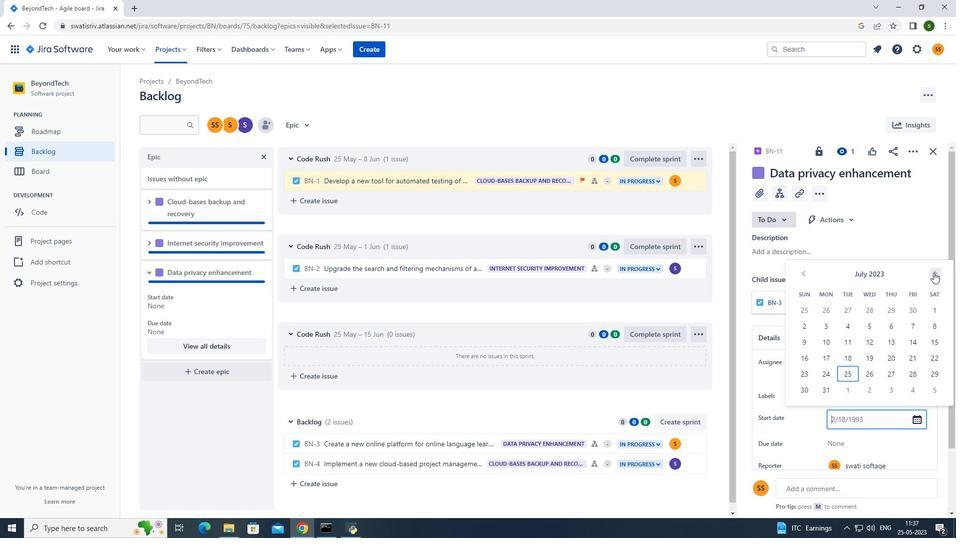 
Action: Mouse moved to (916, 266)
Screenshot: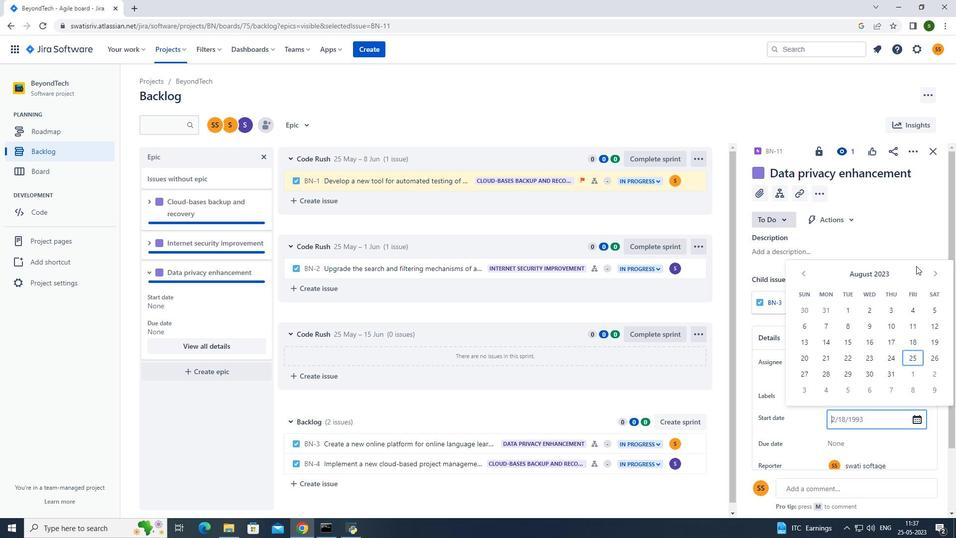 
Action: Mouse pressed left at (916, 266)
Screenshot: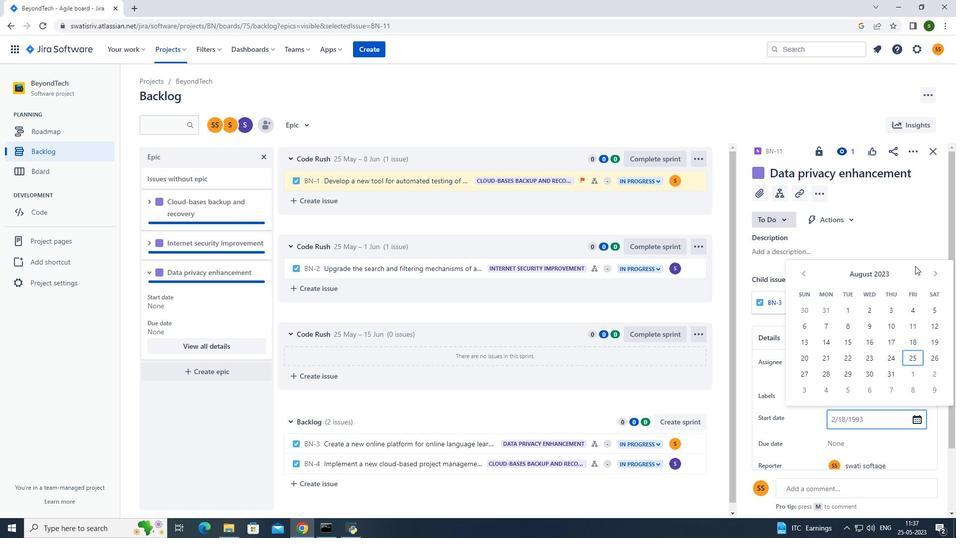 
Action: Mouse moved to (936, 276)
Screenshot: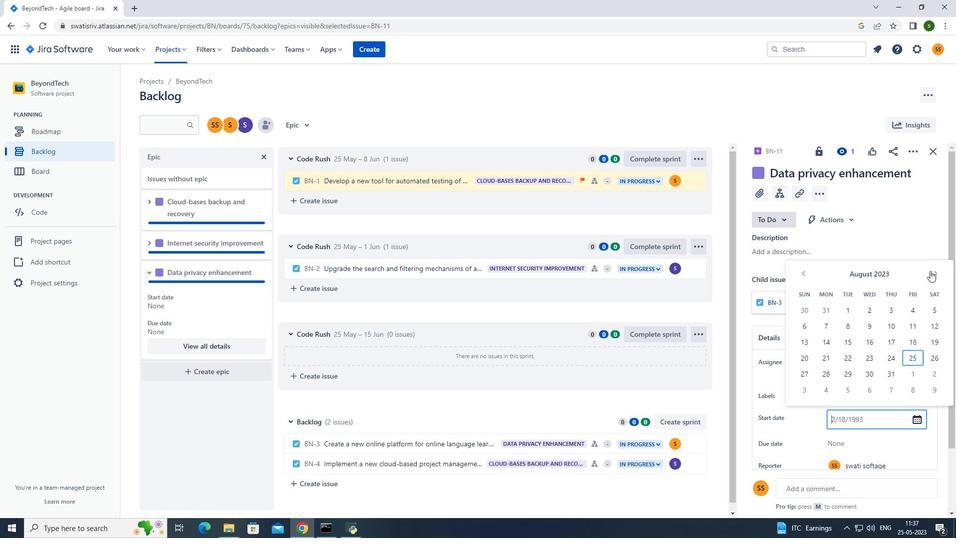 
Action: Mouse pressed left at (936, 276)
Screenshot: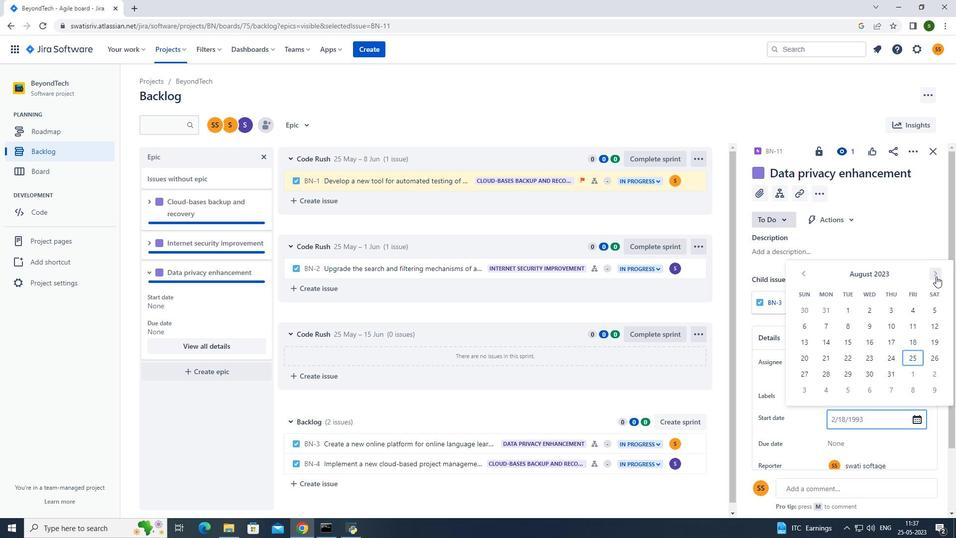 
Action: Mouse moved to (933, 275)
Screenshot: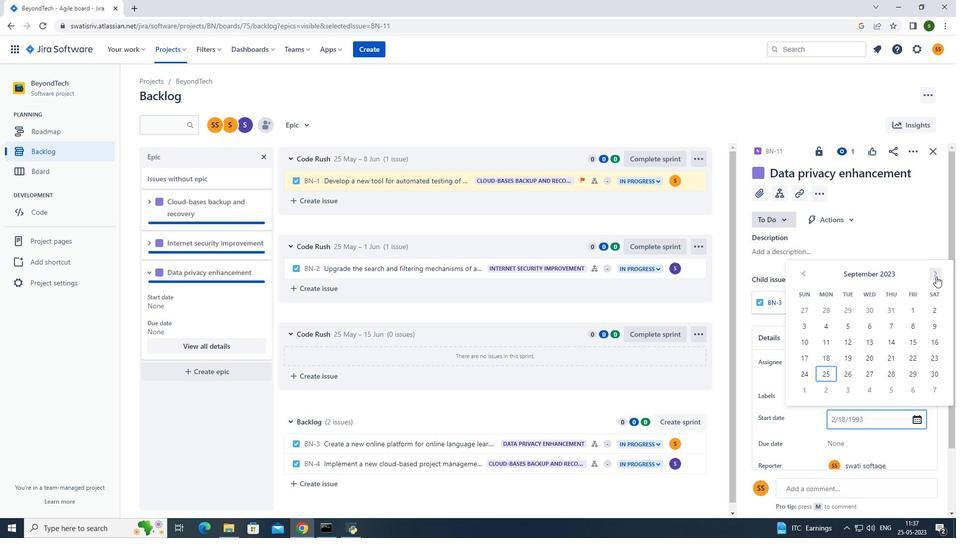 
Action: Mouse pressed left at (933, 275)
Screenshot: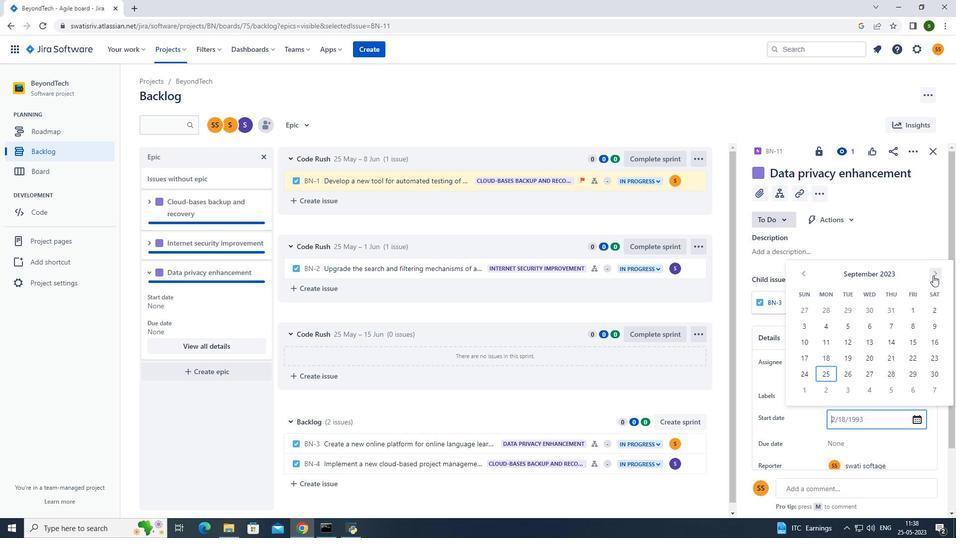 
Action: Mouse moved to (931, 275)
Screenshot: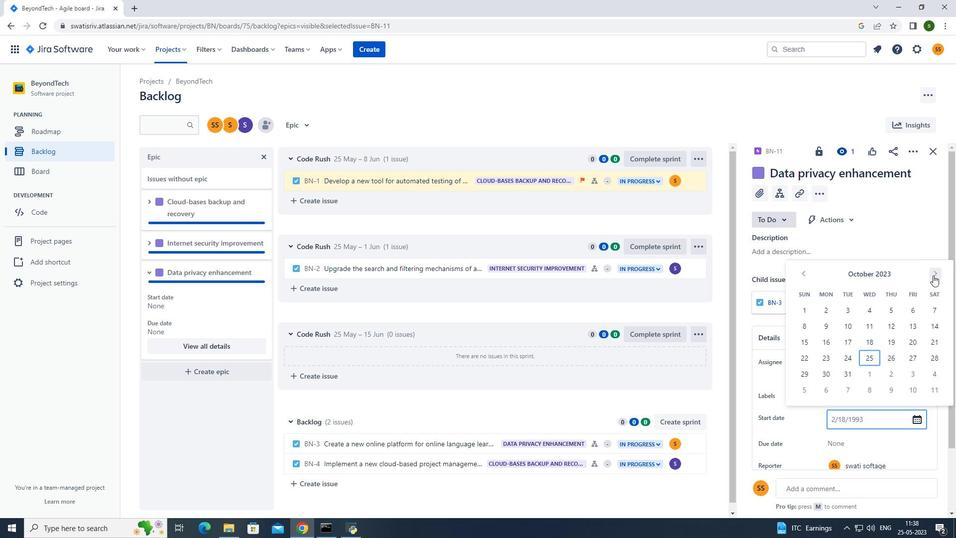 
Action: Mouse pressed left at (931, 275)
Screenshot: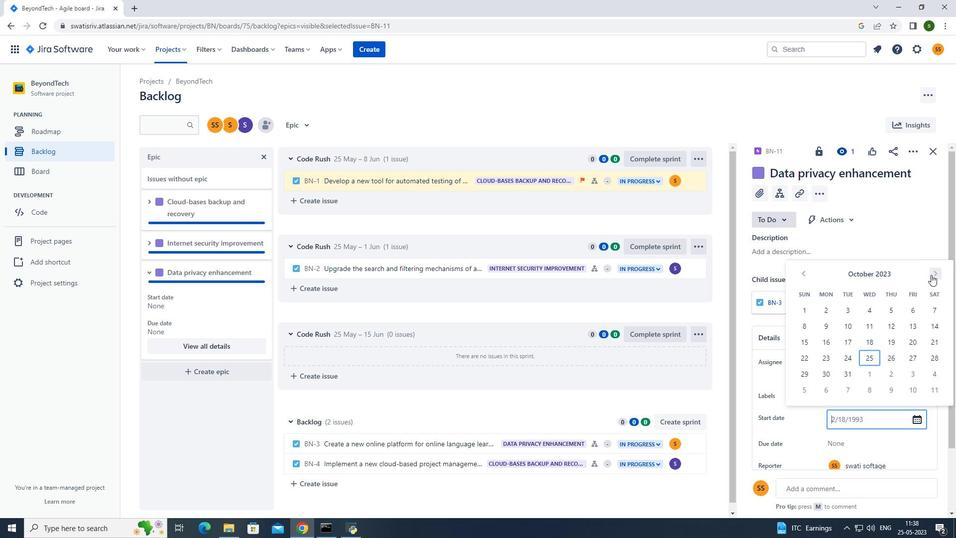 
Action: Mouse pressed left at (931, 275)
Screenshot: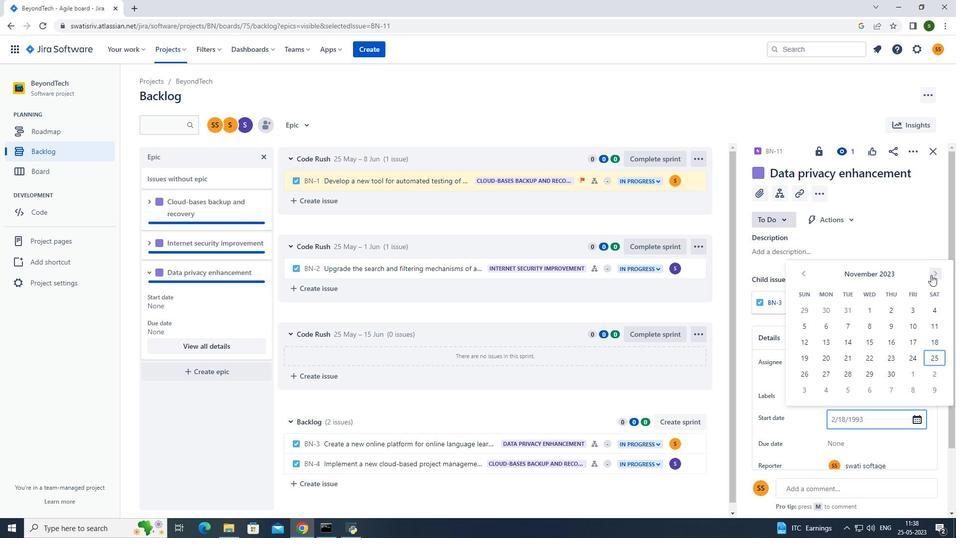 
Action: Mouse moved to (934, 269)
Screenshot: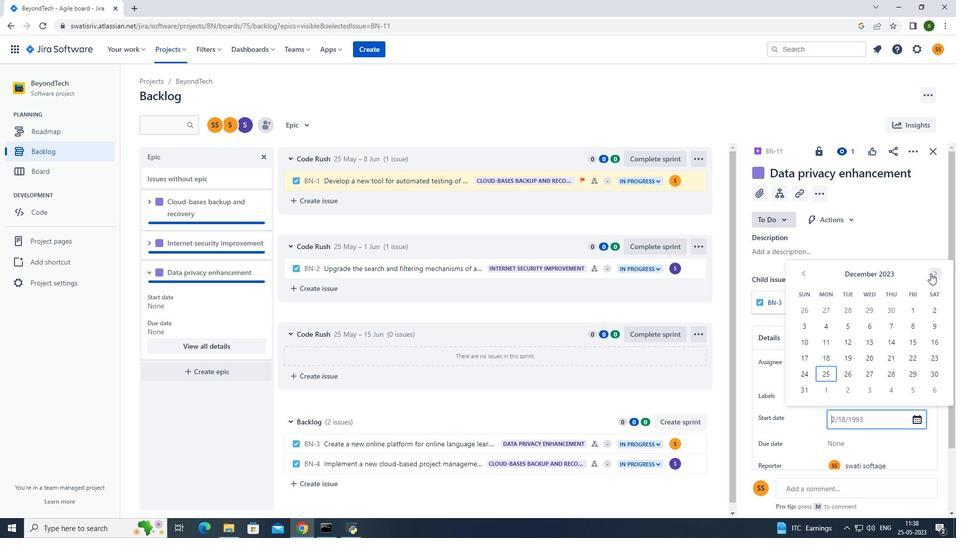 
Action: Mouse pressed left at (934, 269)
Screenshot: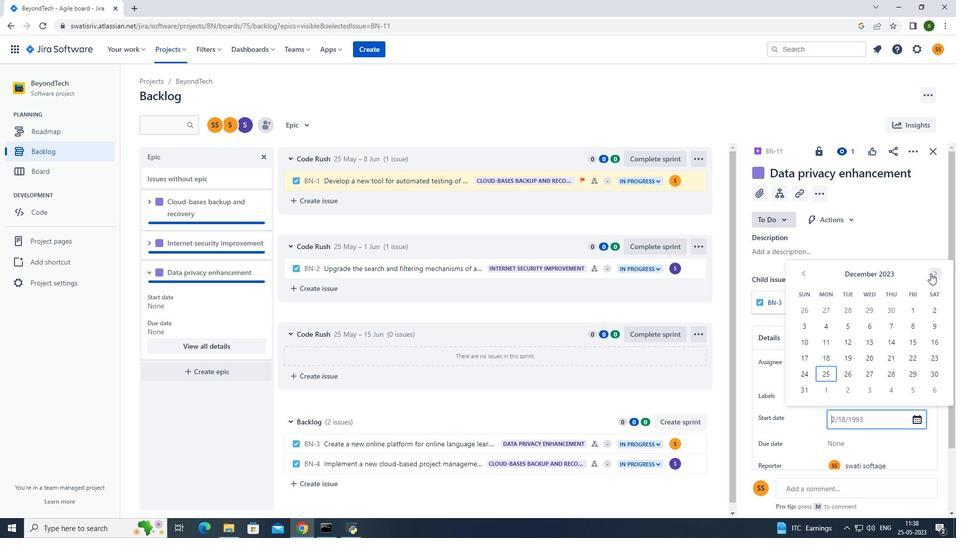 
Action: Mouse moved to (933, 275)
Screenshot: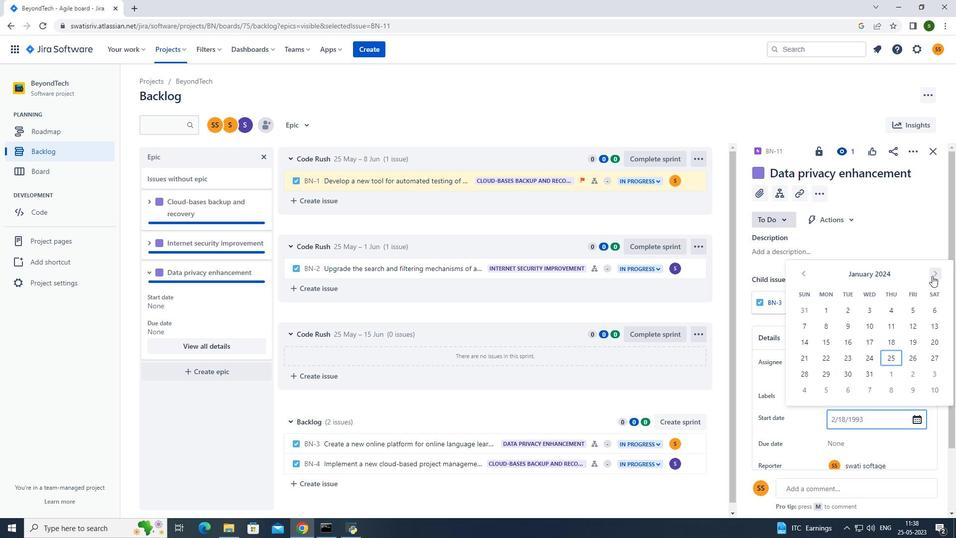 
Action: Mouse pressed left at (933, 275)
Screenshot: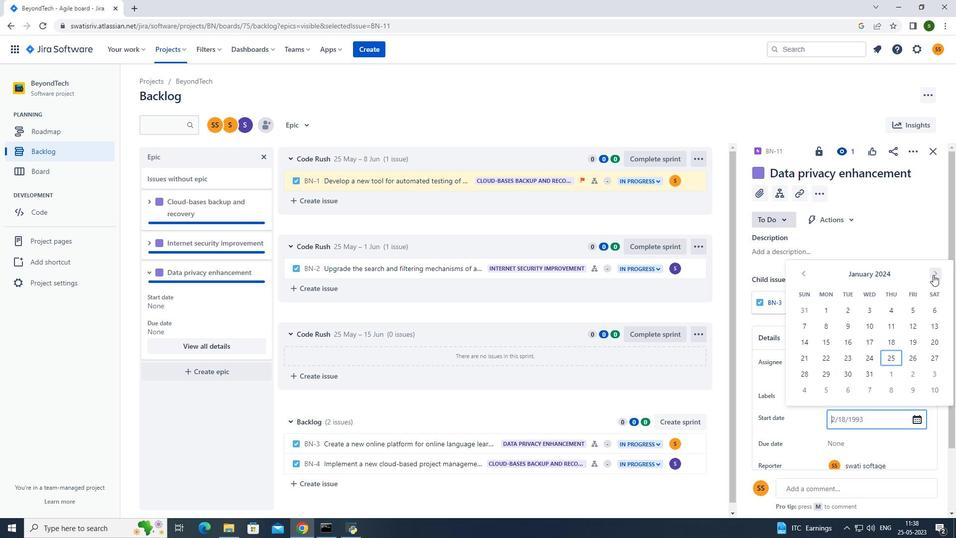 
Action: Mouse moved to (939, 271)
Screenshot: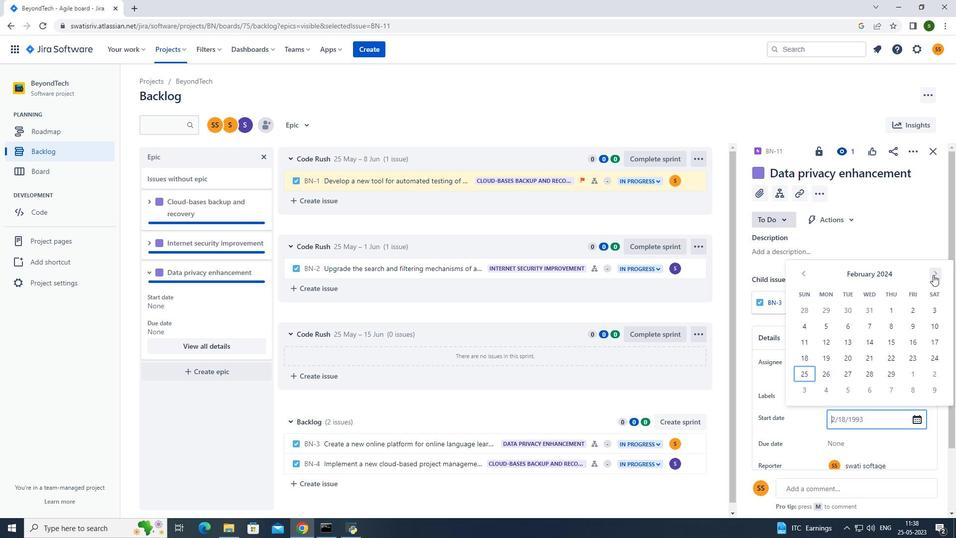 
Action: Mouse pressed left at (939, 271)
Screenshot: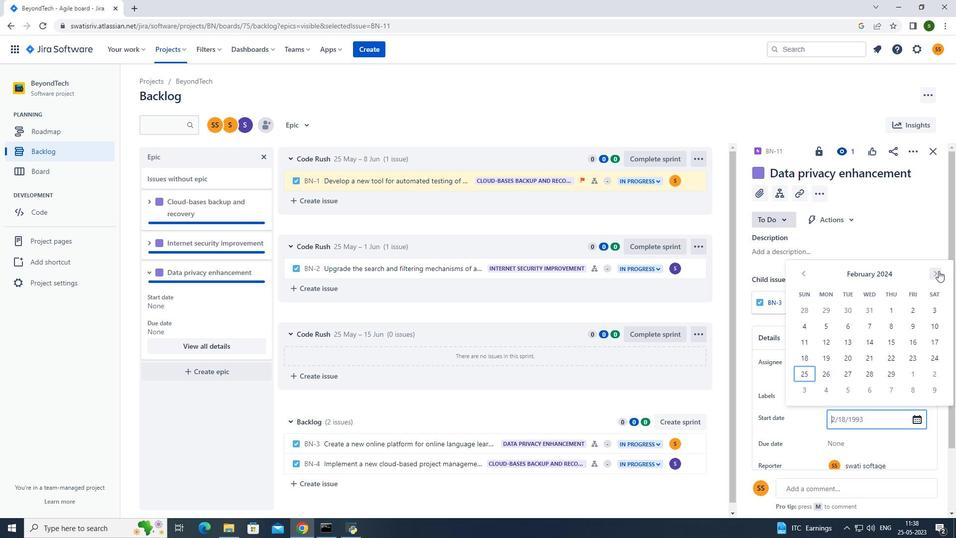 
Action: Mouse moved to (936, 272)
Screenshot: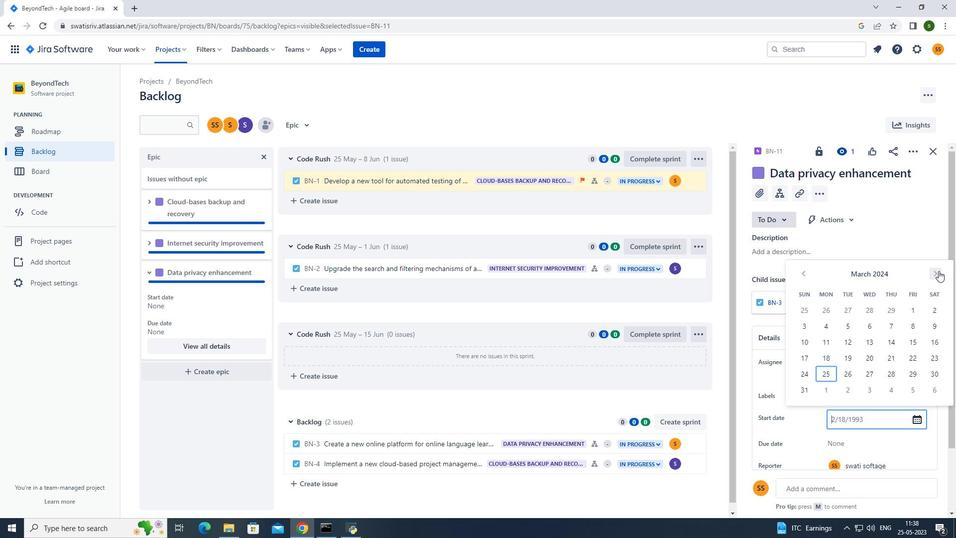 
Action: Mouse pressed left at (936, 272)
Screenshot: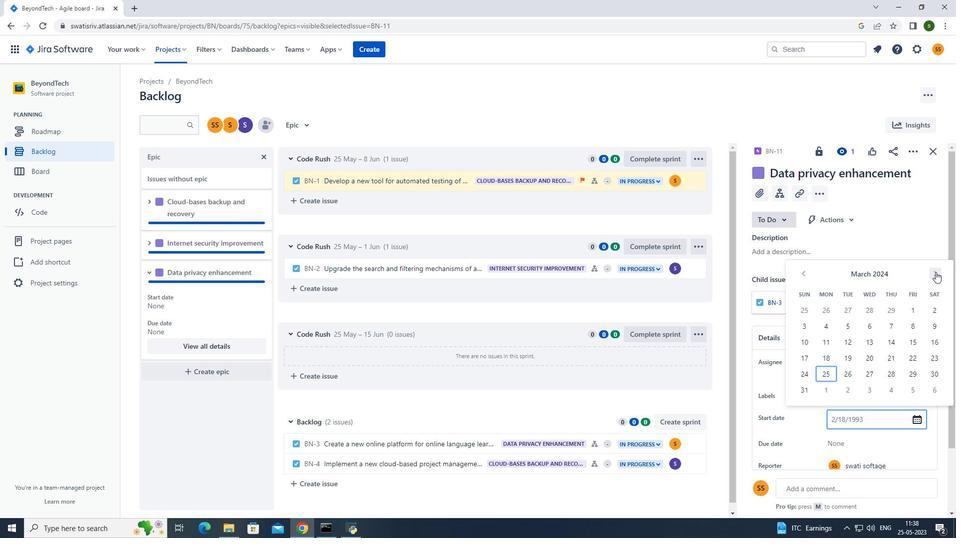 
Action: Mouse moved to (934, 272)
Screenshot: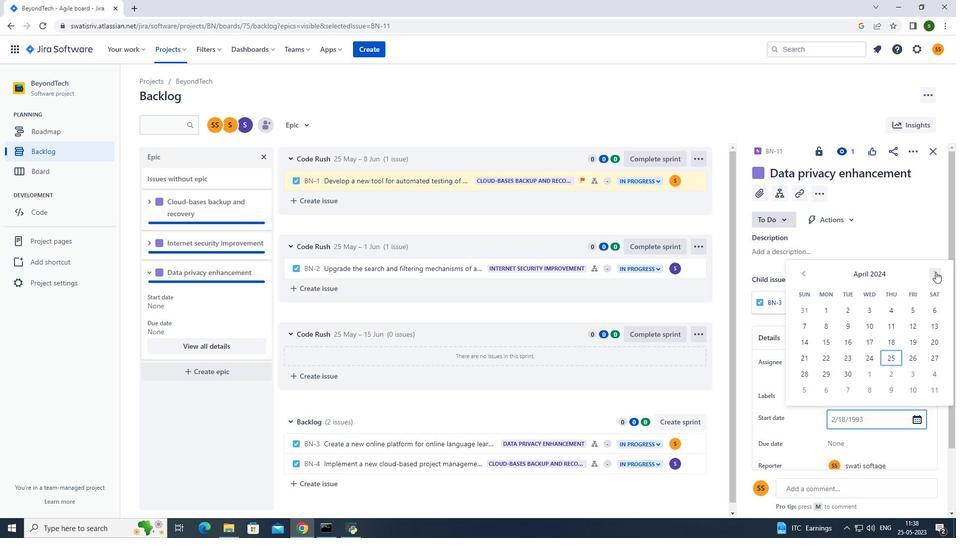 
Action: Mouse pressed left at (934, 272)
Screenshot: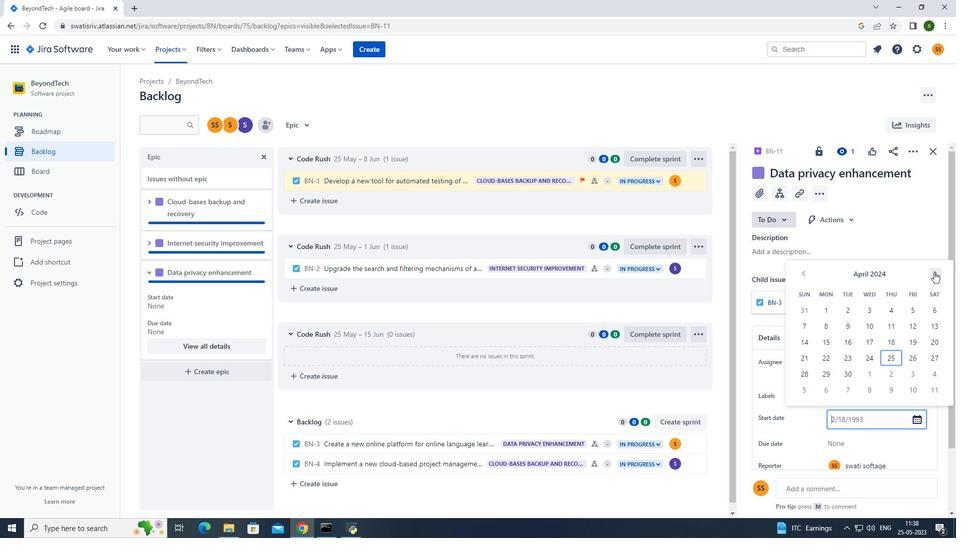 
Action: Mouse moved to (874, 309)
Screenshot: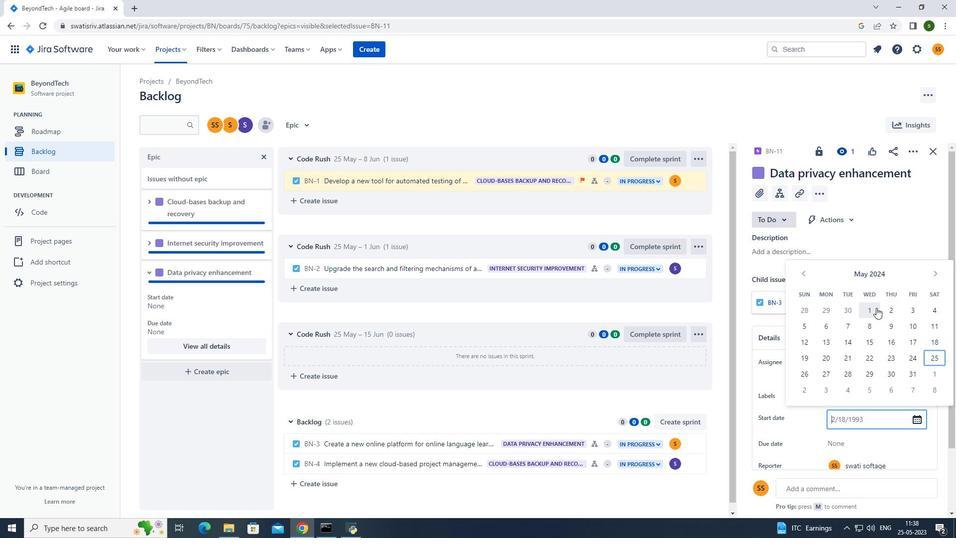 
Action: Mouse pressed left at (874, 309)
Screenshot: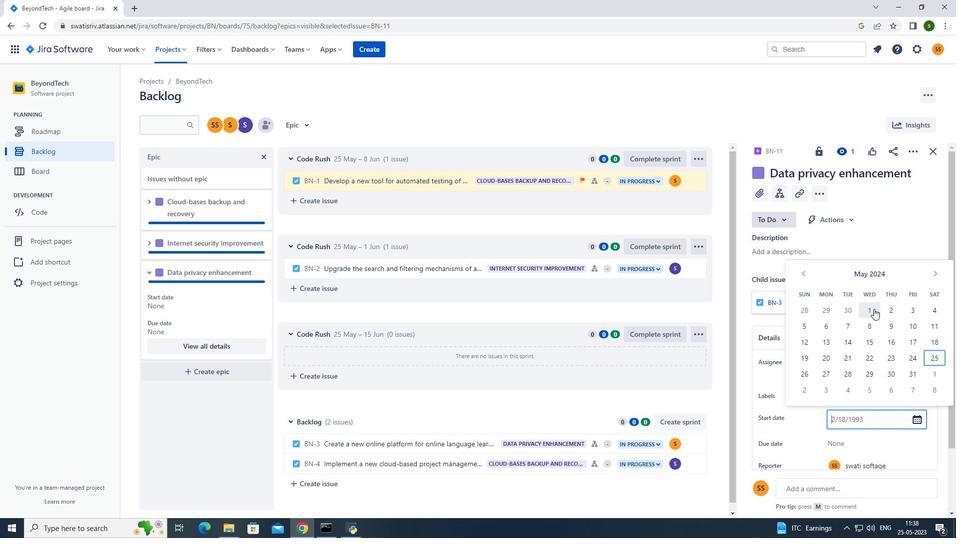 
Action: Mouse moved to (851, 440)
Screenshot: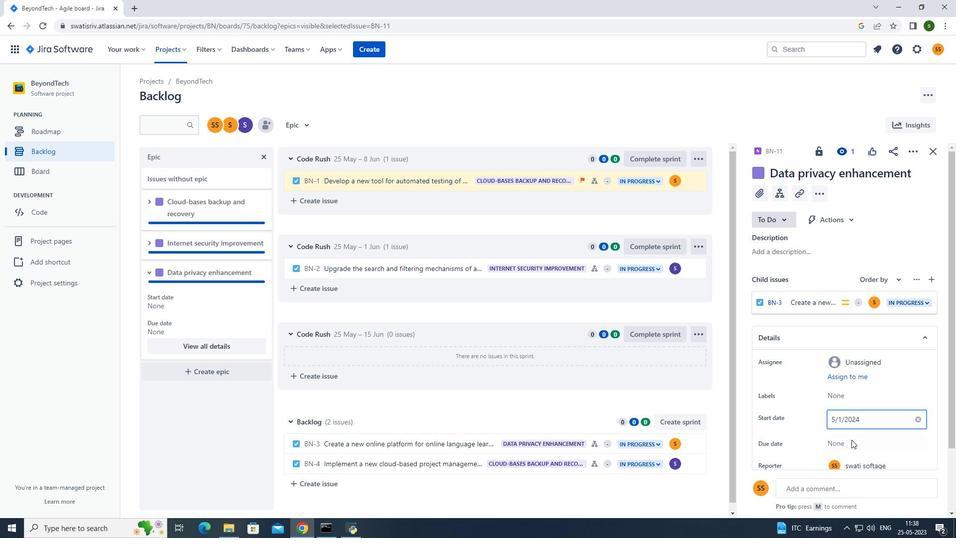 
Action: Mouse pressed left at (851, 440)
Screenshot: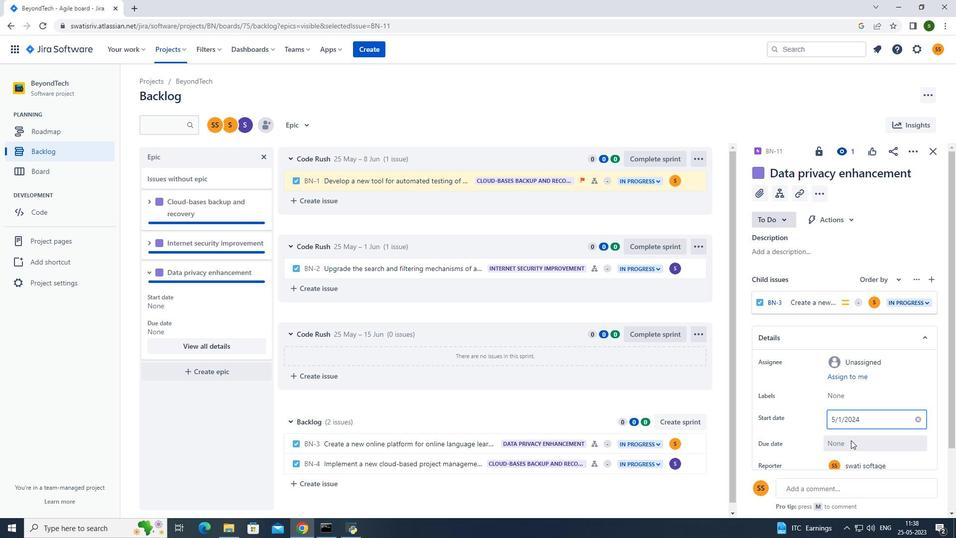 
Action: Mouse moved to (933, 299)
Screenshot: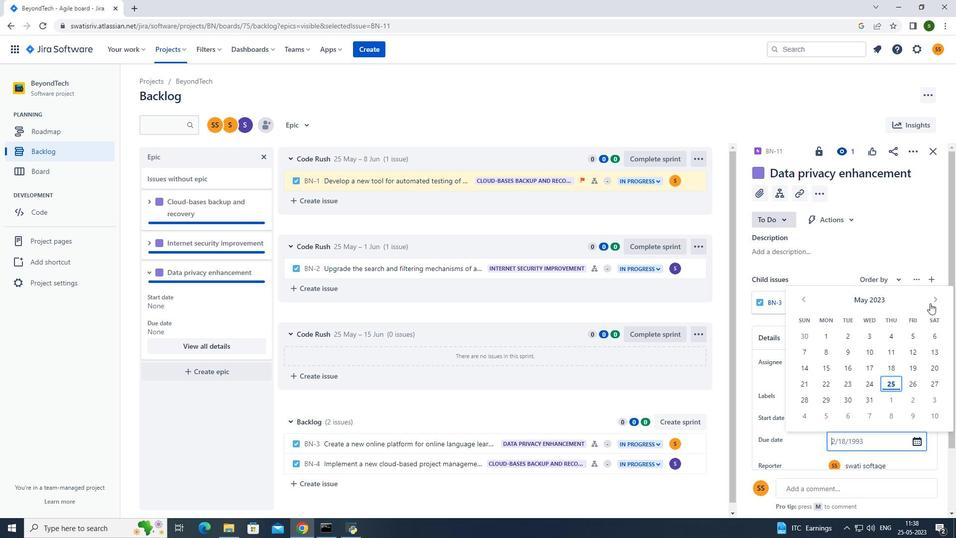 
Action: Mouse pressed left at (933, 299)
Screenshot: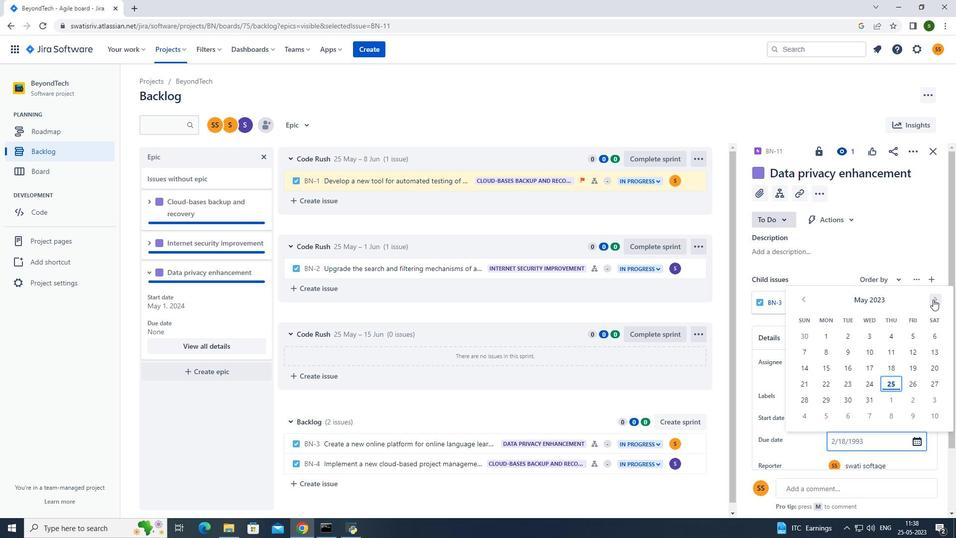 
Action: Mouse pressed left at (933, 299)
Screenshot: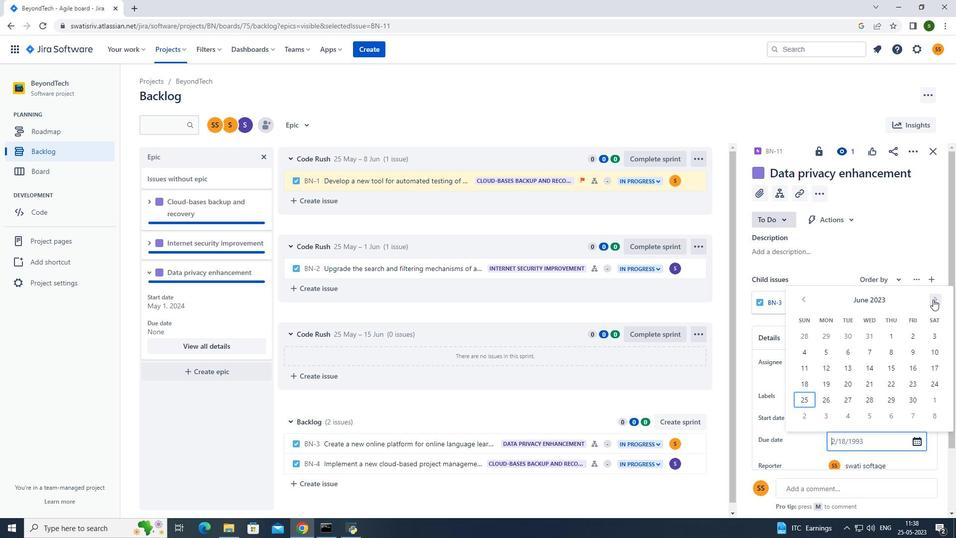 
Action: Mouse moved to (934, 299)
Screenshot: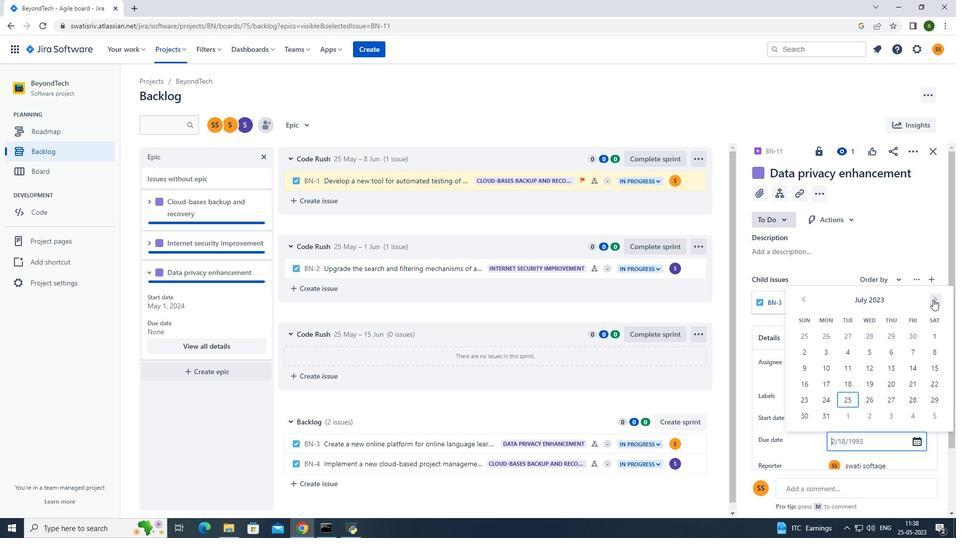 
Action: Mouse pressed left at (934, 299)
Screenshot: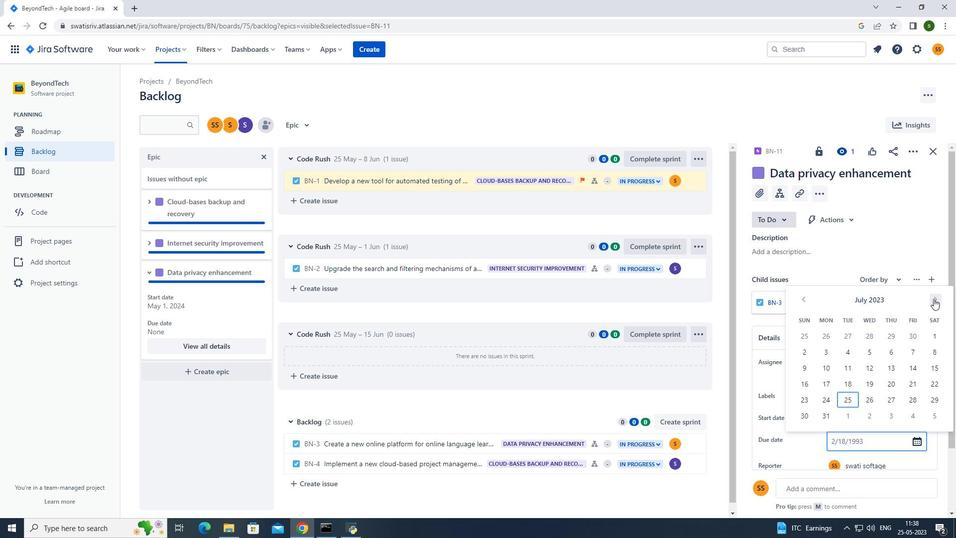 
Action: Mouse pressed left at (934, 299)
Screenshot: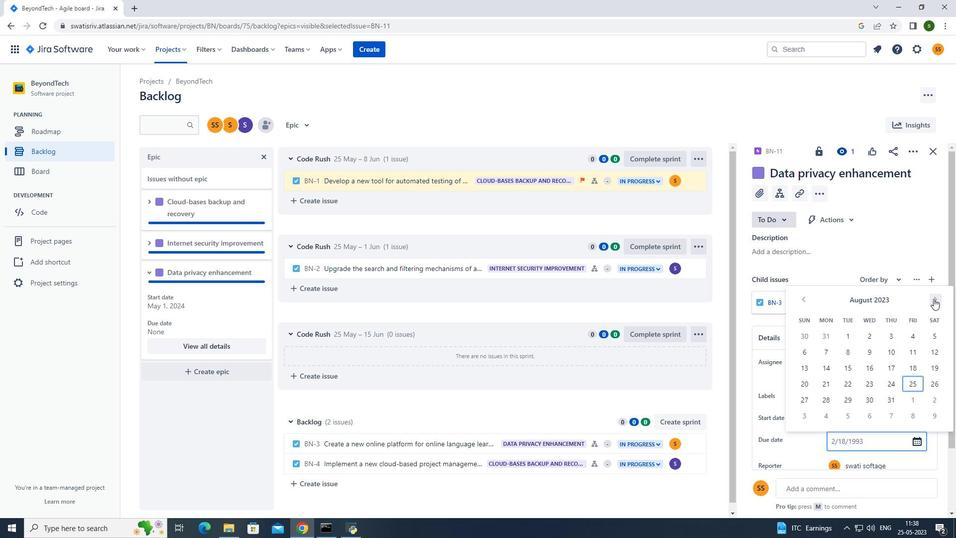 
Action: Mouse moved to (933, 298)
Screenshot: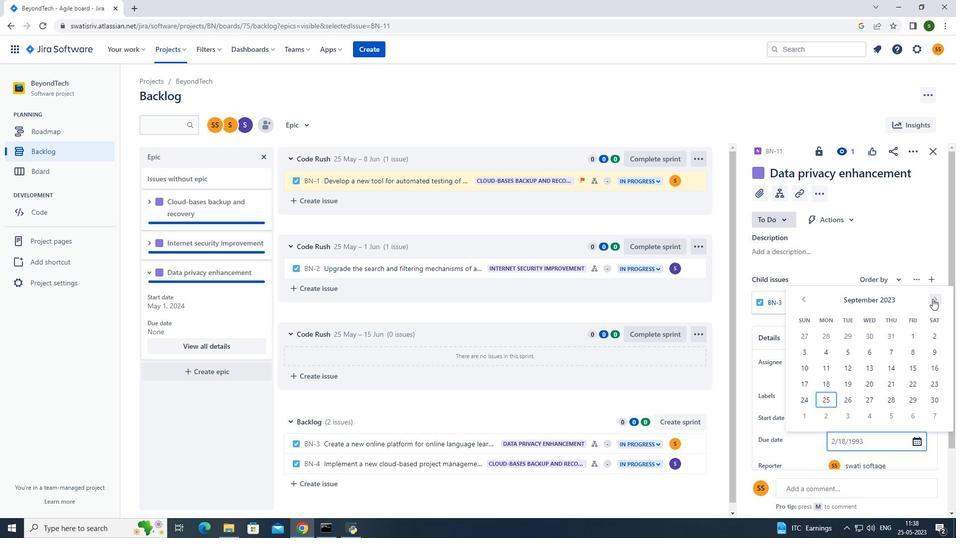 
Action: Mouse pressed left at (933, 298)
Screenshot: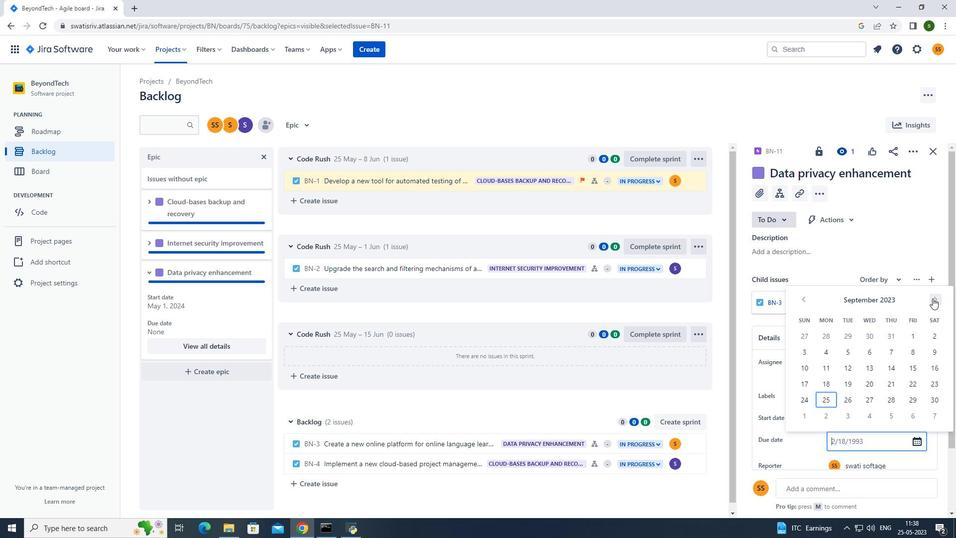 
Action: Mouse moved to (938, 297)
Screenshot: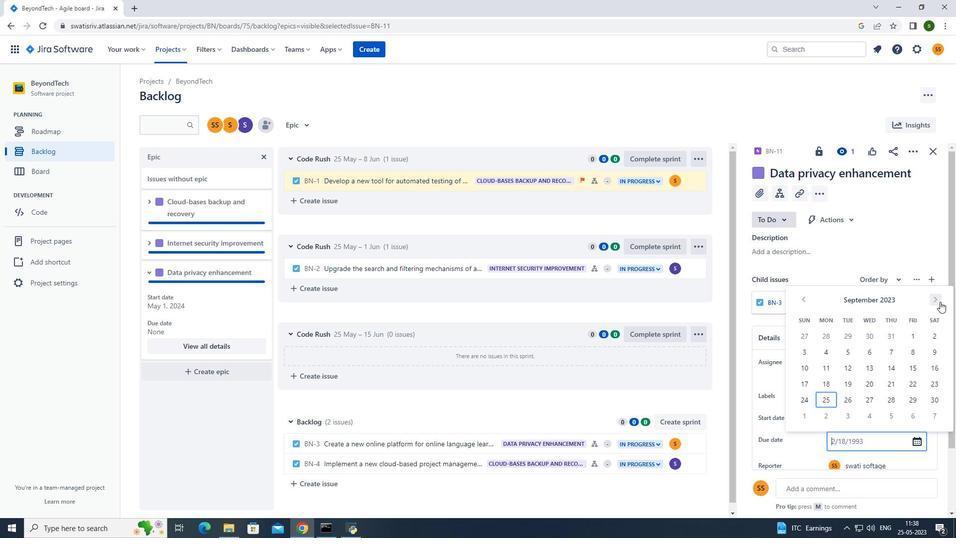 
Action: Mouse pressed left at (938, 297)
Screenshot: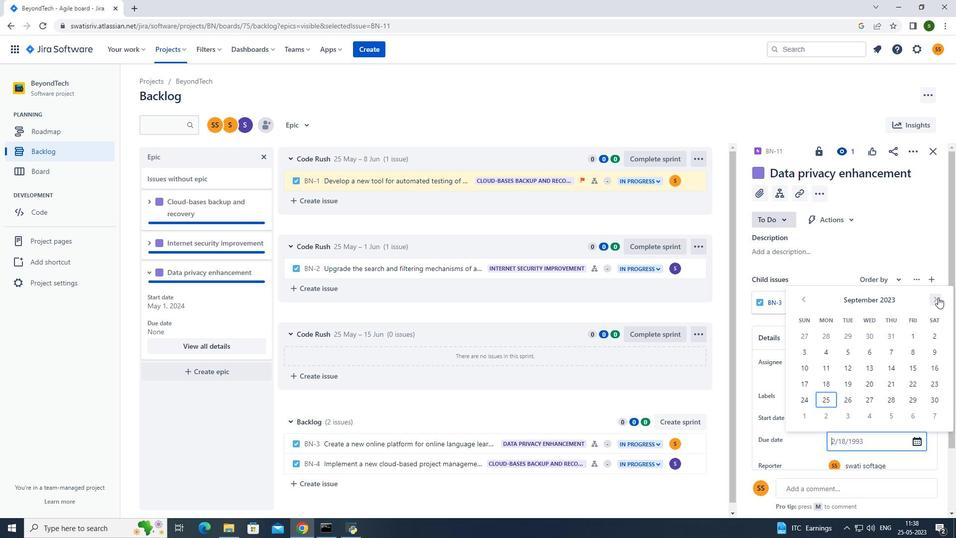 
Action: Mouse moved to (938, 297)
Screenshot: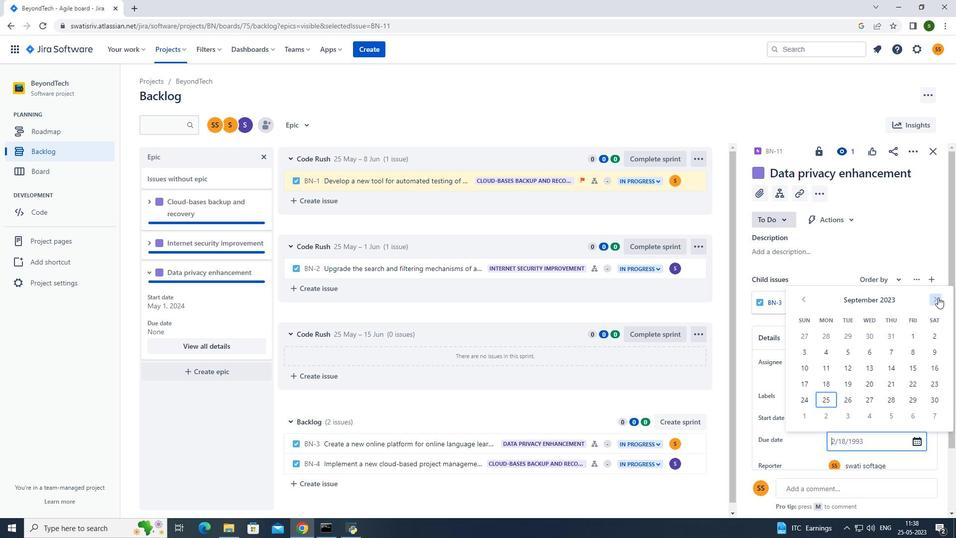 
Action: Mouse pressed left at (938, 297)
Screenshot: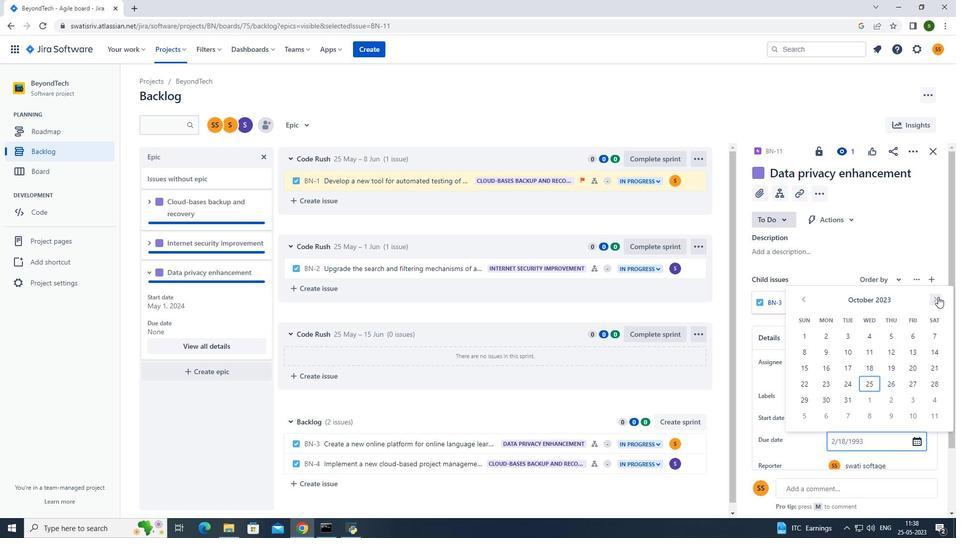 
Action: Mouse moved to (939, 293)
Screenshot: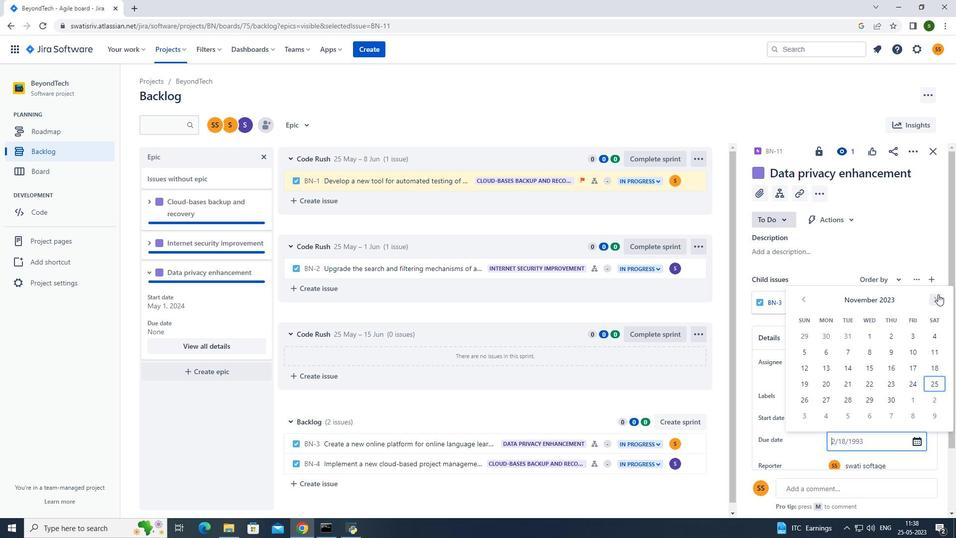
Action: Mouse pressed left at (939, 293)
Screenshot: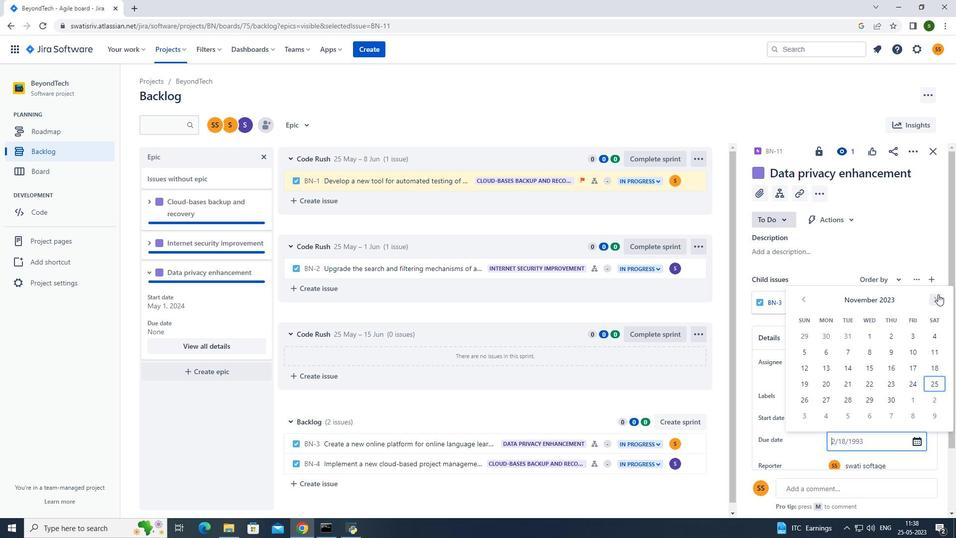 
Action: Mouse moved to (937, 300)
Screenshot: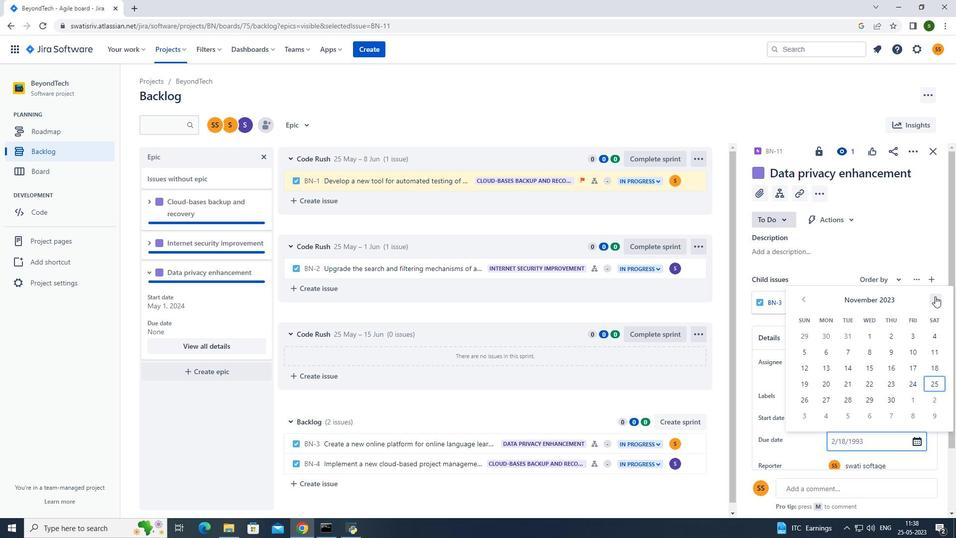 
Action: Mouse pressed left at (937, 300)
Screenshot: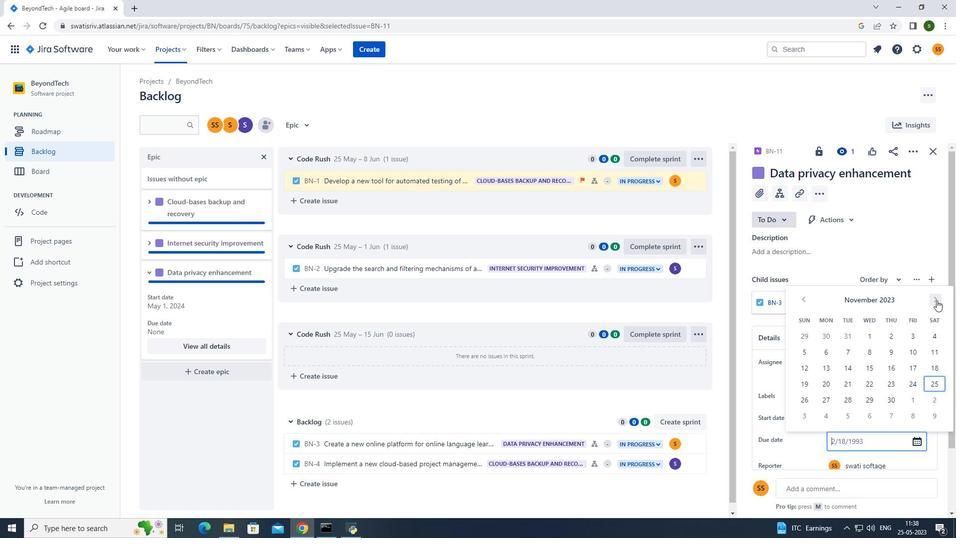 
Action: Mouse pressed left at (937, 300)
Screenshot: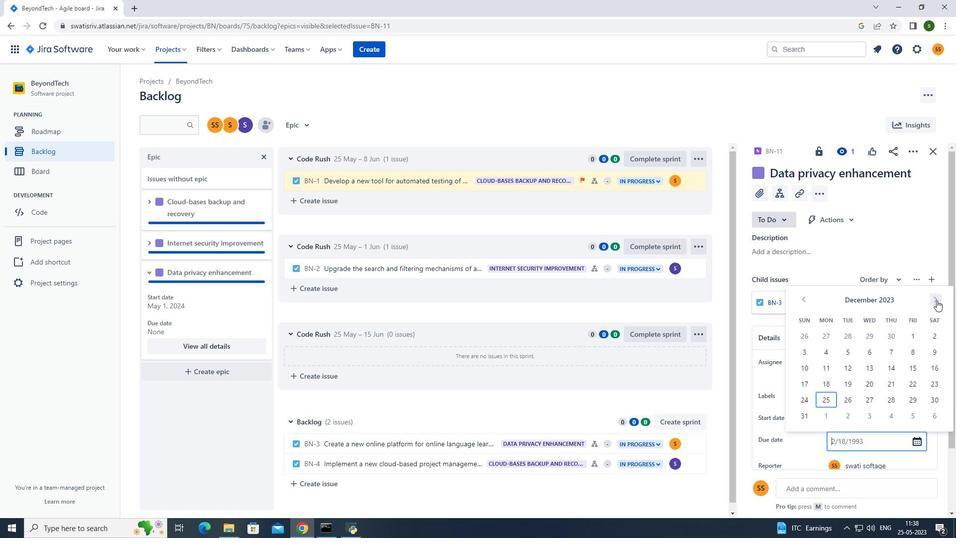
Action: Mouse moved to (937, 300)
Screenshot: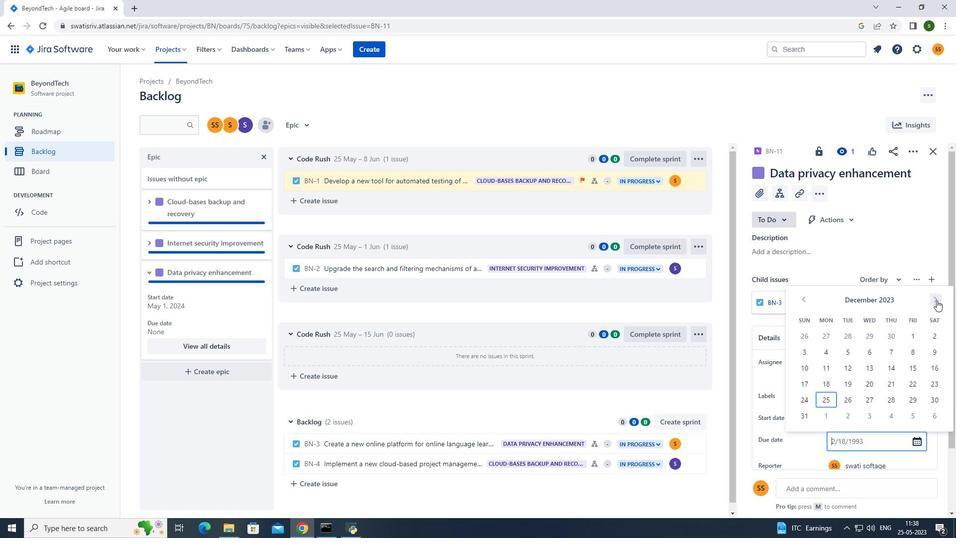 
Action: Mouse pressed left at (937, 300)
Screenshot: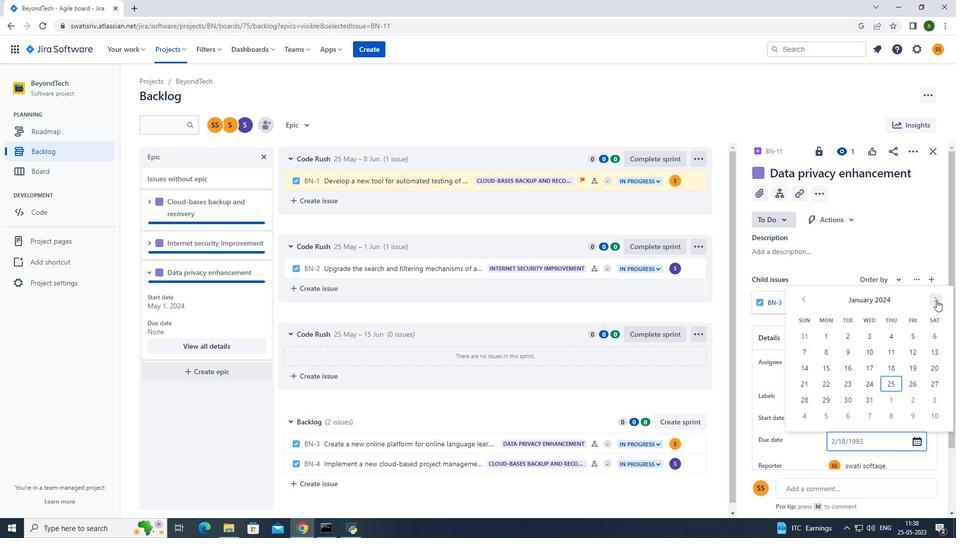 
Action: Mouse pressed left at (937, 300)
Screenshot: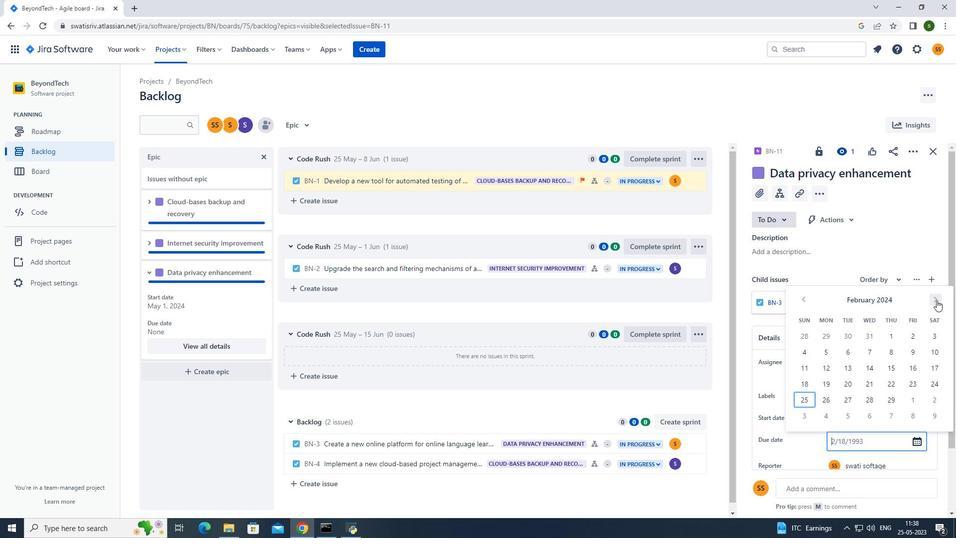 
Action: Mouse pressed left at (937, 300)
Screenshot: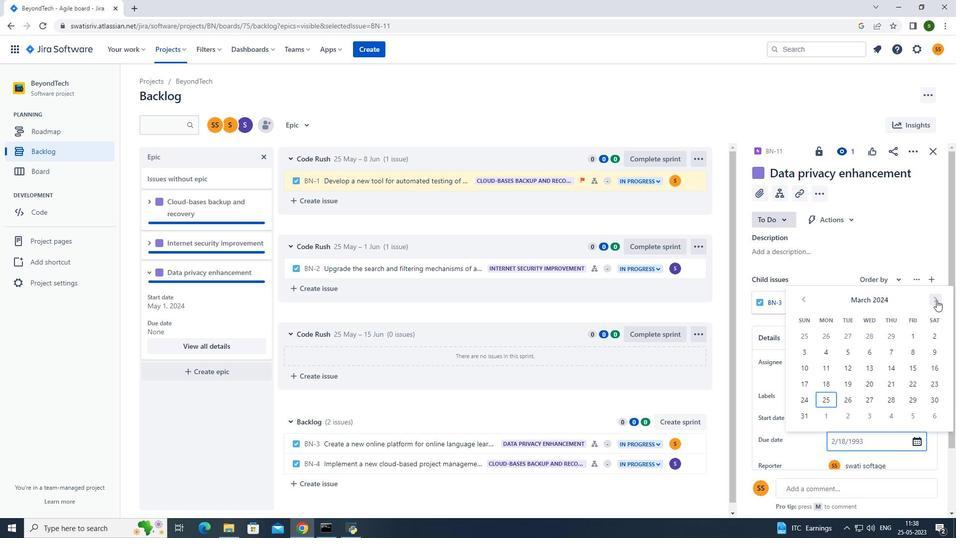 
Action: Mouse moved to (936, 300)
Screenshot: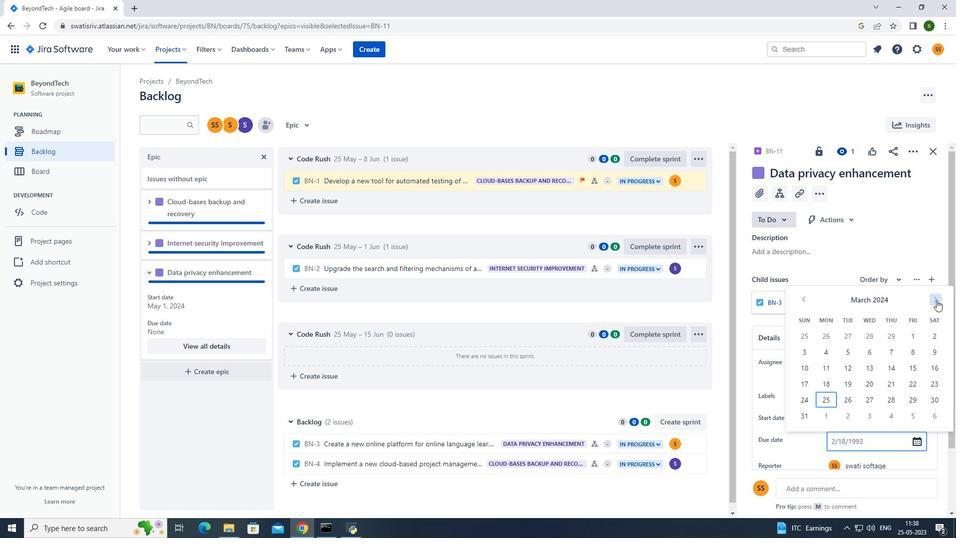 
Action: Mouse pressed left at (936, 300)
Screenshot: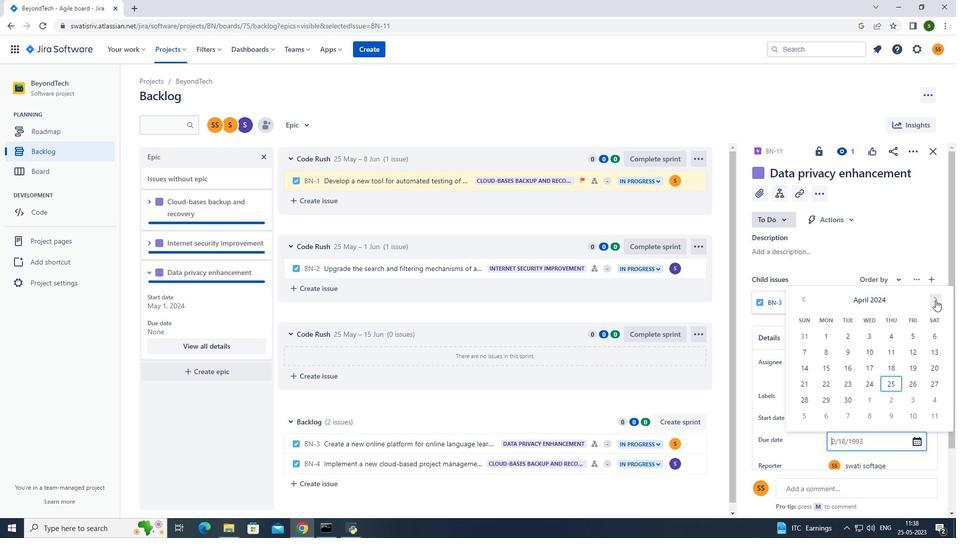 
Action: Mouse pressed left at (936, 300)
Screenshot: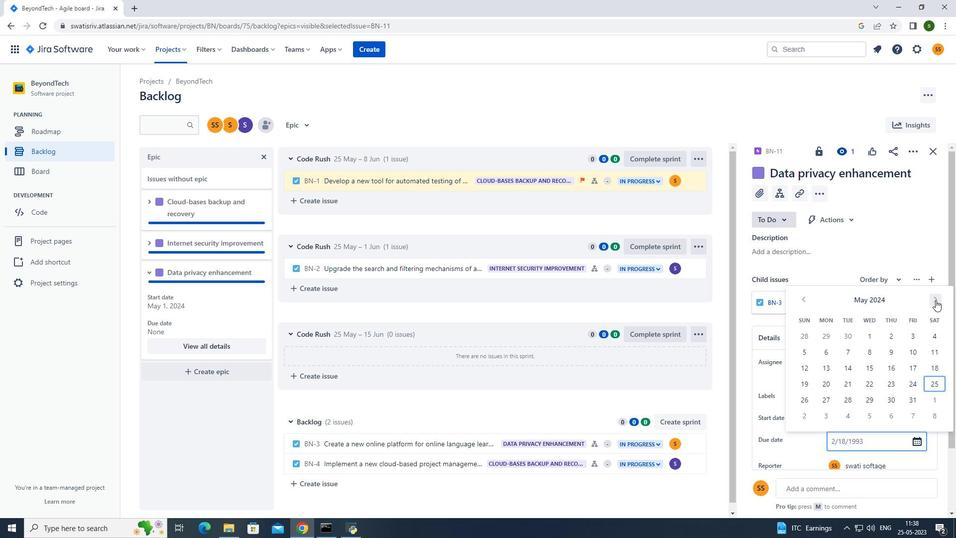 
Action: Mouse moved to (936, 299)
Screenshot: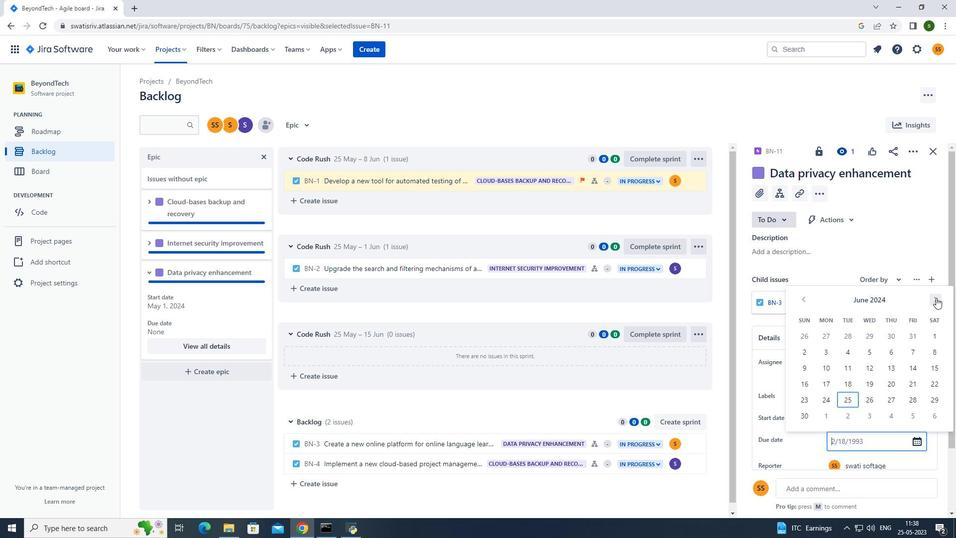
Action: Mouse pressed left at (936, 299)
Screenshot: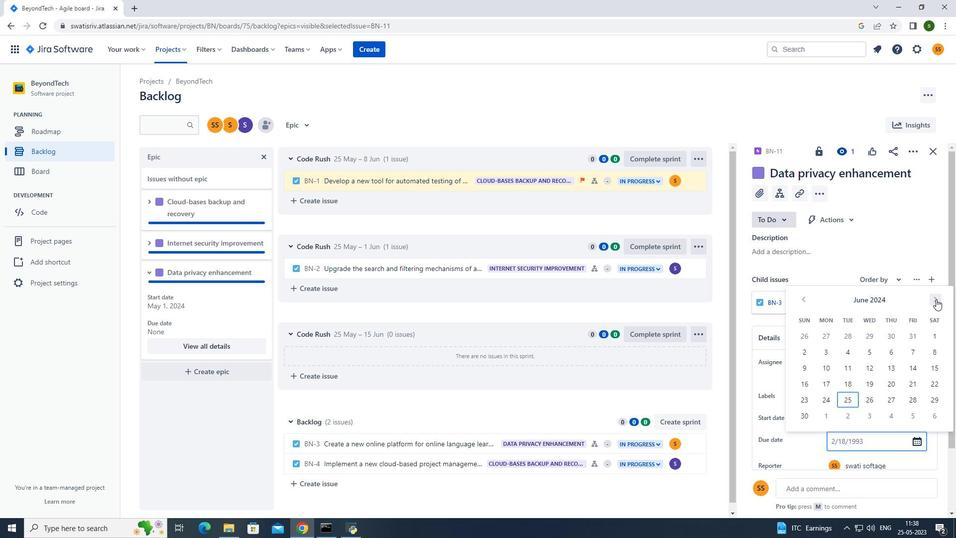 
Action: Mouse pressed left at (936, 299)
Screenshot: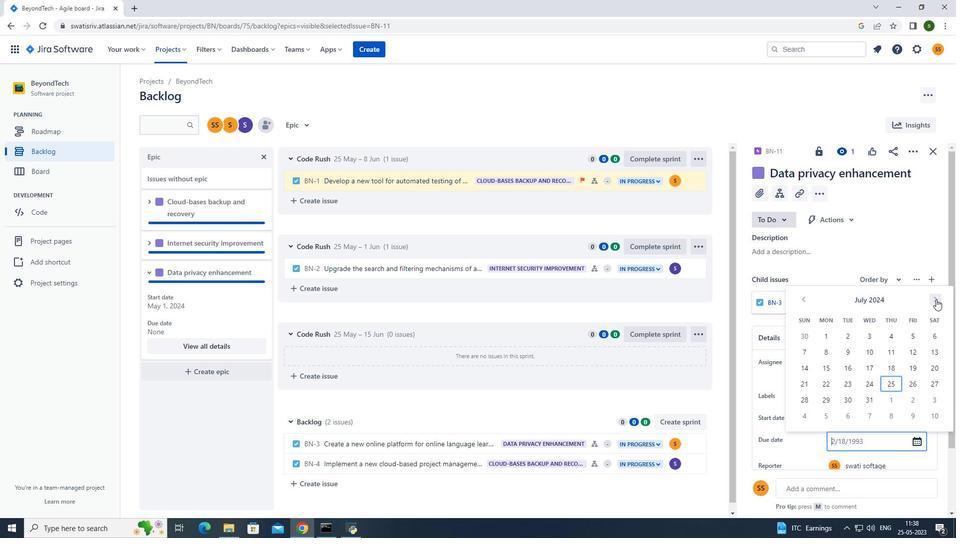 
Action: Mouse pressed left at (936, 299)
Screenshot: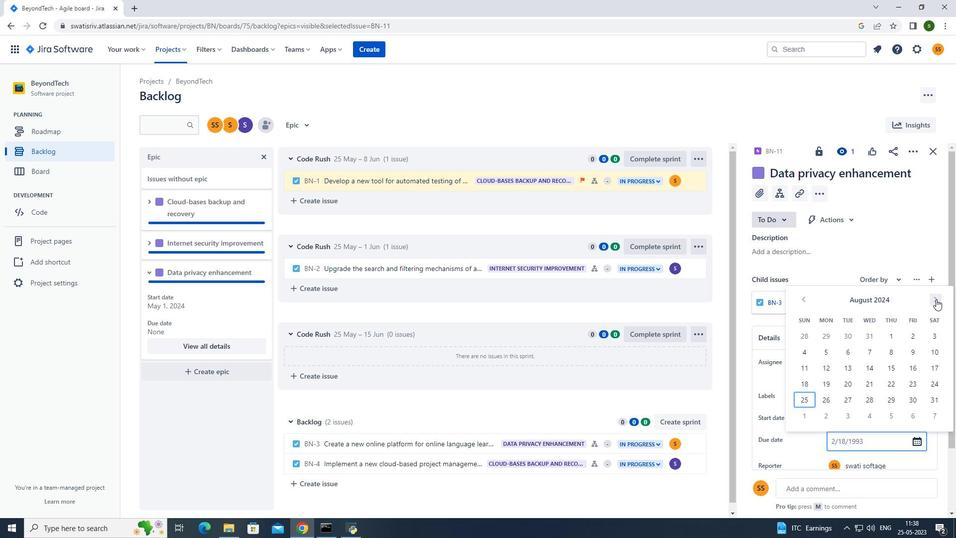
Action: Mouse moved to (936, 299)
Screenshot: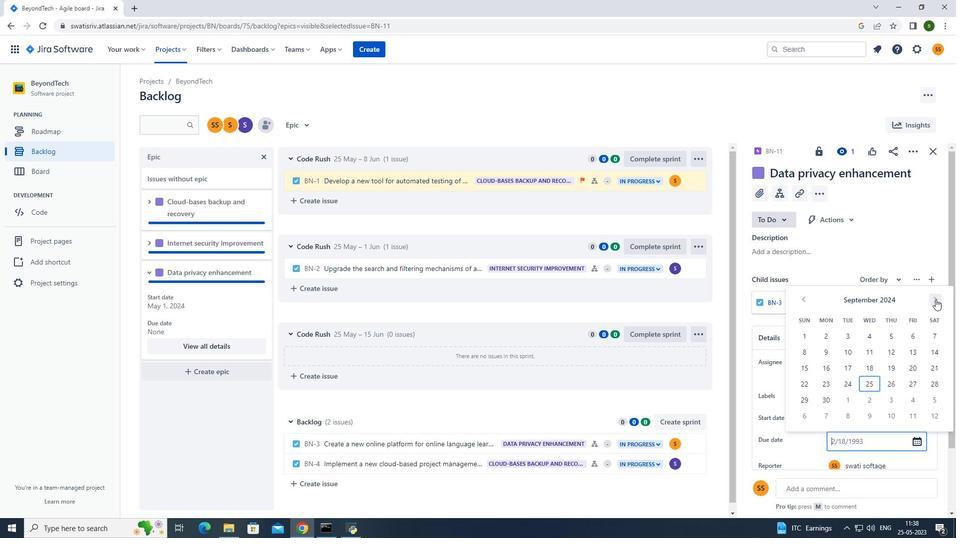 
Action: Mouse pressed left at (936, 299)
Screenshot: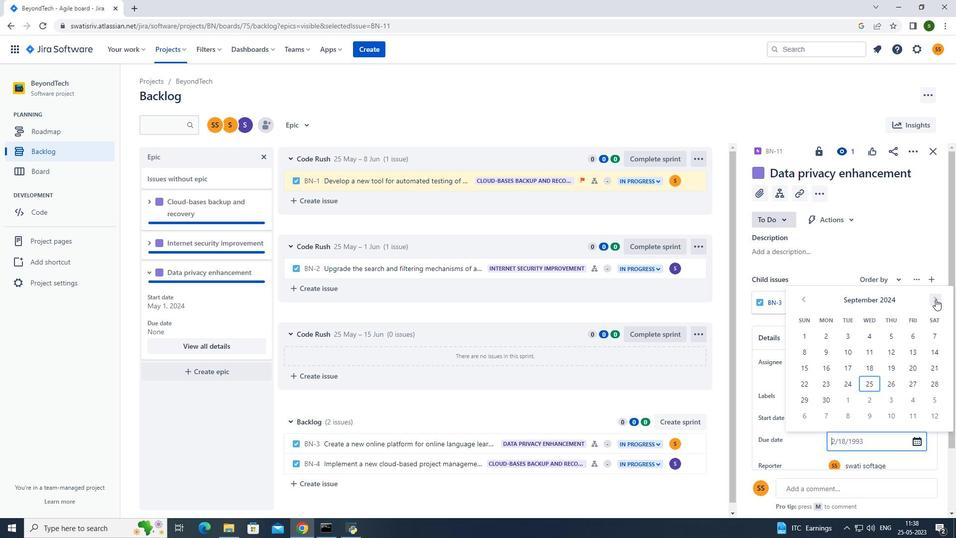 
Action: Mouse pressed left at (936, 299)
Screenshot: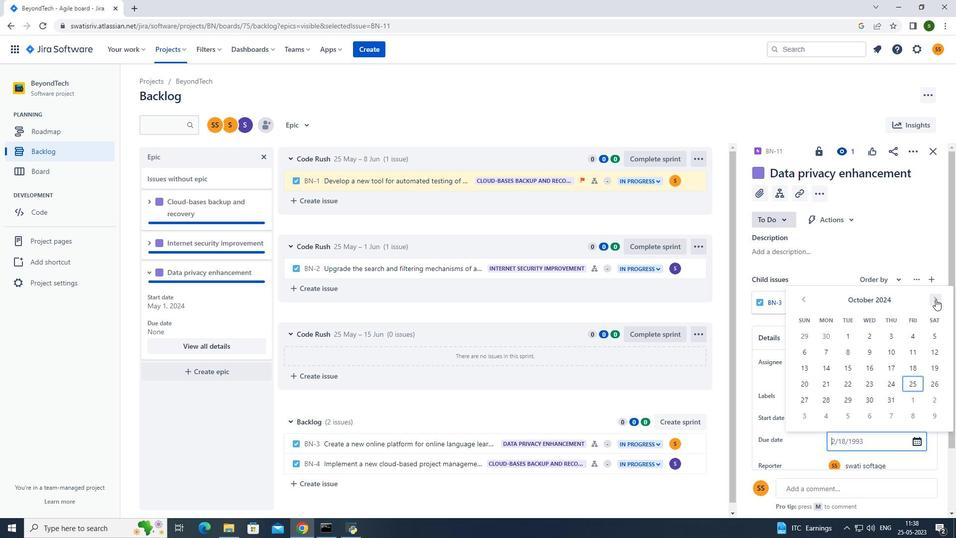 
Action: Mouse pressed left at (936, 299)
Screenshot: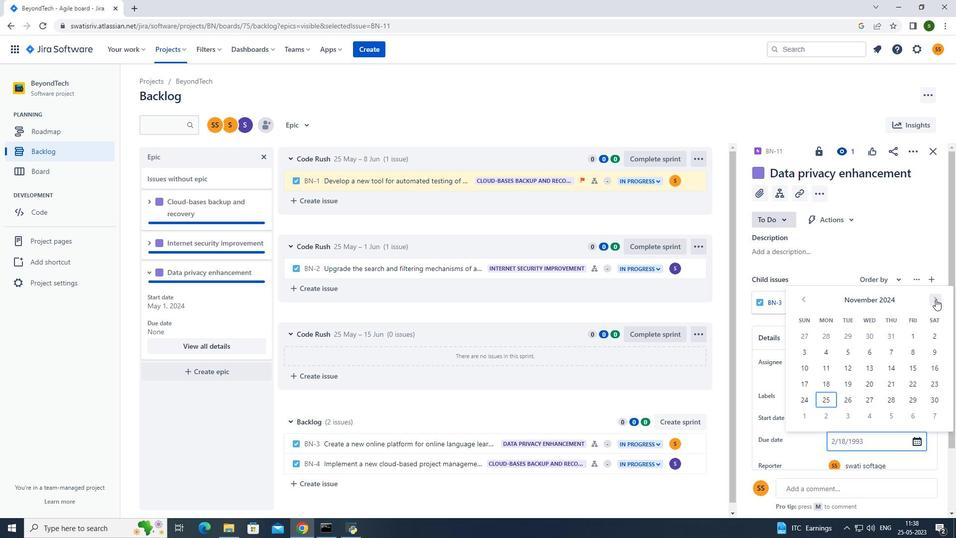
Action: Mouse pressed left at (936, 299)
Screenshot: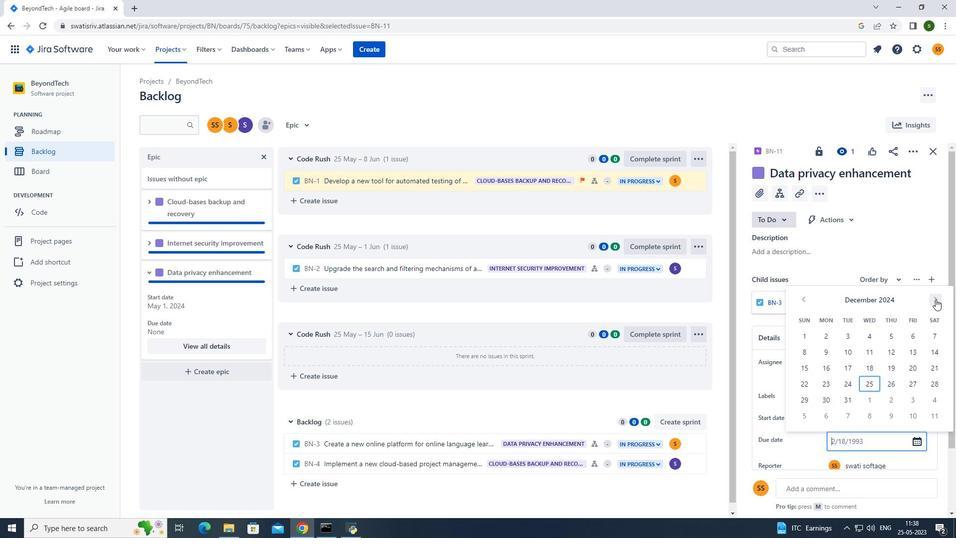 
Action: Mouse pressed left at (936, 299)
Screenshot: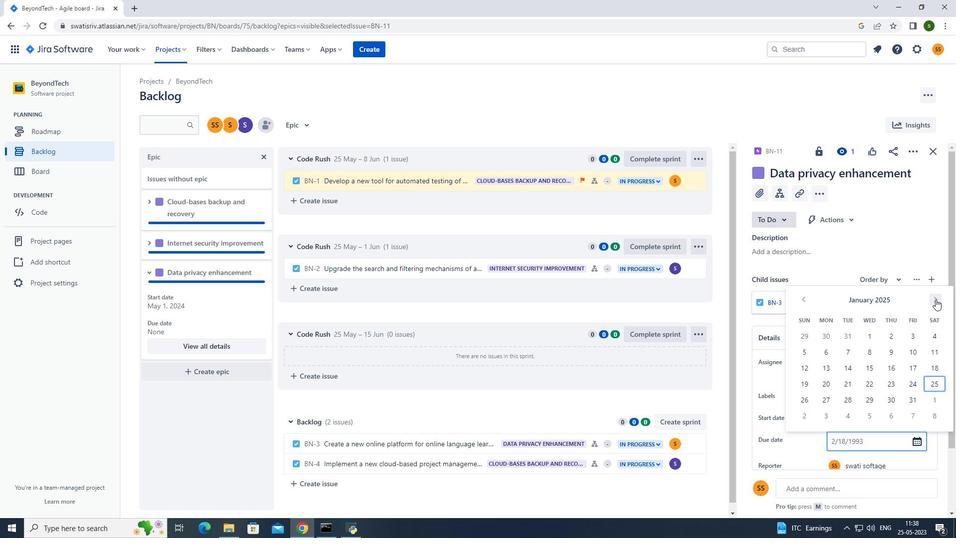 
Action: Mouse pressed left at (936, 299)
Screenshot: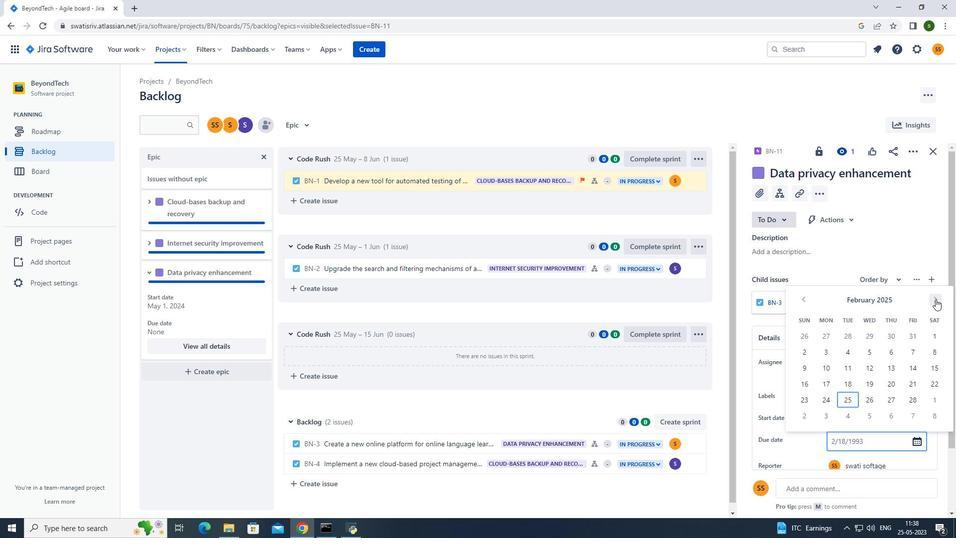 
Action: Mouse pressed left at (936, 299)
Screenshot: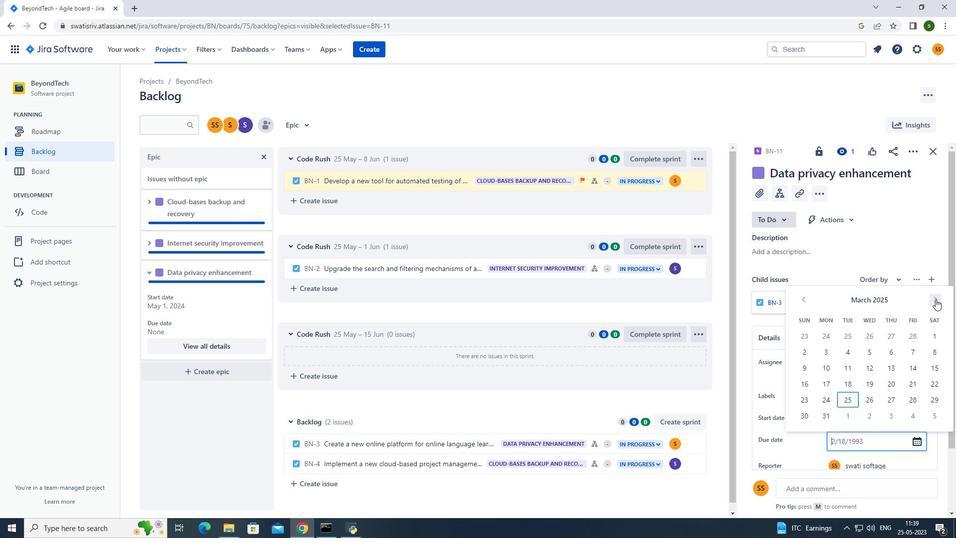 
Action: Mouse moved to (936, 299)
Screenshot: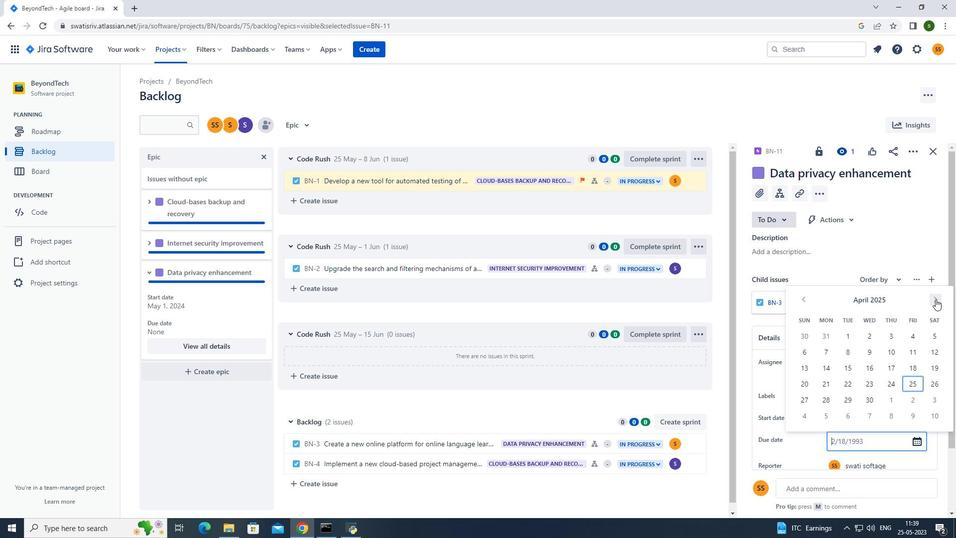 
Action: Mouse pressed left at (936, 299)
Screenshot: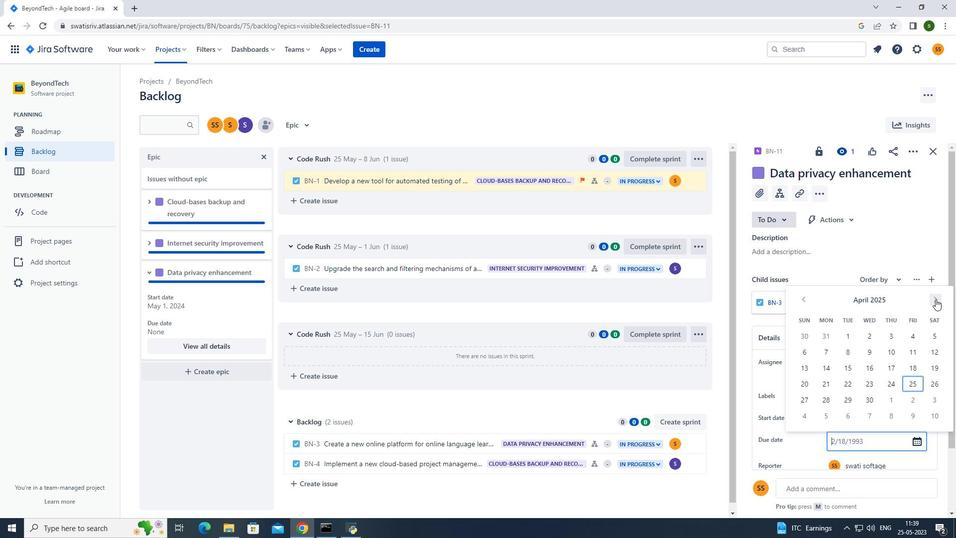 
Action: Mouse pressed left at (936, 299)
Screenshot: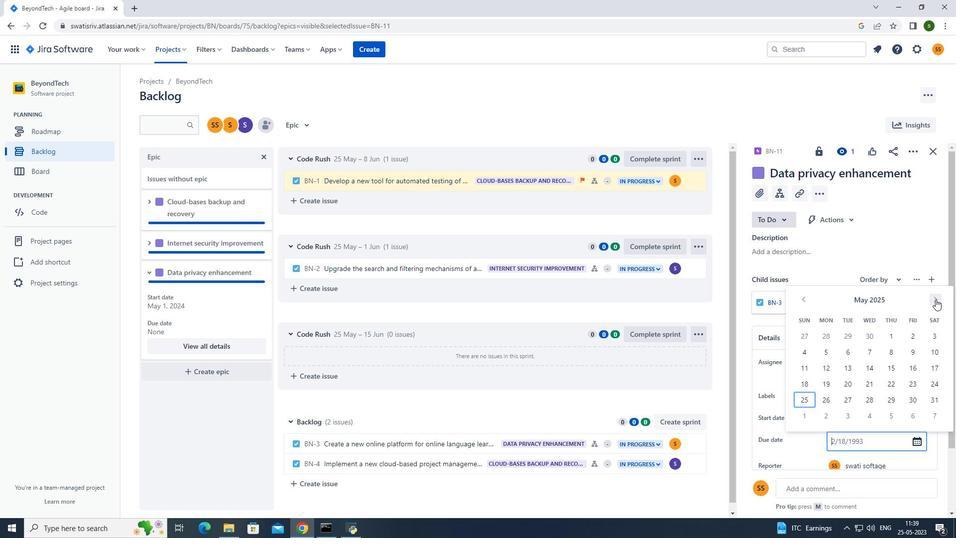 
Action: Mouse pressed left at (936, 299)
Screenshot: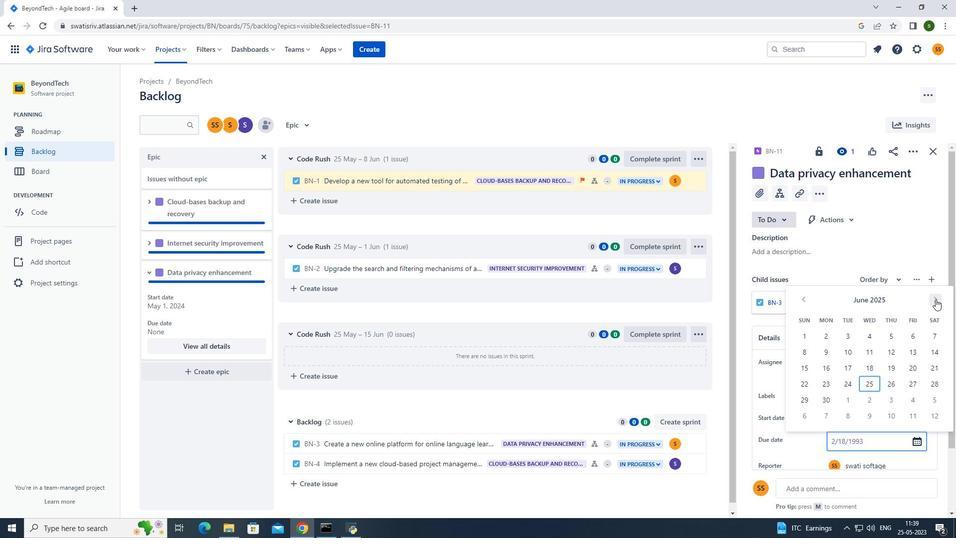 
Action: Mouse pressed left at (936, 299)
Screenshot: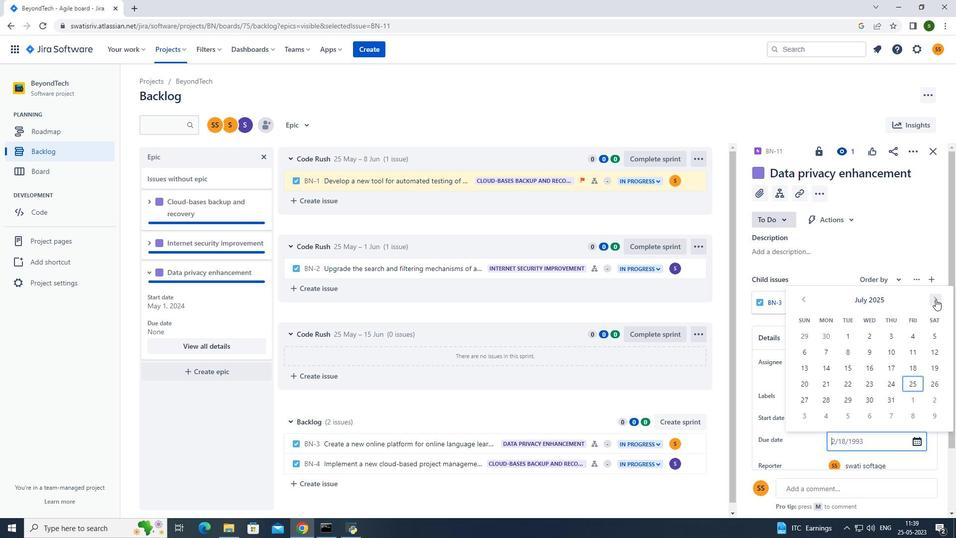 
Action: Mouse pressed left at (936, 299)
Screenshot: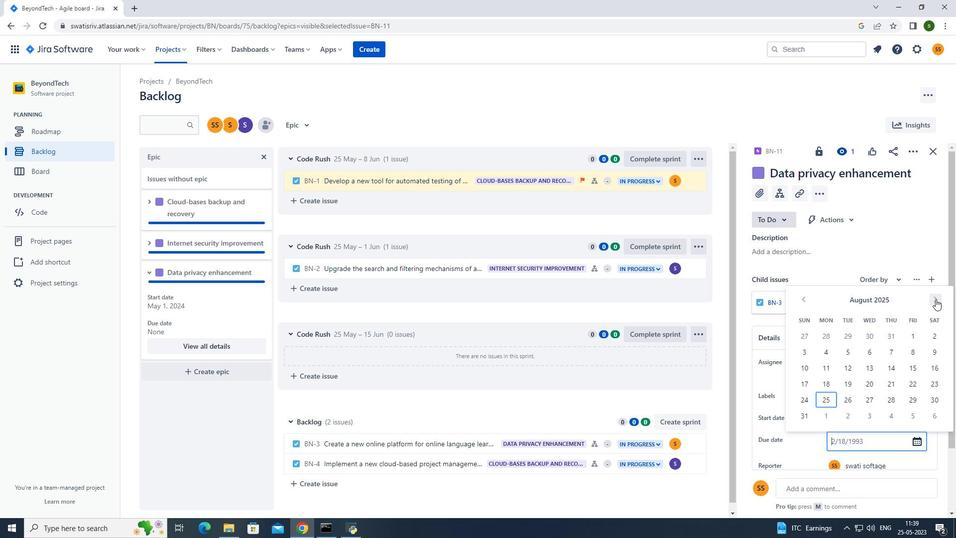 
Action: Mouse pressed left at (936, 299)
Screenshot: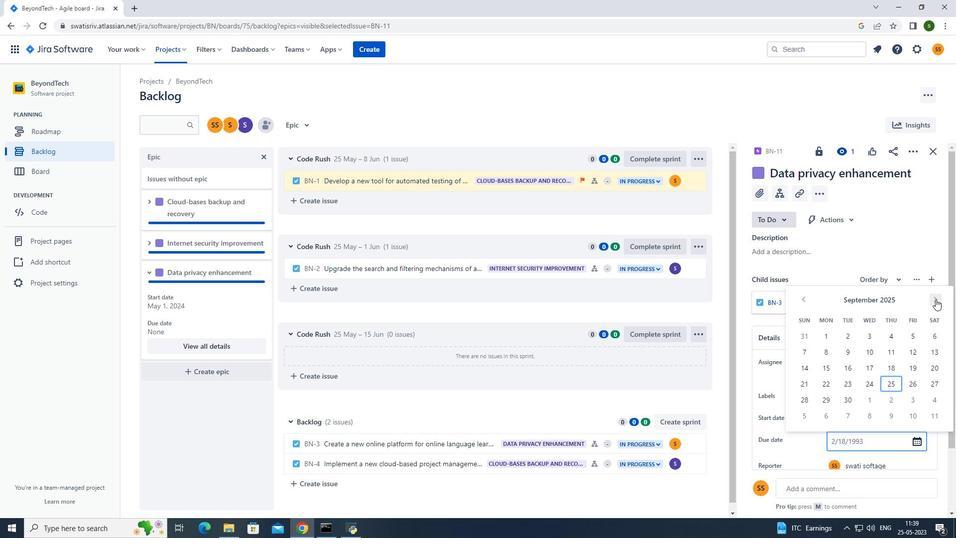 
Action: Mouse moved to (823, 359)
Screenshot: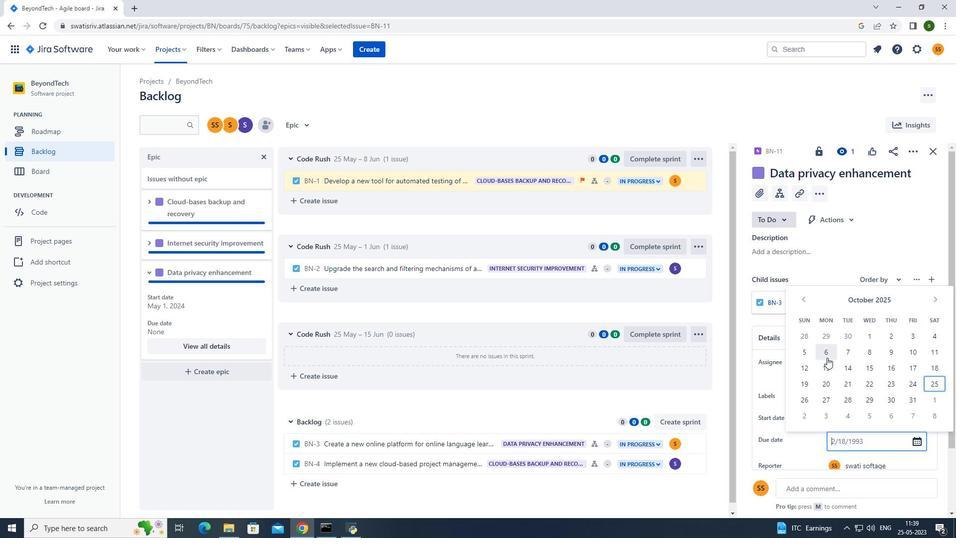 
Action: Mouse pressed left at (823, 359)
Screenshot: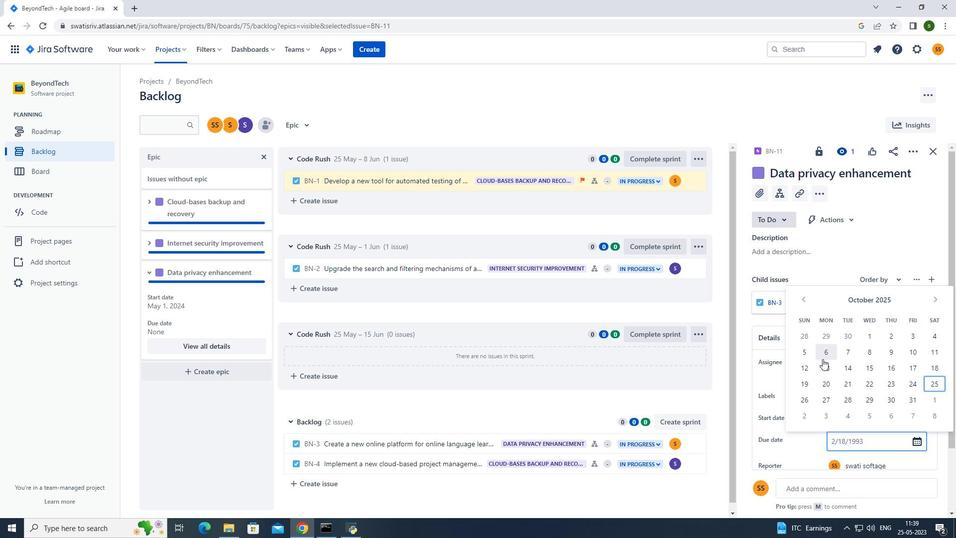 
Action: Mouse moved to (503, 81)
Screenshot: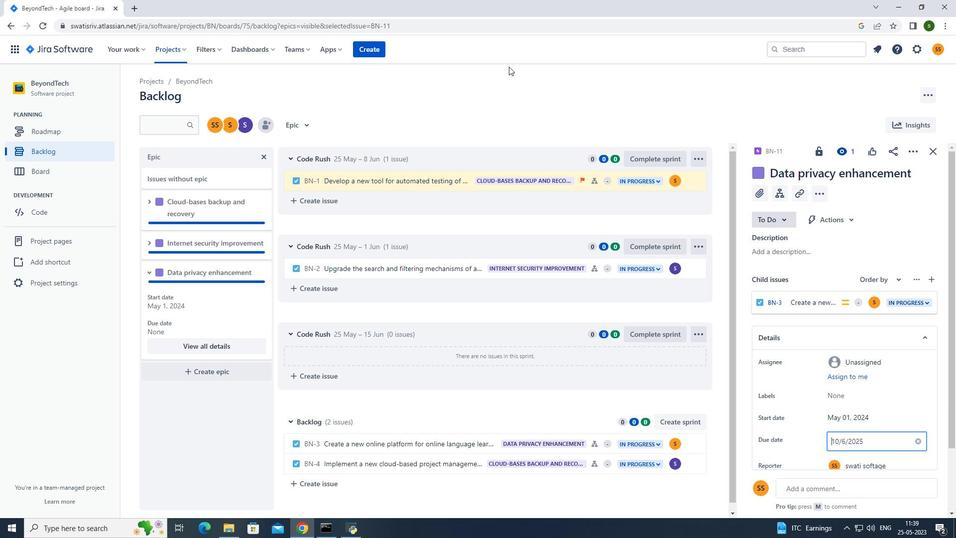 
Action: Mouse pressed left at (503, 81)
Screenshot: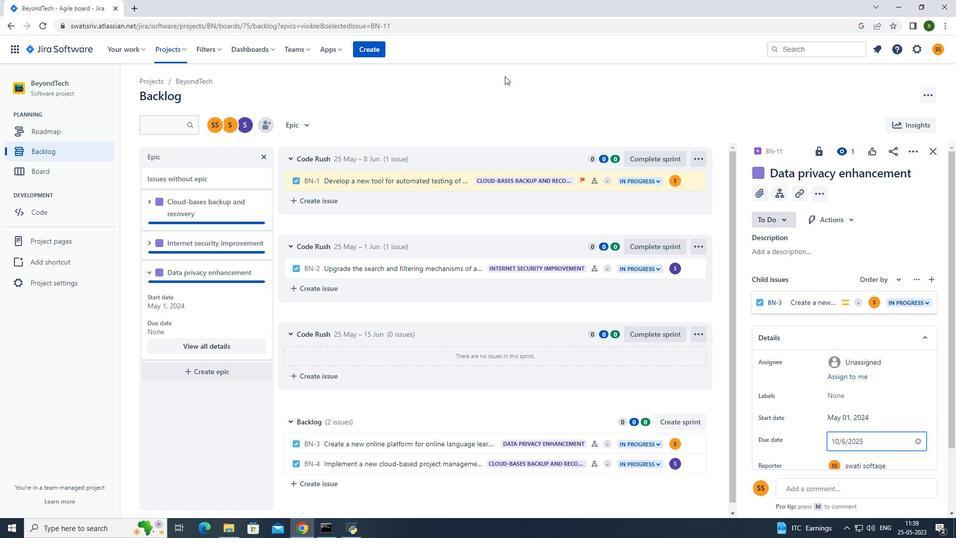 
